 Task: Find connections with filter location Croix des Bouquets with filter topic #Feminismwith filter profile language English with filter current company Texas Instruments with filter school Vignan's Institute of Information Technology, Beside VSEZ, Duvvada, Gajuwaka,Vadlapudi (P.O)Pin-530049 (CC-L3) with filter industry Travel Arrangements with filter service category Nonprofit Consulting with filter keywords title Information Security Analyst
Action: Mouse moved to (597, 86)
Screenshot: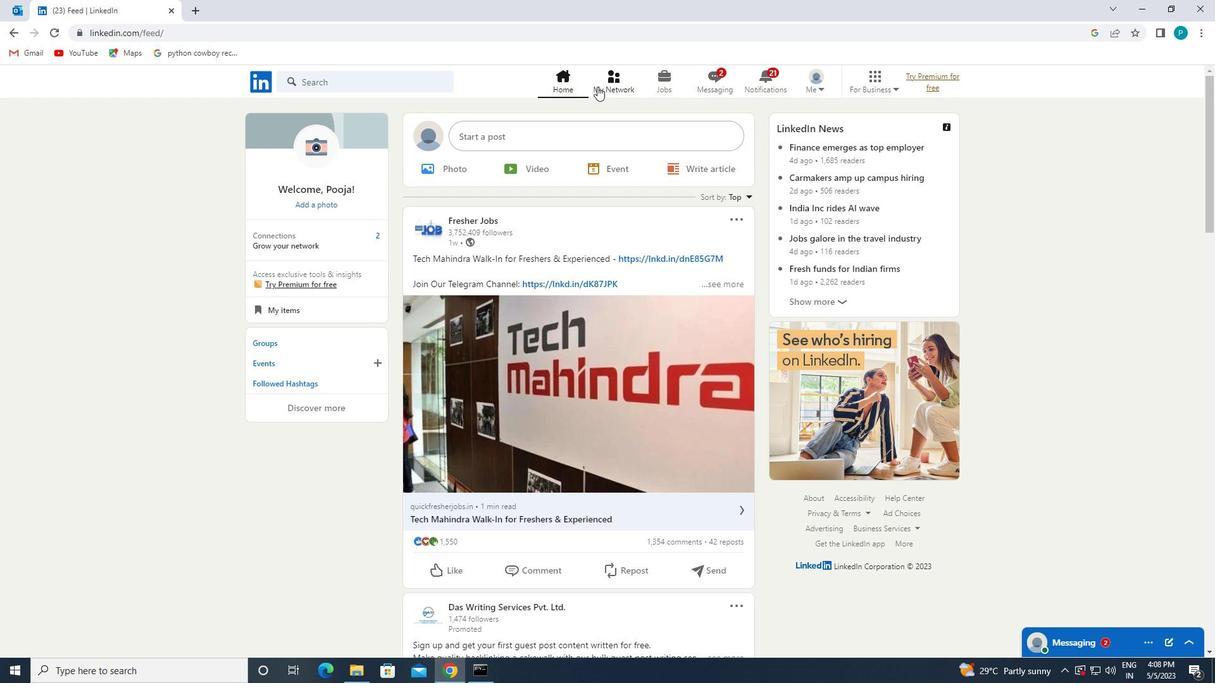
Action: Mouse pressed left at (597, 86)
Screenshot: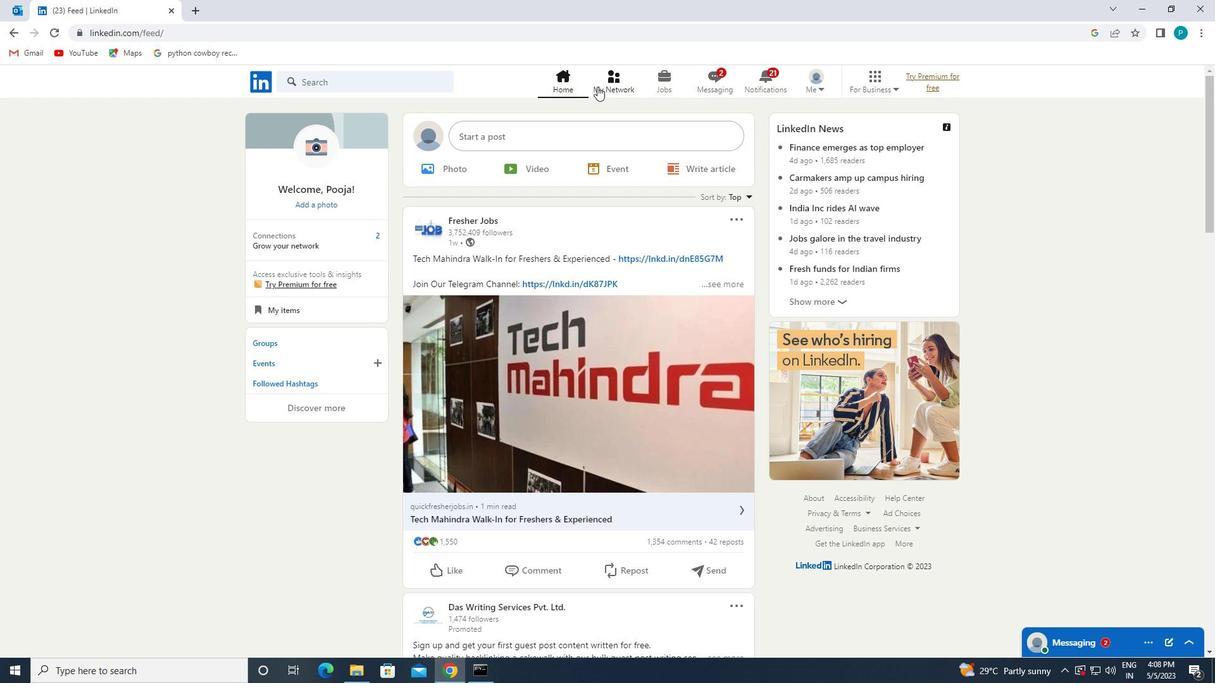 
Action: Mouse moved to (374, 154)
Screenshot: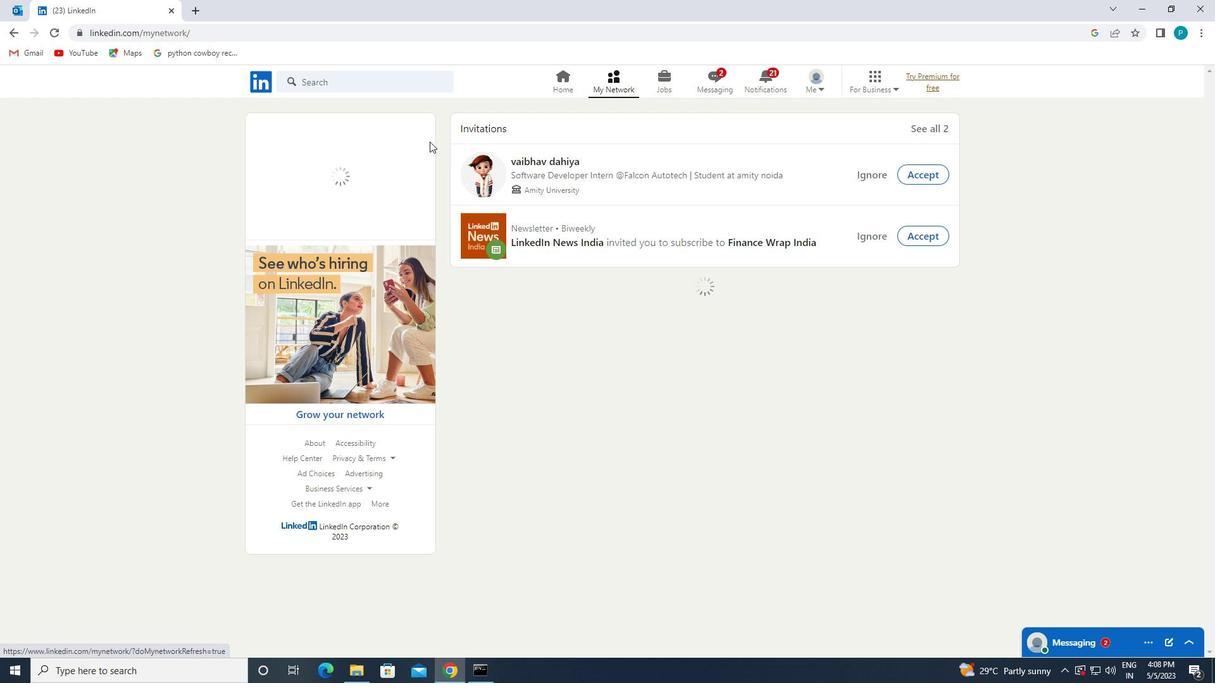 
Action: Mouse pressed left at (374, 154)
Screenshot: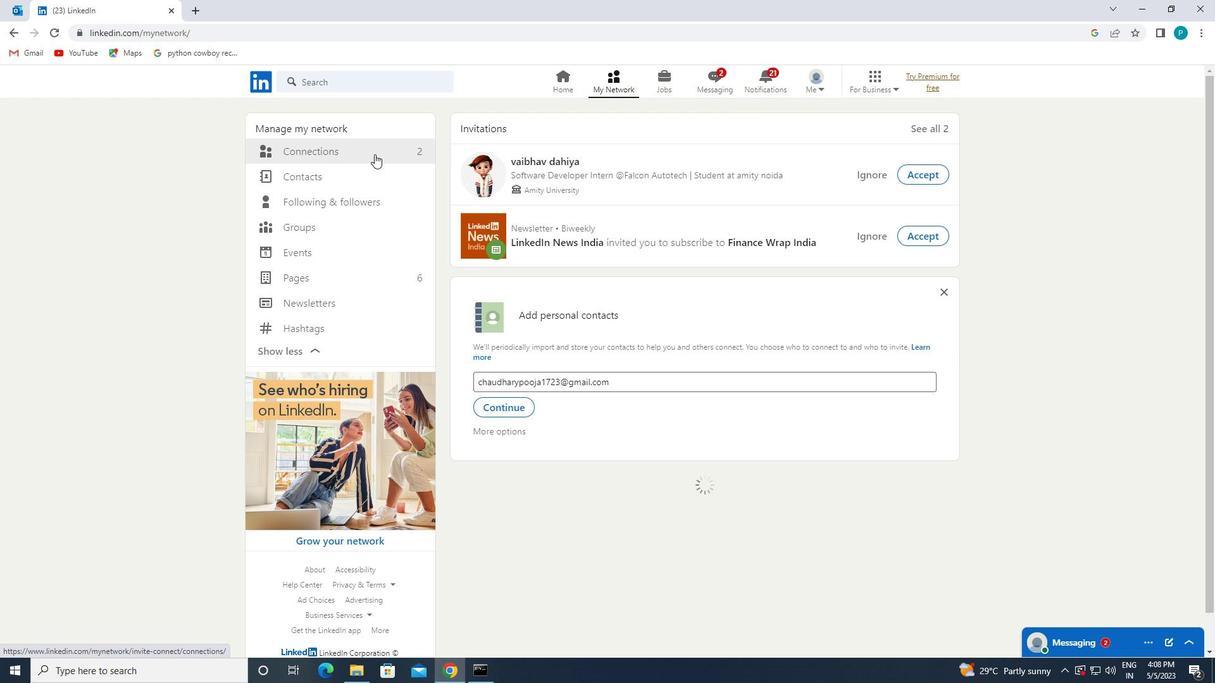 
Action: Mouse moved to (680, 156)
Screenshot: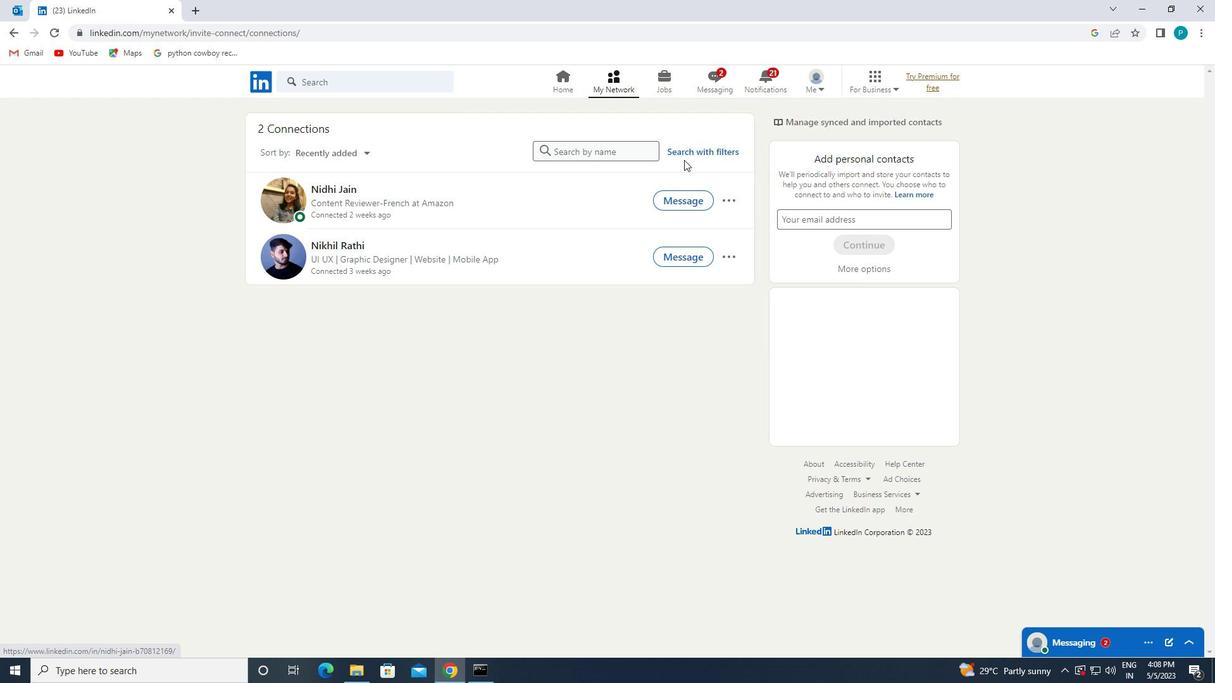 
Action: Mouse pressed left at (680, 156)
Screenshot: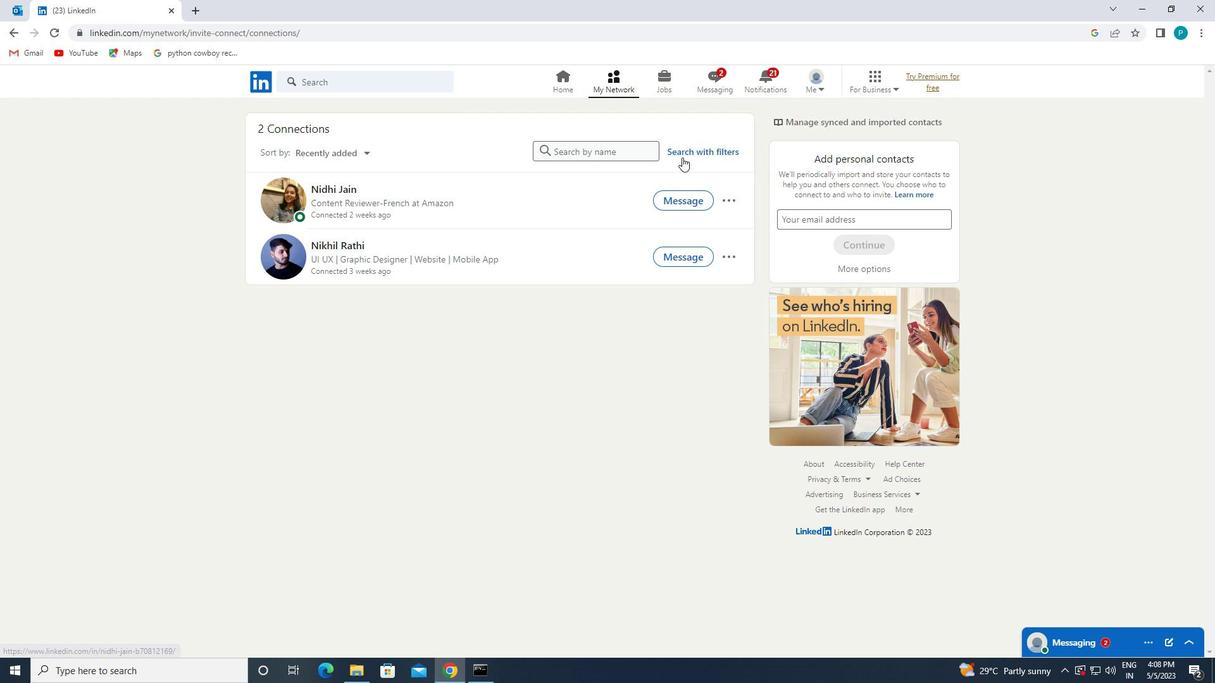 
Action: Mouse moved to (647, 115)
Screenshot: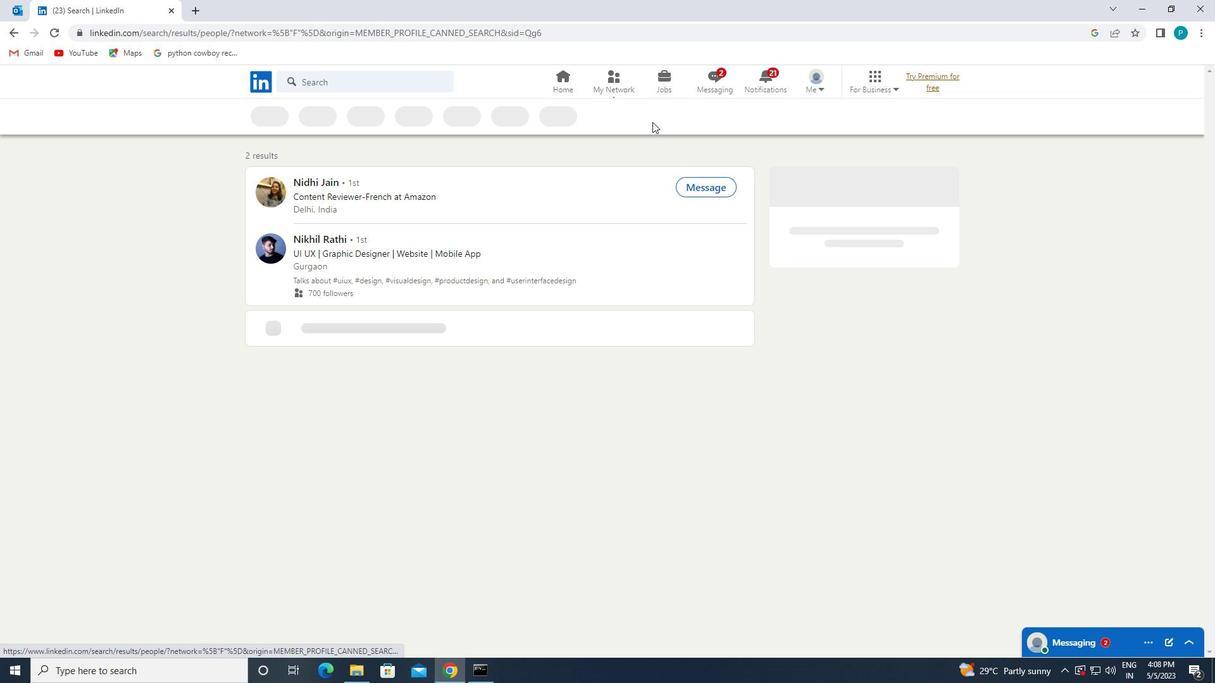 
Action: Mouse pressed left at (647, 115)
Screenshot: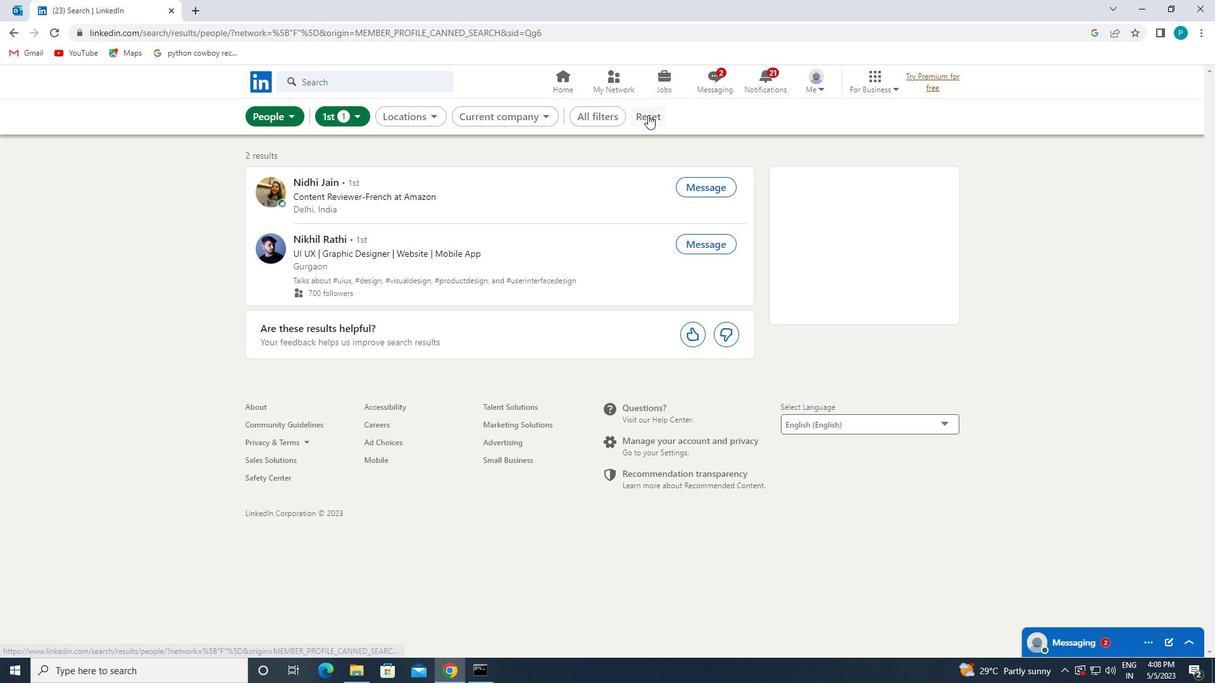
Action: Mouse moved to (644, 113)
Screenshot: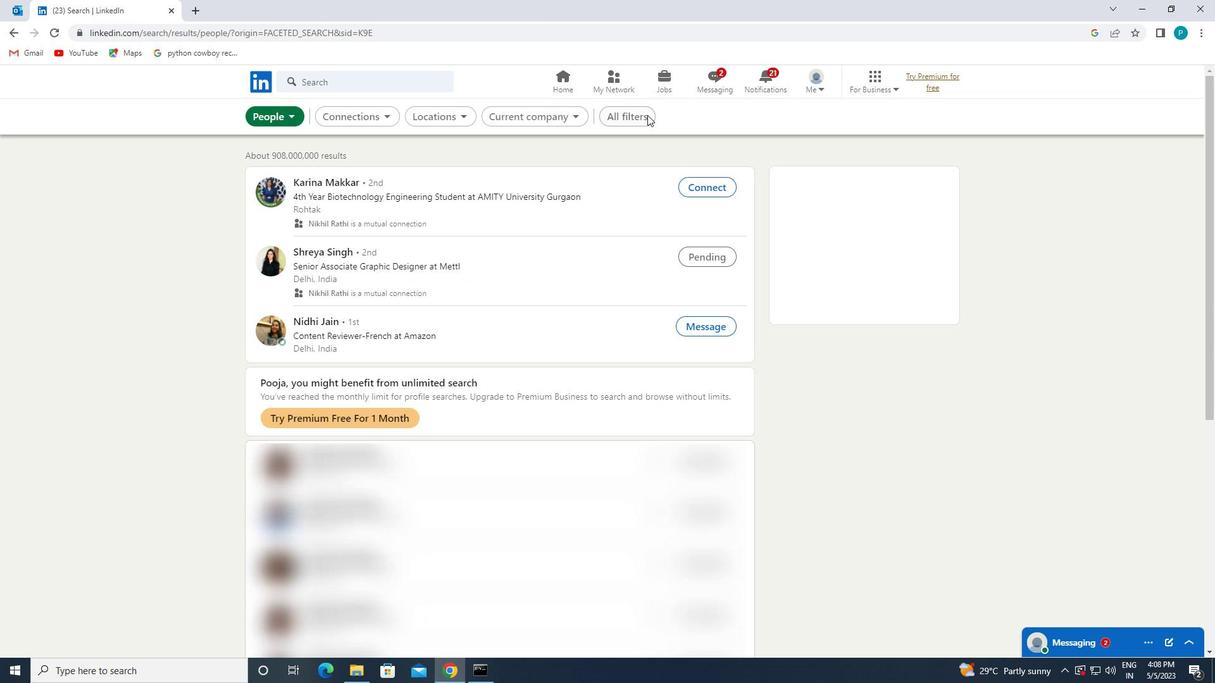 
Action: Mouse pressed left at (644, 113)
Screenshot: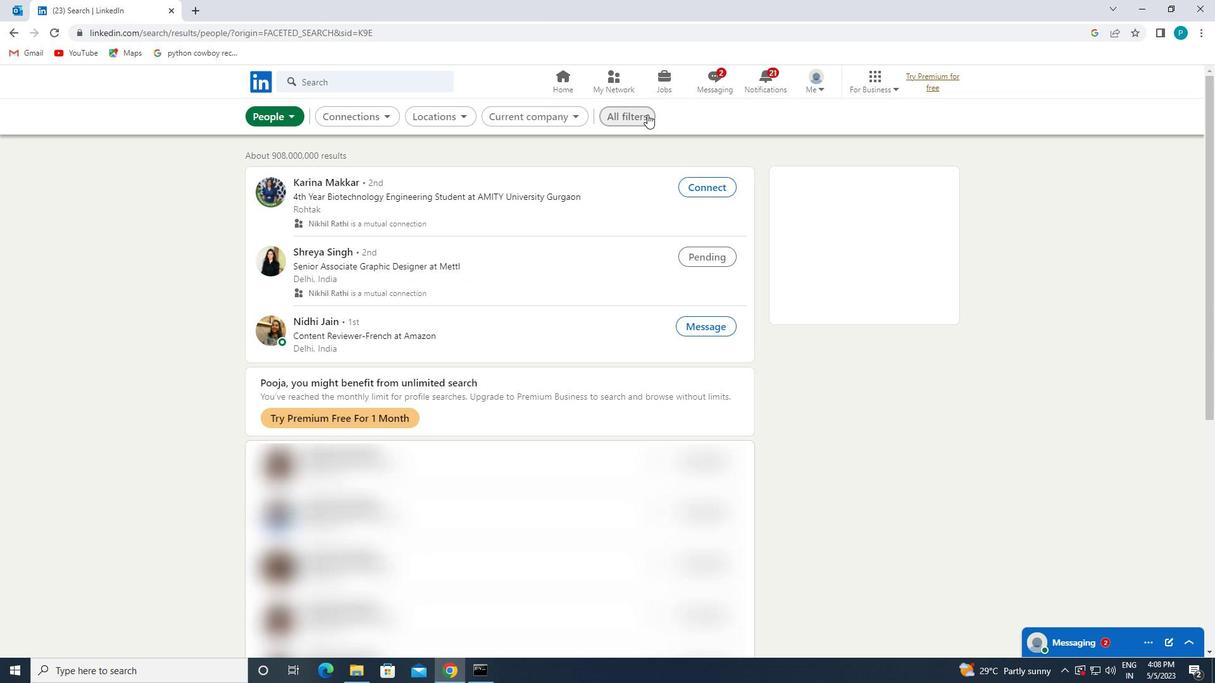 
Action: Mouse moved to (1094, 352)
Screenshot: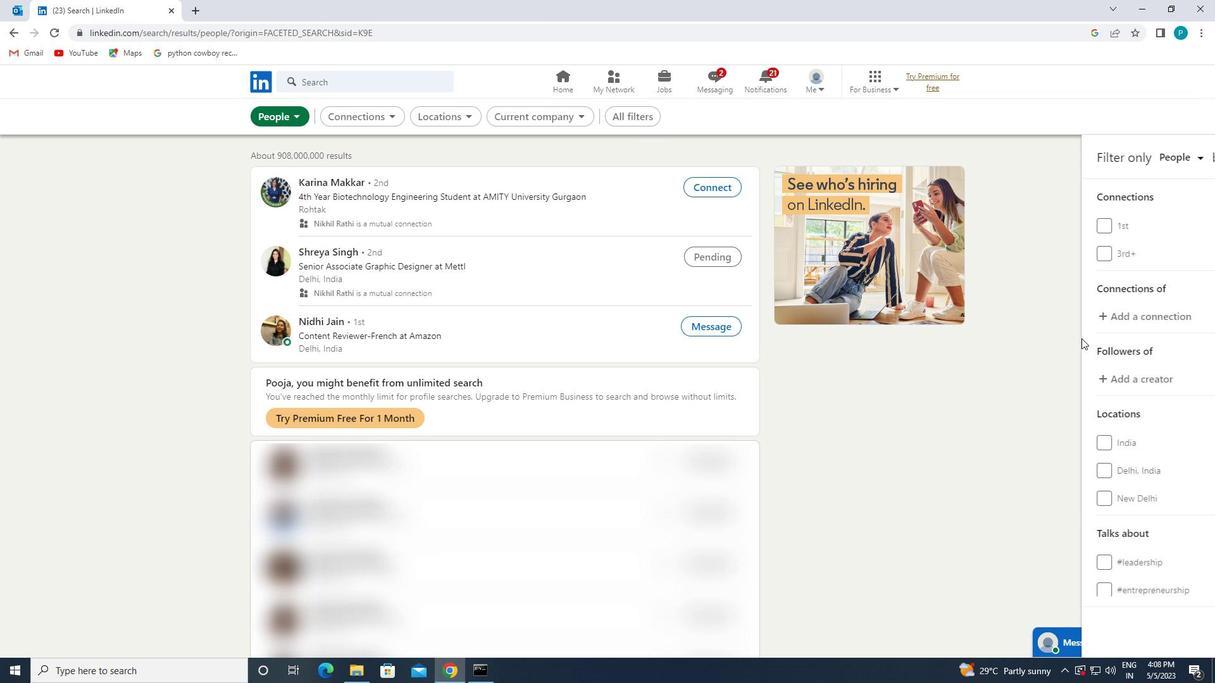 
Action: Mouse scrolled (1094, 352) with delta (0, 0)
Screenshot: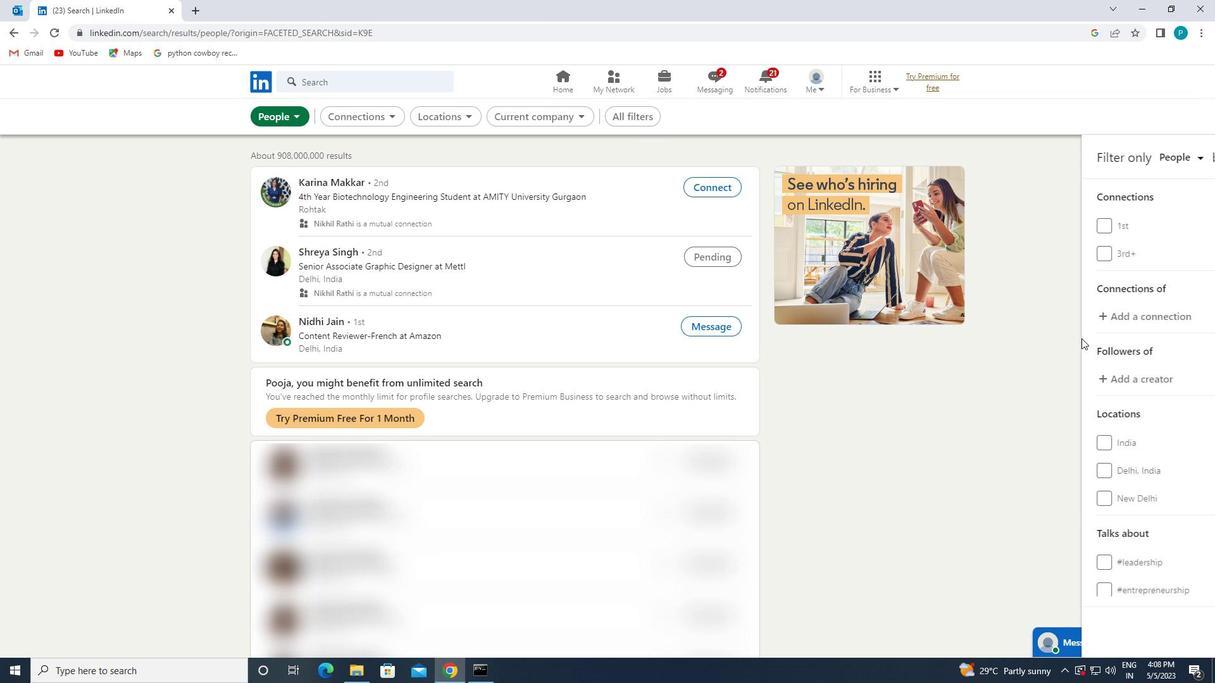 
Action: Mouse moved to (1096, 358)
Screenshot: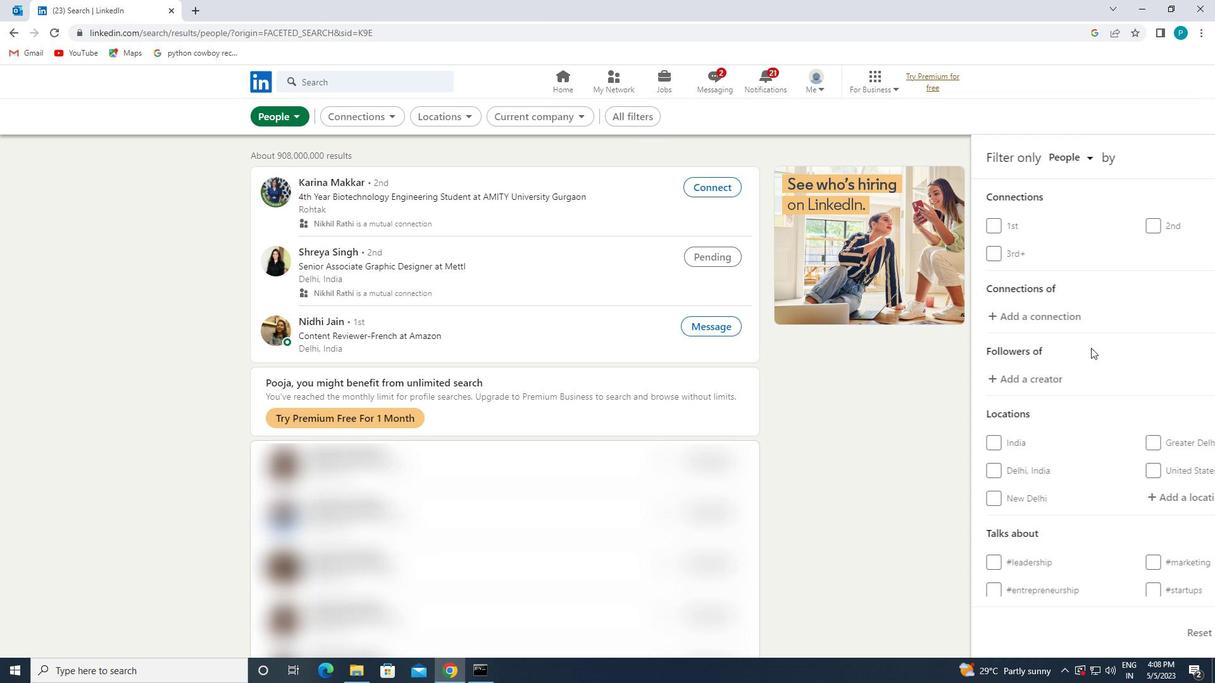 
Action: Mouse scrolled (1096, 357) with delta (0, 0)
Screenshot: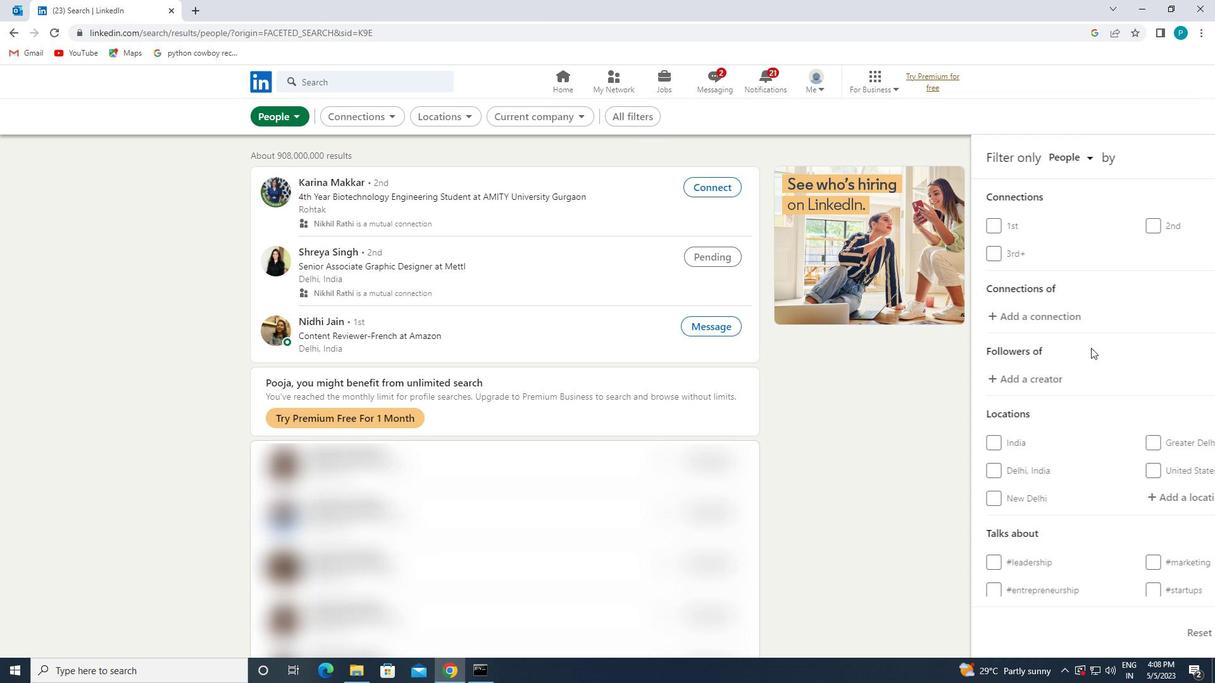 
Action: Mouse moved to (1098, 369)
Screenshot: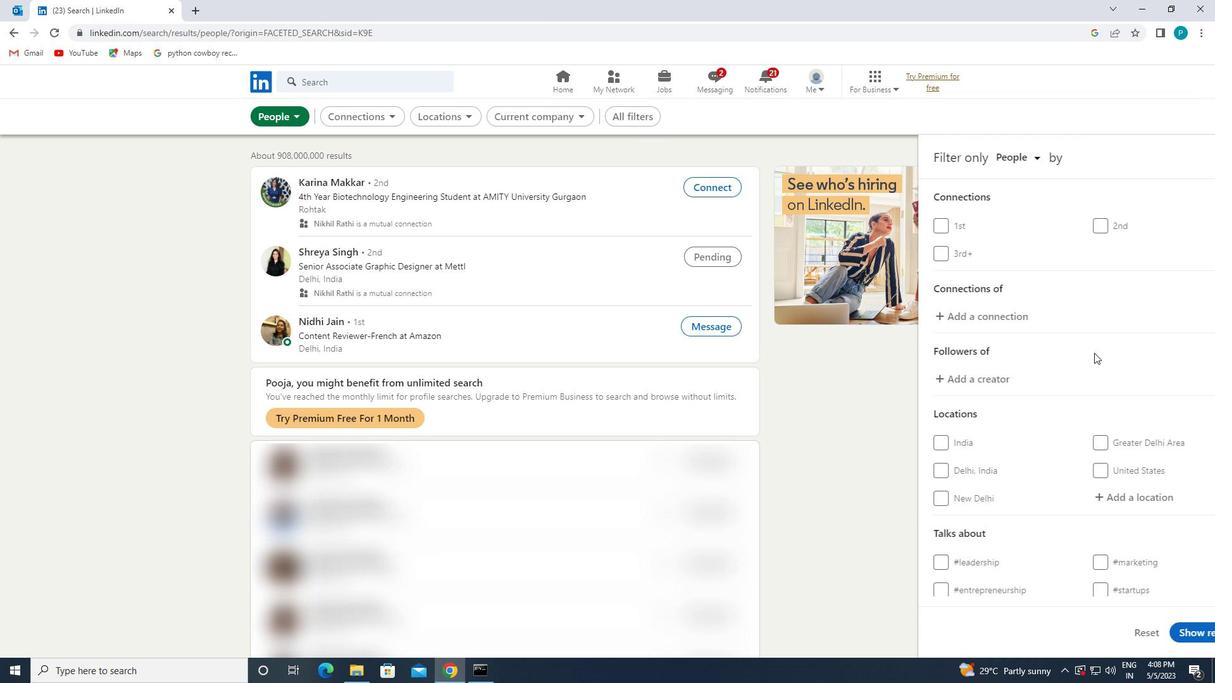 
Action: Mouse scrolled (1098, 369) with delta (0, 0)
Screenshot: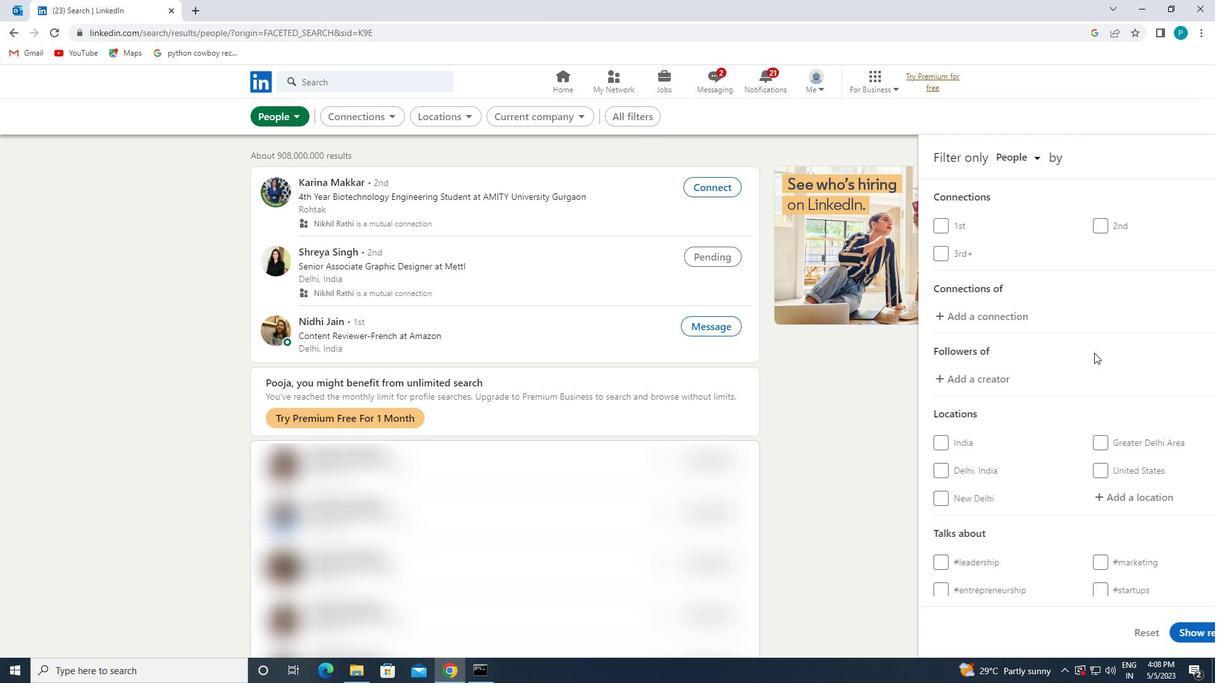 
Action: Mouse moved to (1057, 316)
Screenshot: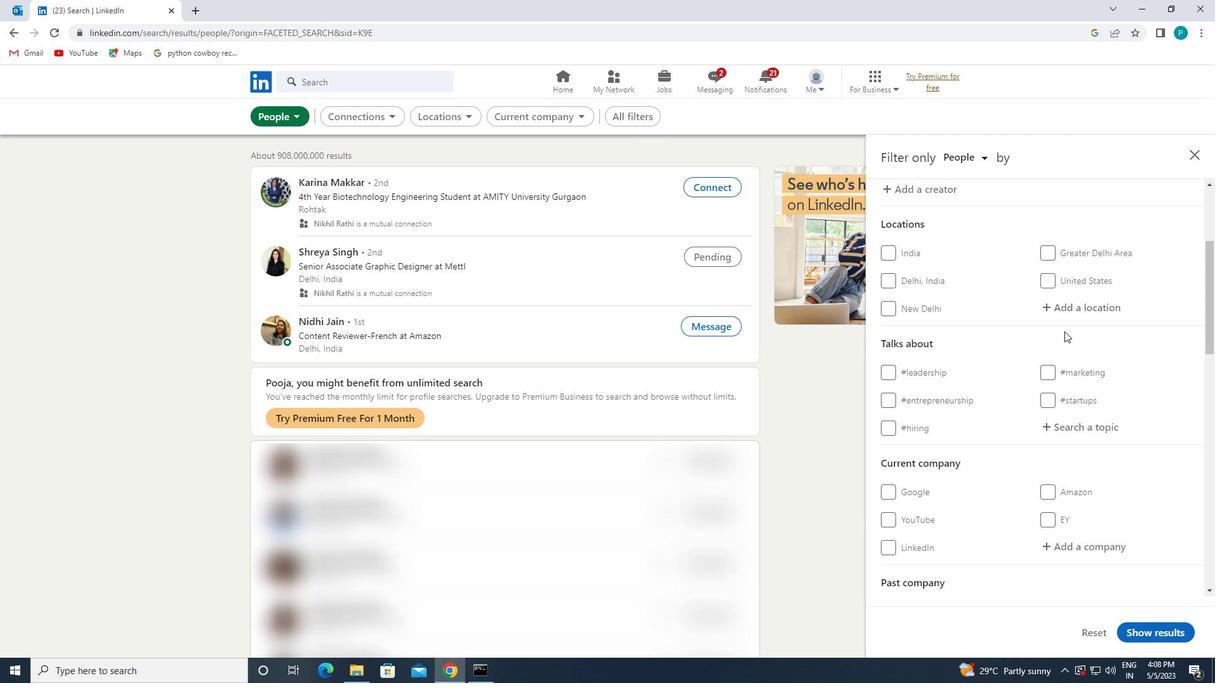 
Action: Mouse pressed left at (1057, 316)
Screenshot: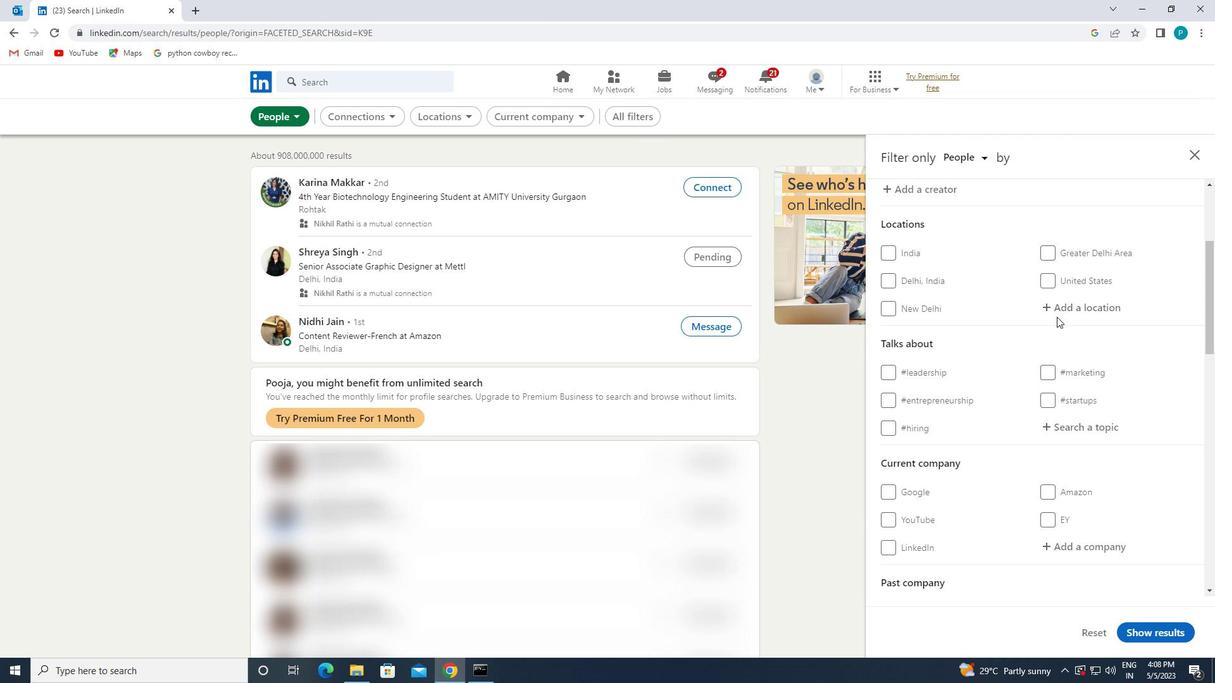 
Action: Key pressed <Key.caps_lock>c<Key.caps_lock>roix
Screenshot: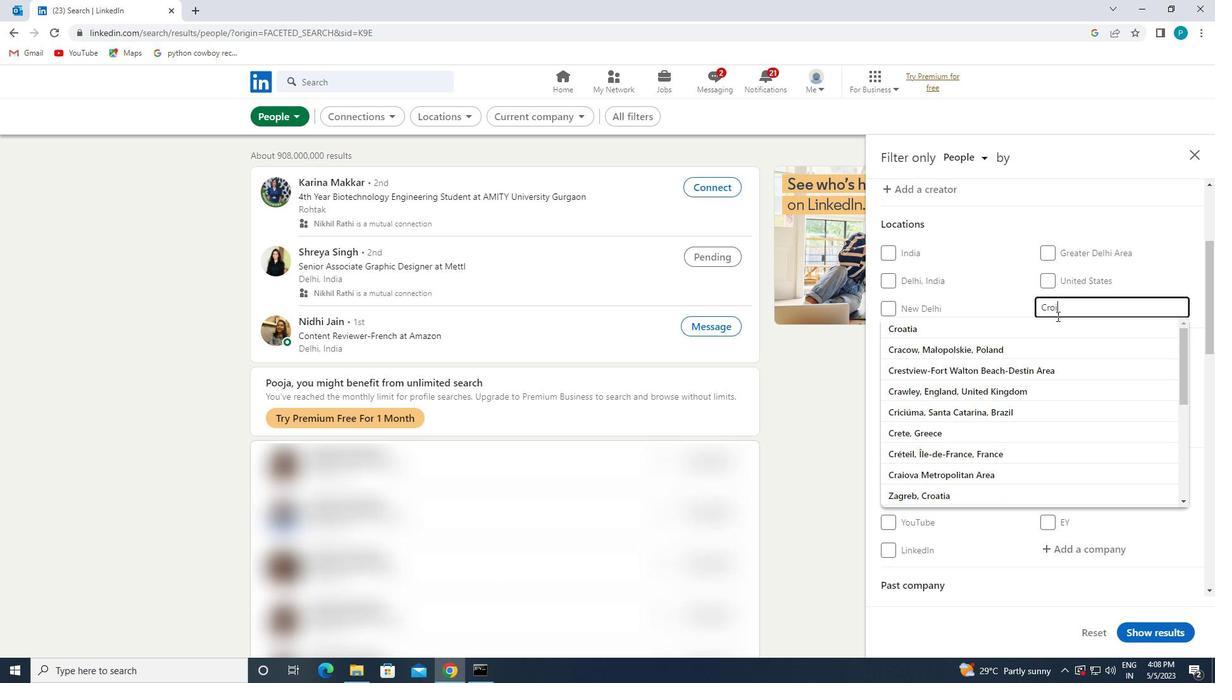 
Action: Mouse moved to (1054, 348)
Screenshot: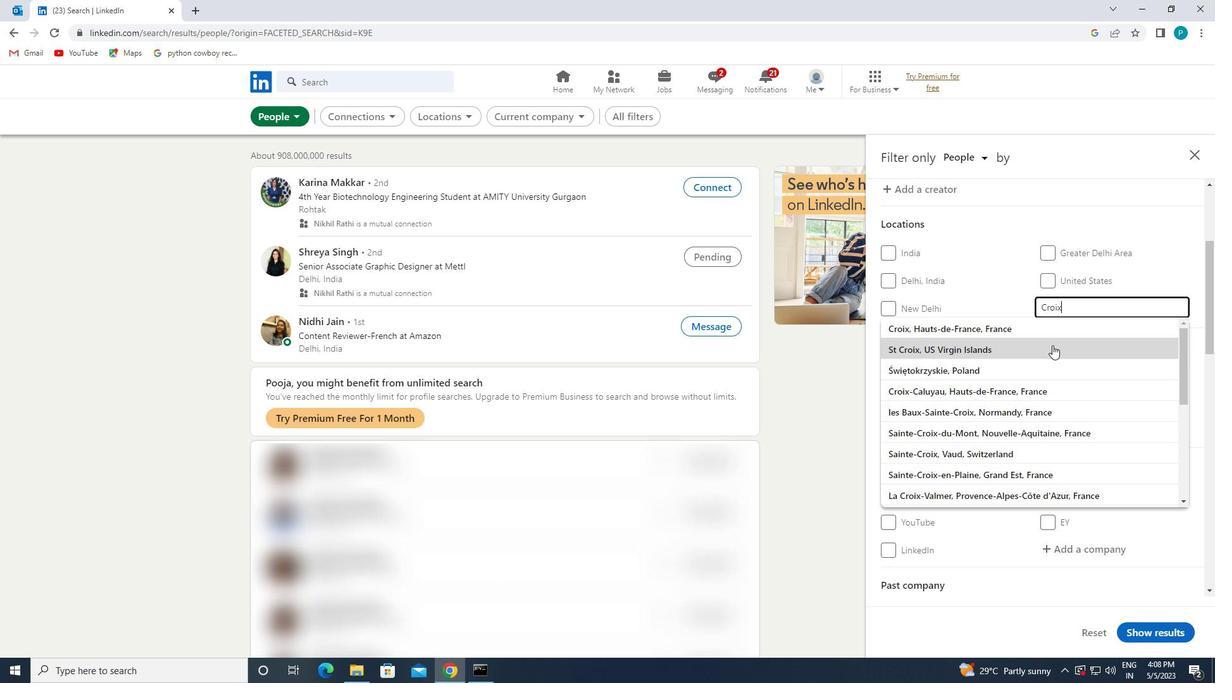 
Action: Key pressed <Key.space>des<Key.space>
Screenshot: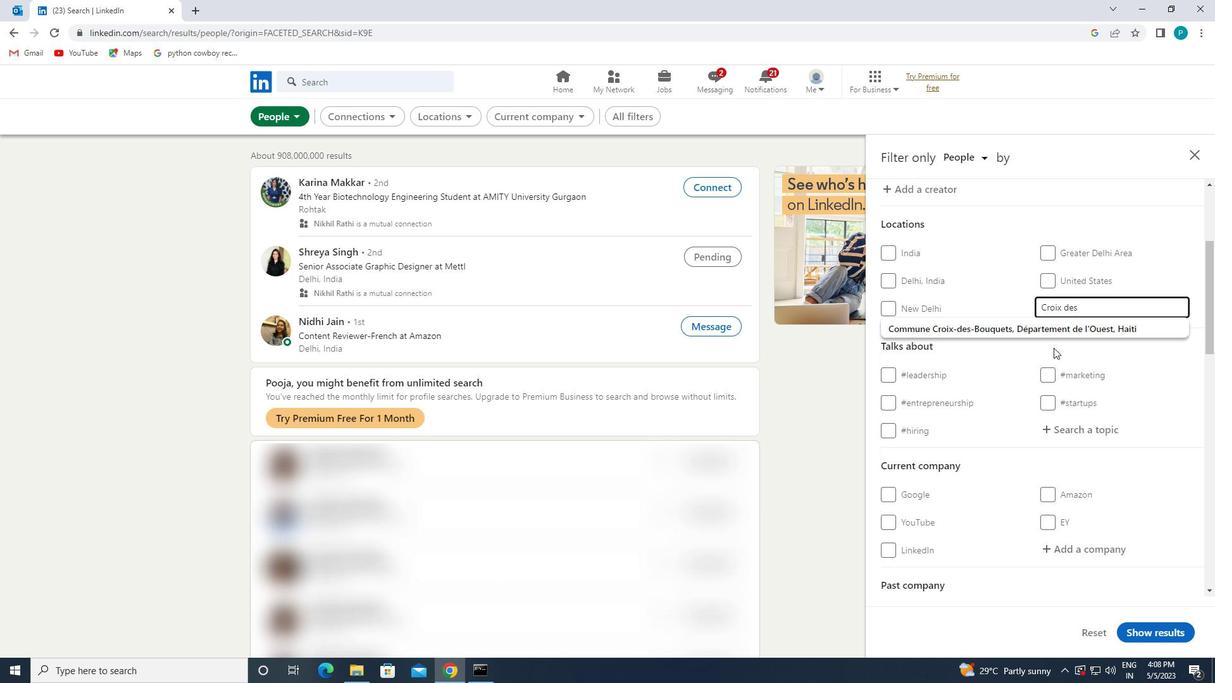
Action: Mouse moved to (1008, 329)
Screenshot: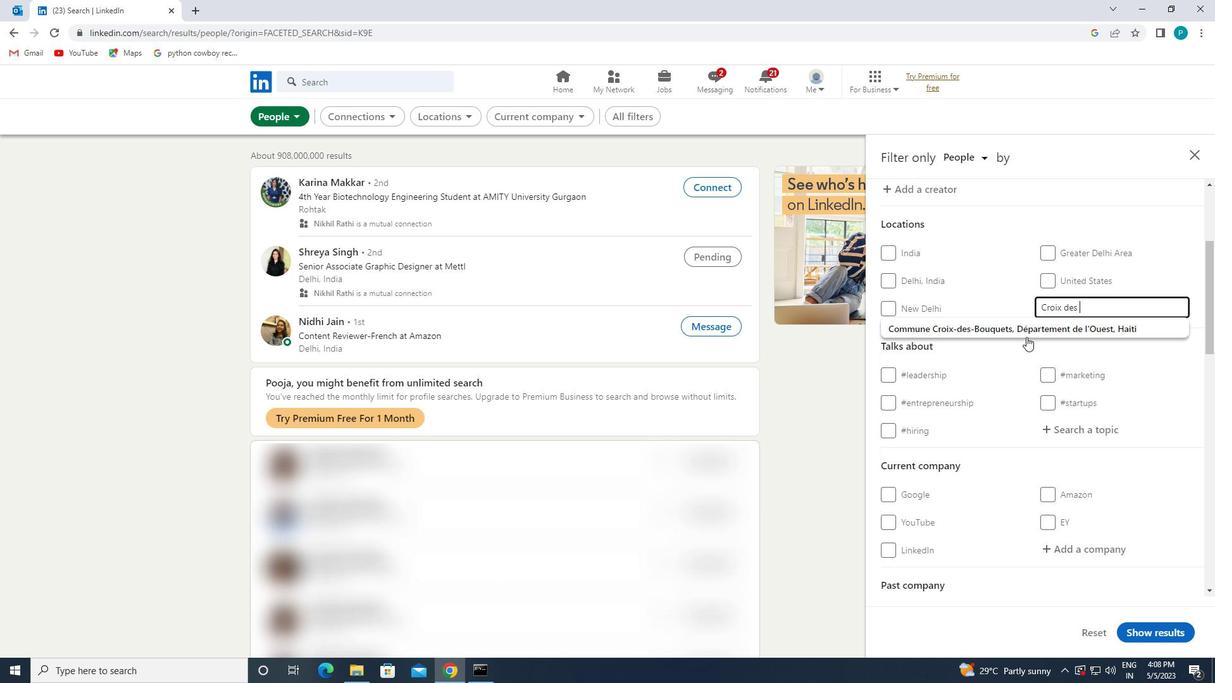 
Action: Mouse pressed left at (1008, 329)
Screenshot: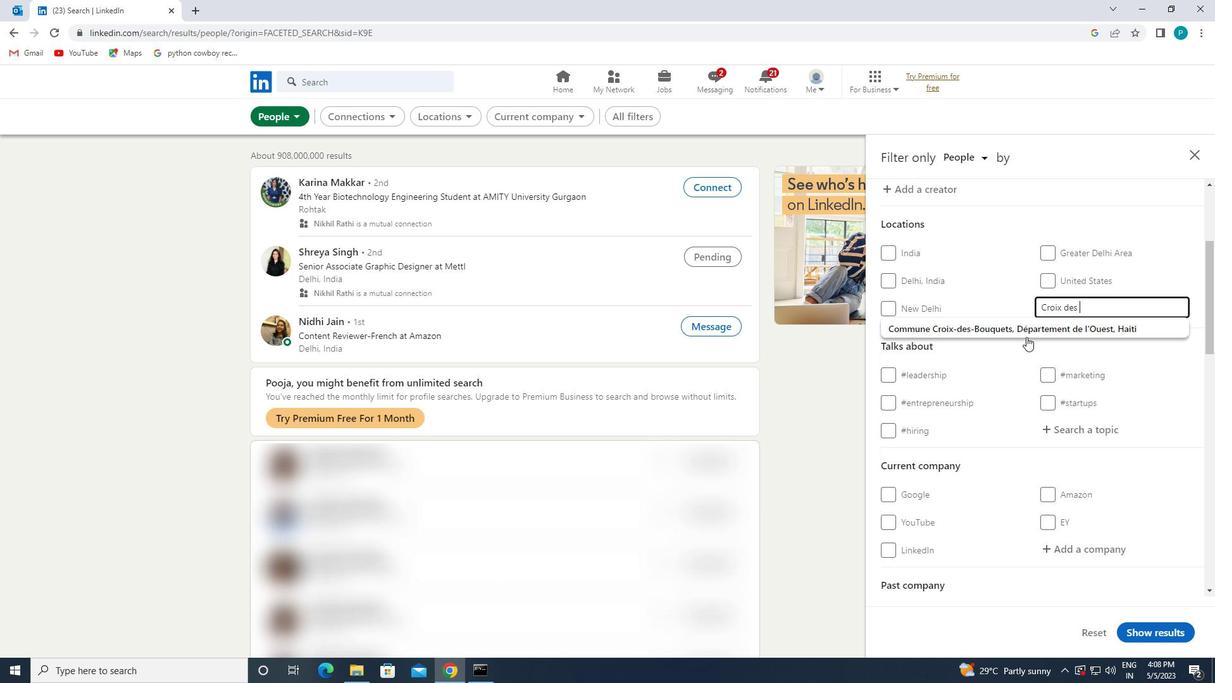 
Action: Mouse moved to (1082, 382)
Screenshot: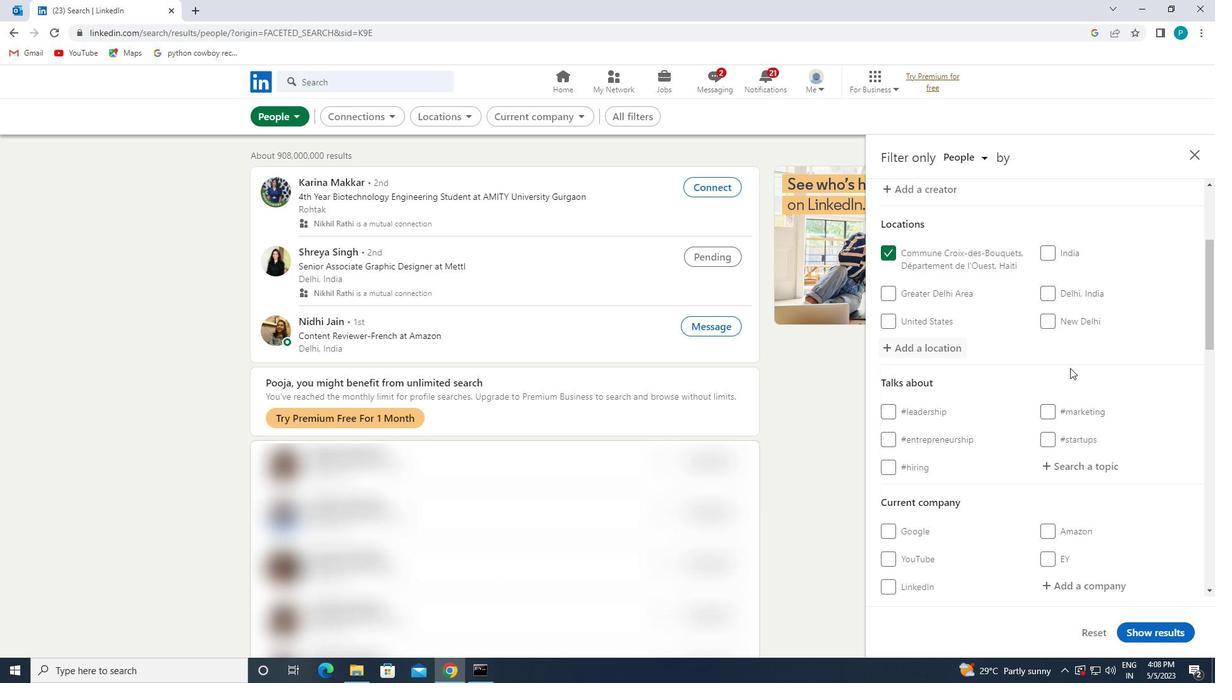 
Action: Mouse scrolled (1082, 381) with delta (0, 0)
Screenshot: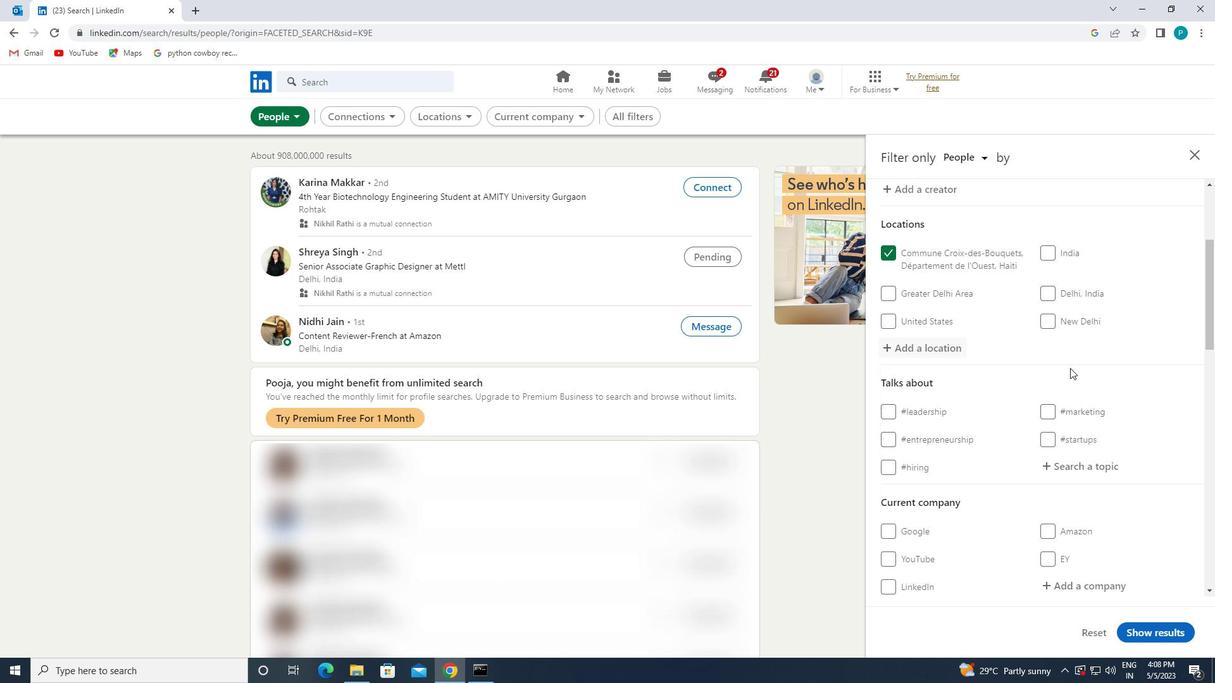 
Action: Mouse scrolled (1082, 381) with delta (0, 0)
Screenshot: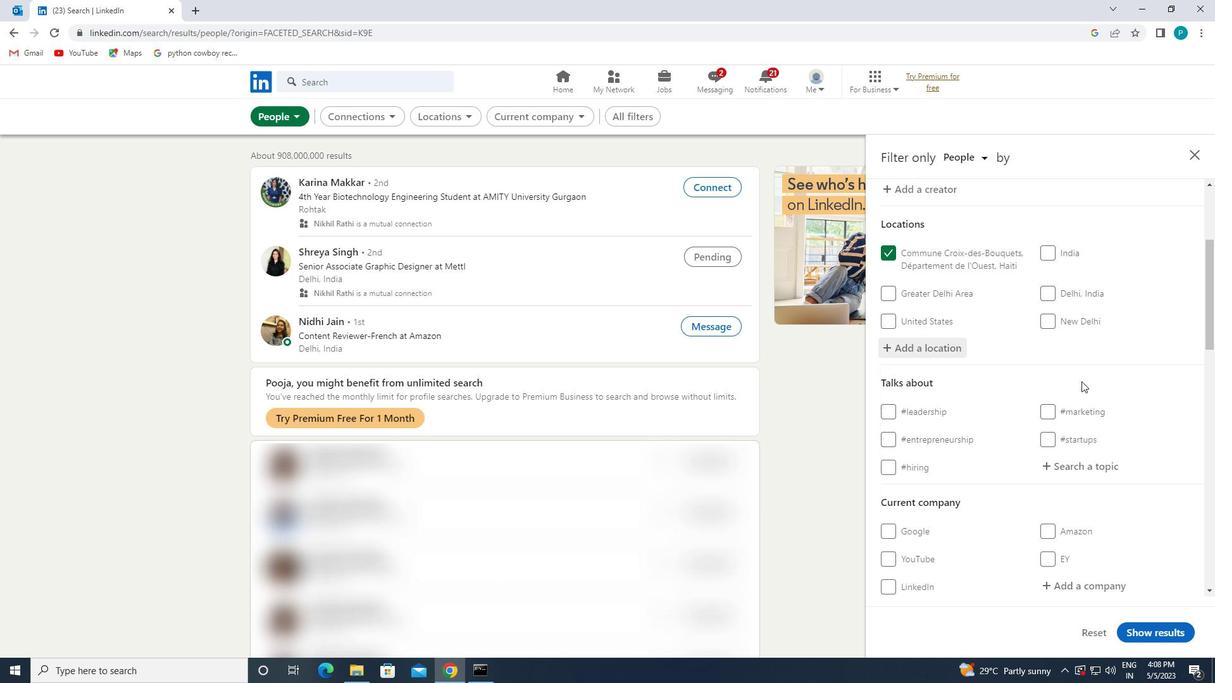 
Action: Mouse moved to (1067, 340)
Screenshot: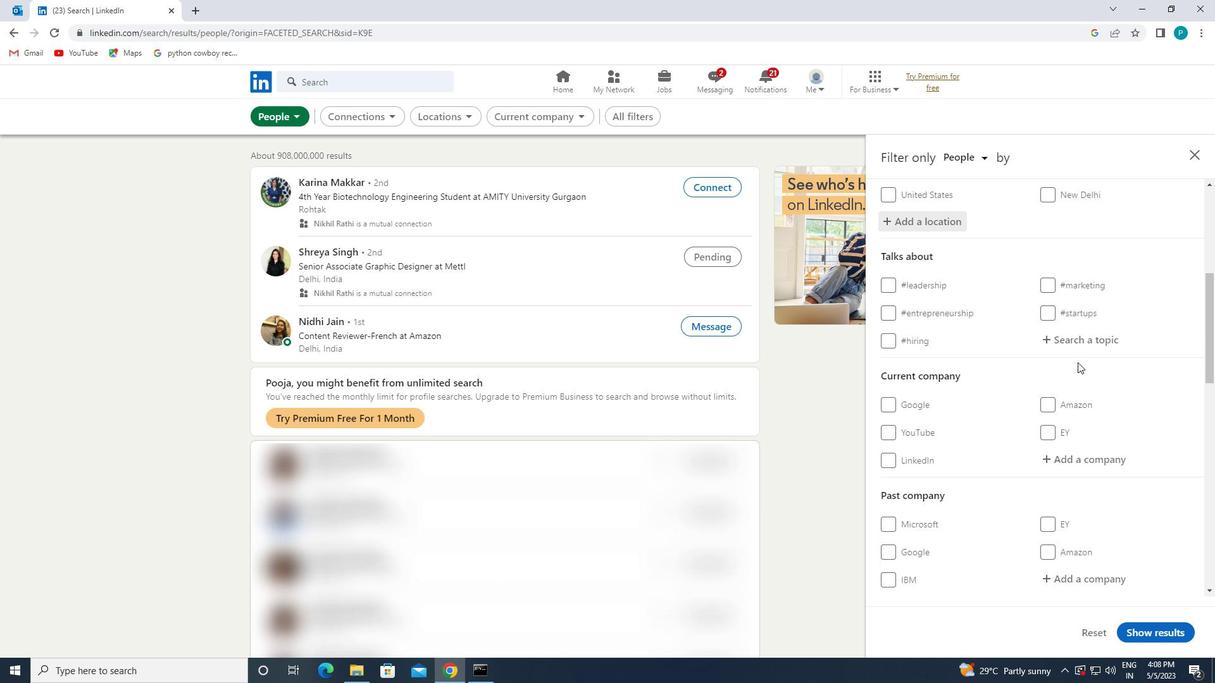 
Action: Mouse pressed left at (1067, 340)
Screenshot: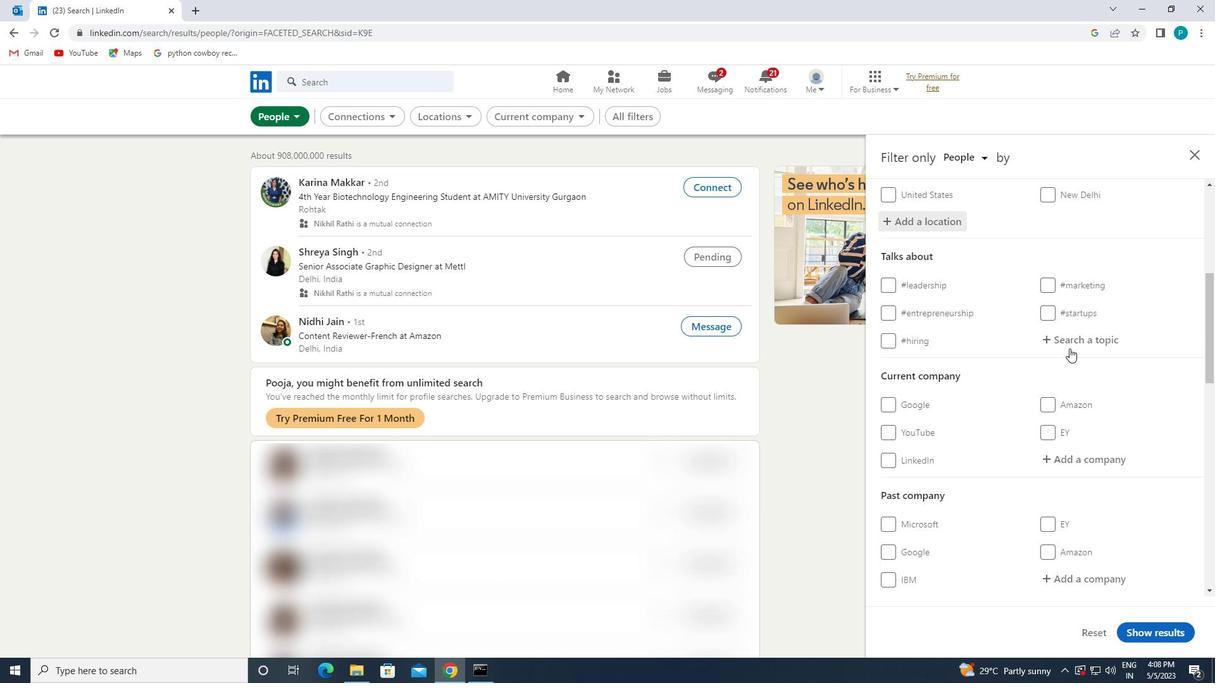 
Action: Key pressed <Key.shift><Key.shift><Key.shift><Key.shift><Key.shift><Key.shift><Key.shift><Key.shift><Key.shift><Key.shift><Key.shift><Key.shift><Key.shift><Key.shift><Key.shift><Key.shift><Key.shift><Key.shift><Key.shift><Key.shift><Key.shift><Key.shift><Key.shift><Key.shift><Key.shift><Key.shift><Key.shift><Key.shift><Key.shift><Key.shift>#<Key.caps_lock>F<Key.caps_lock>EMINISM
Screenshot: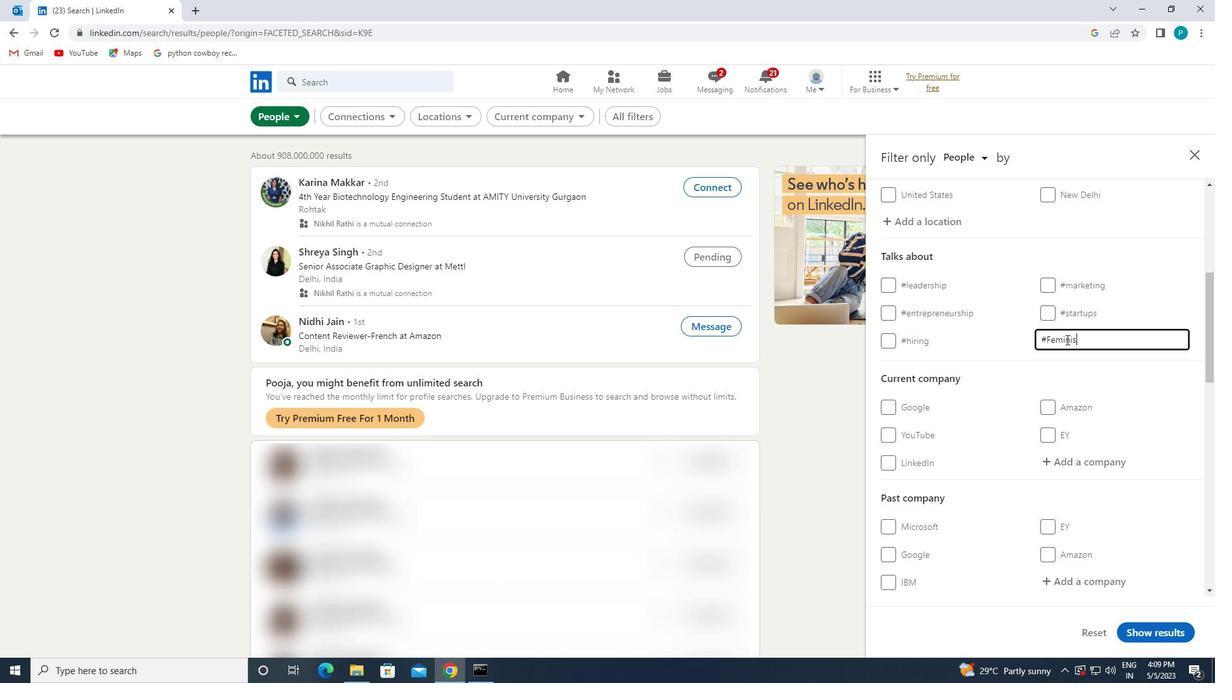 
Action: Mouse moved to (1067, 455)
Screenshot: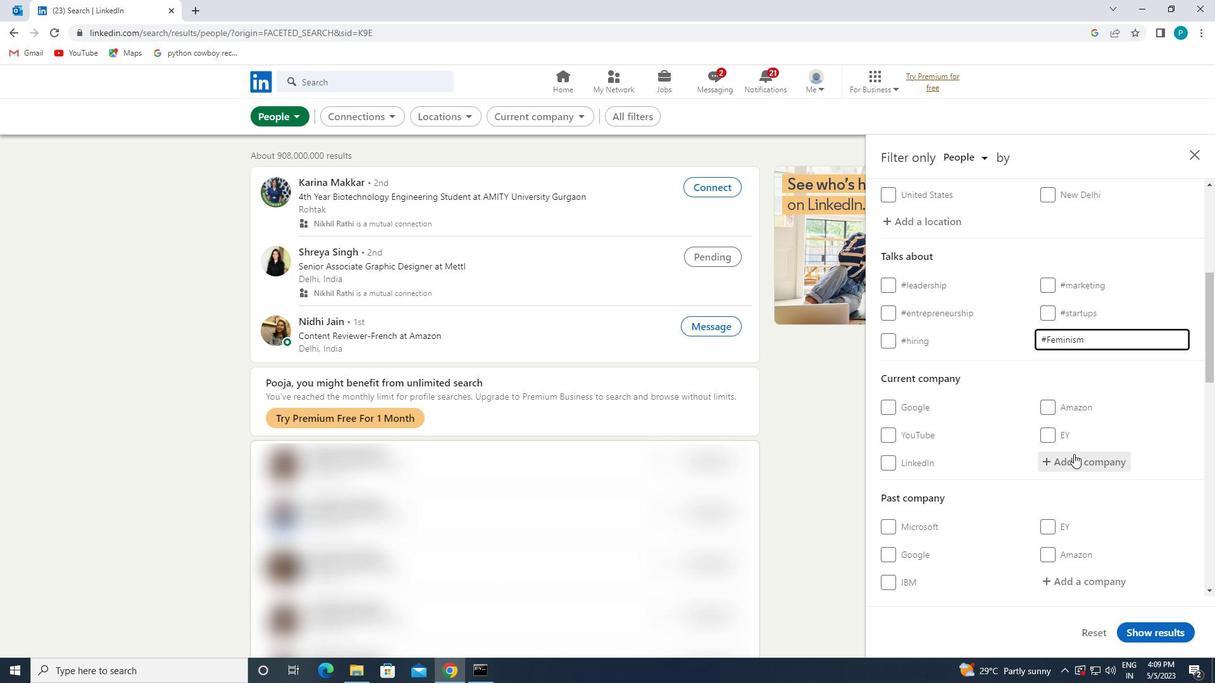 
Action: Mouse scrolled (1067, 455) with delta (0, 0)
Screenshot: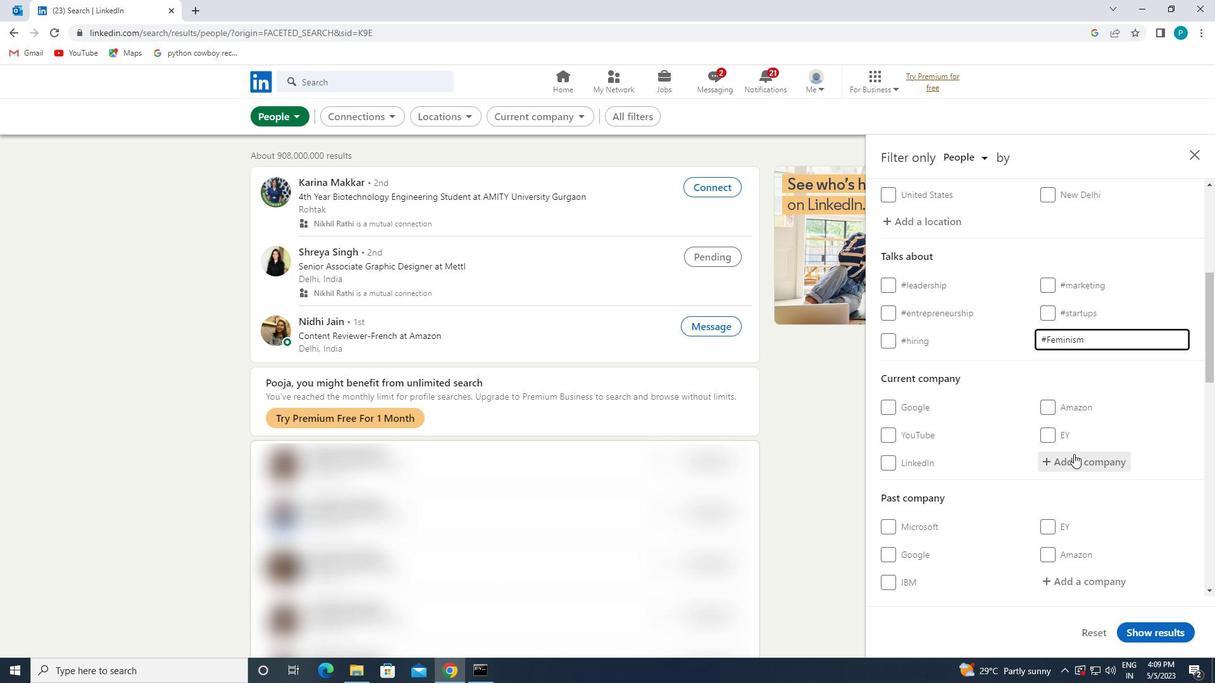 
Action: Mouse moved to (1065, 455)
Screenshot: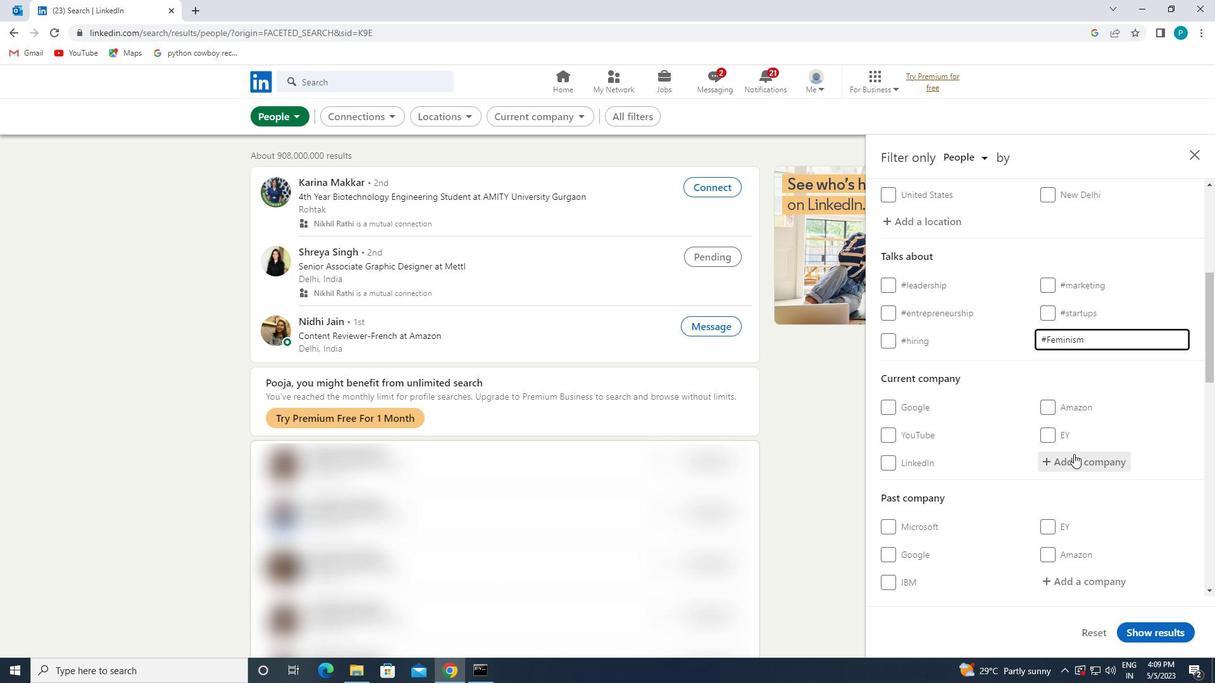 
Action: Mouse scrolled (1065, 455) with delta (0, 0)
Screenshot: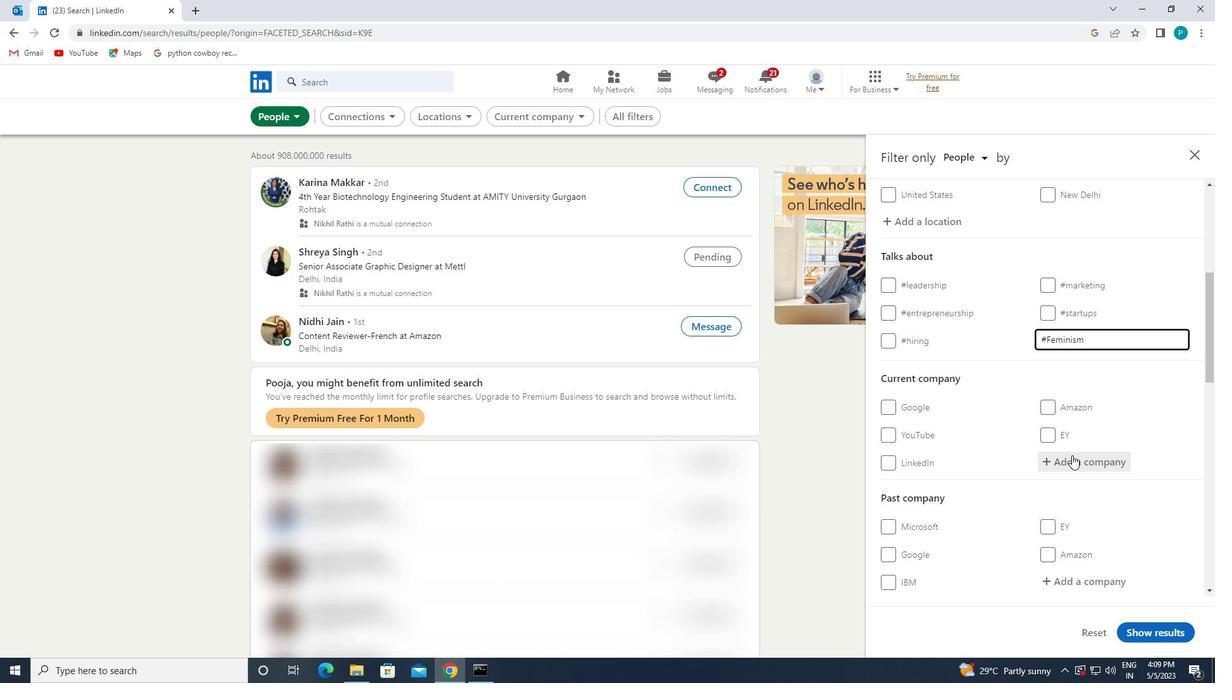 
Action: Mouse moved to (1063, 455)
Screenshot: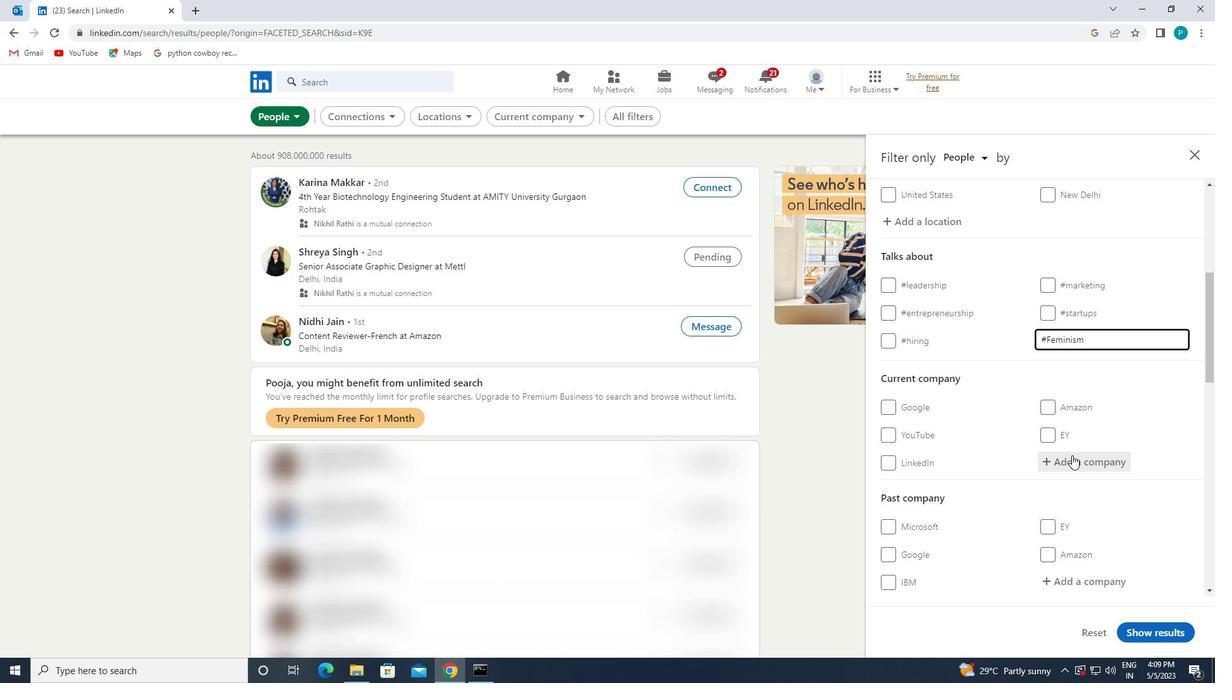 
Action: Mouse scrolled (1063, 454) with delta (0, 0)
Screenshot: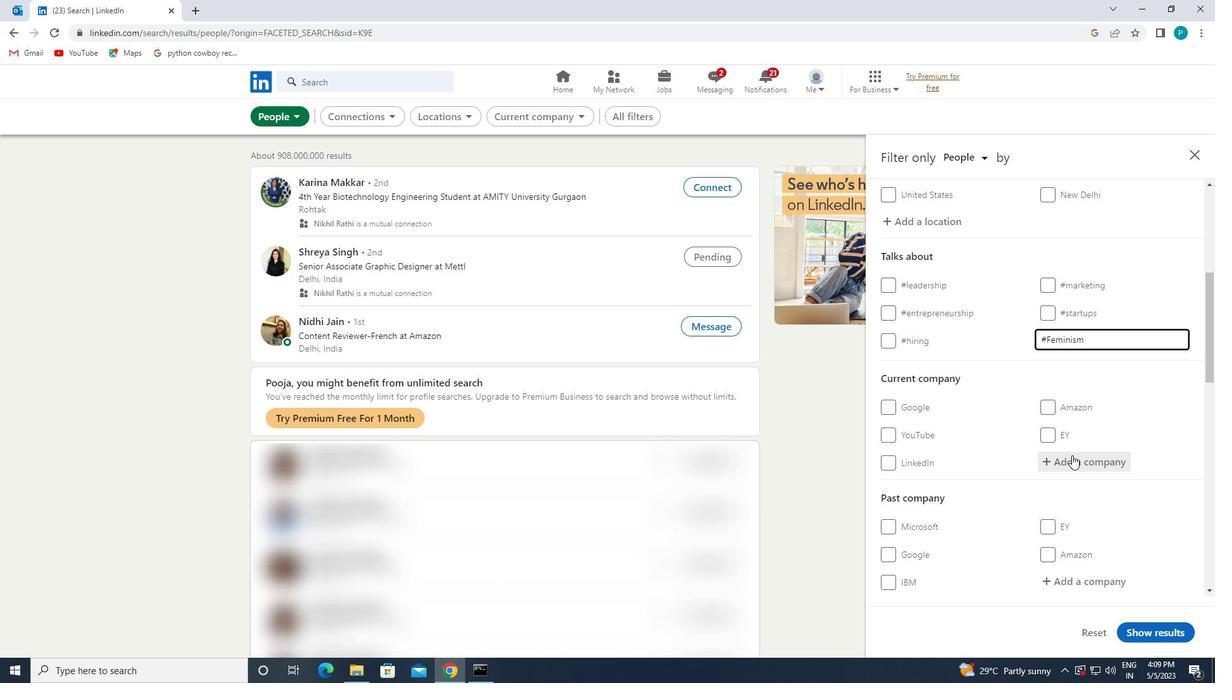 
Action: Mouse moved to (1061, 454)
Screenshot: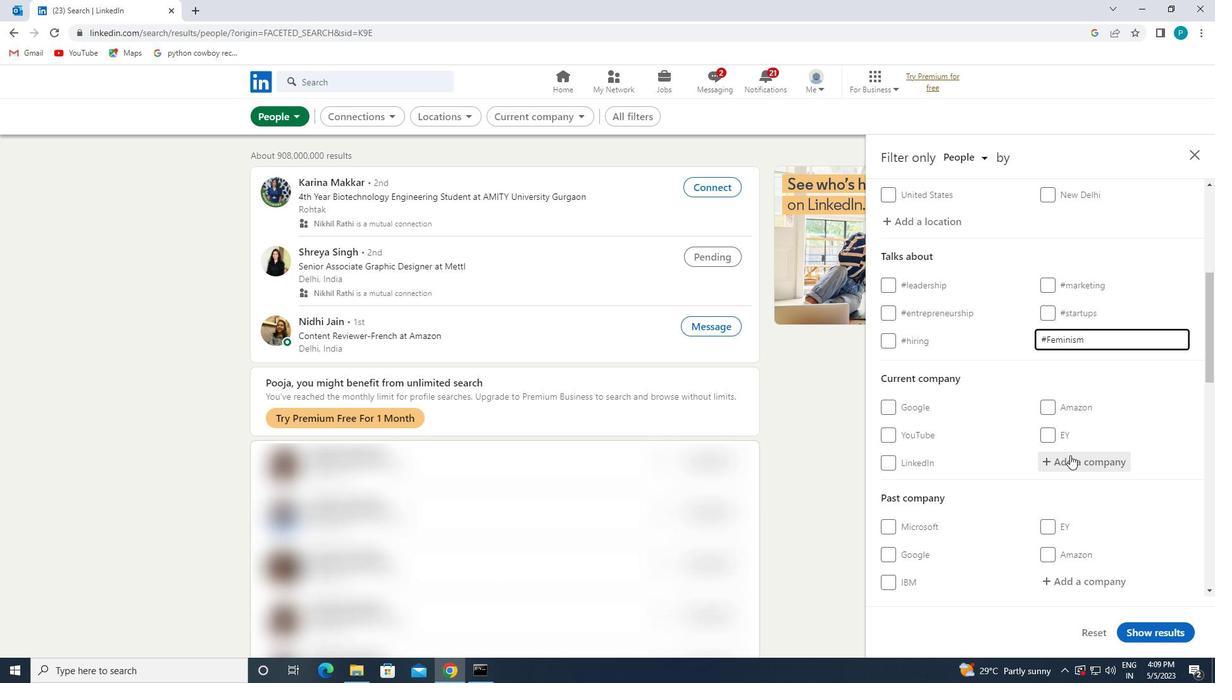 
Action: Mouse scrolled (1061, 453) with delta (0, 0)
Screenshot: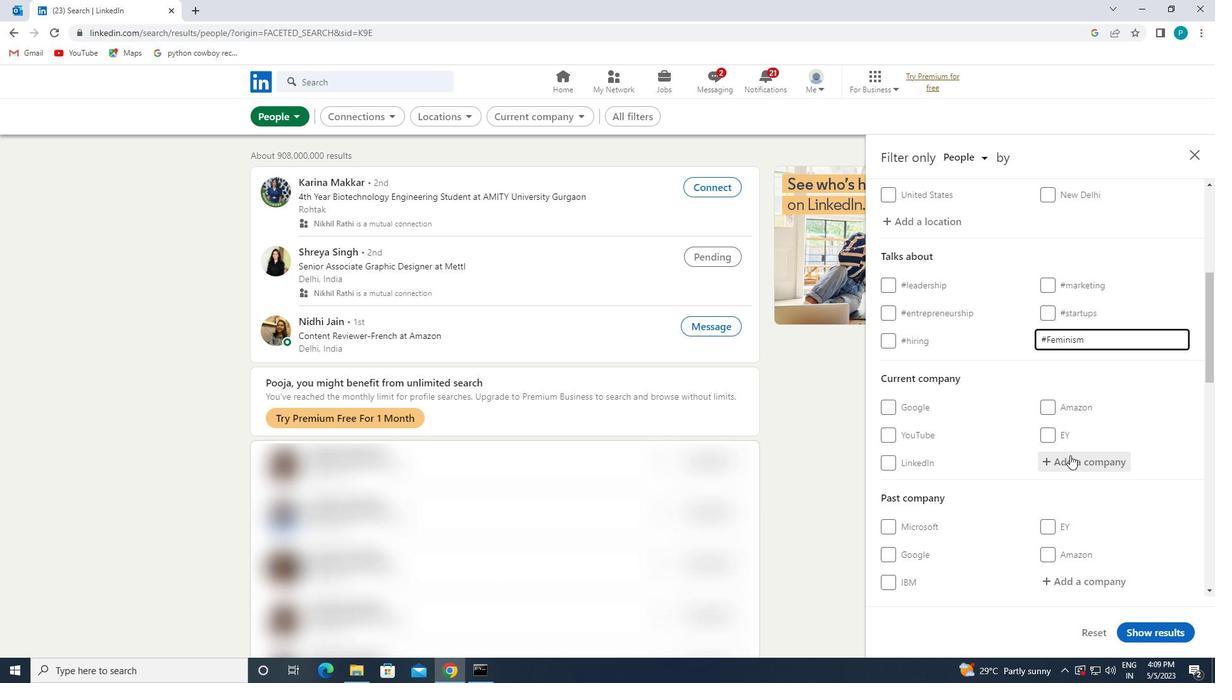 
Action: Mouse moved to (1040, 441)
Screenshot: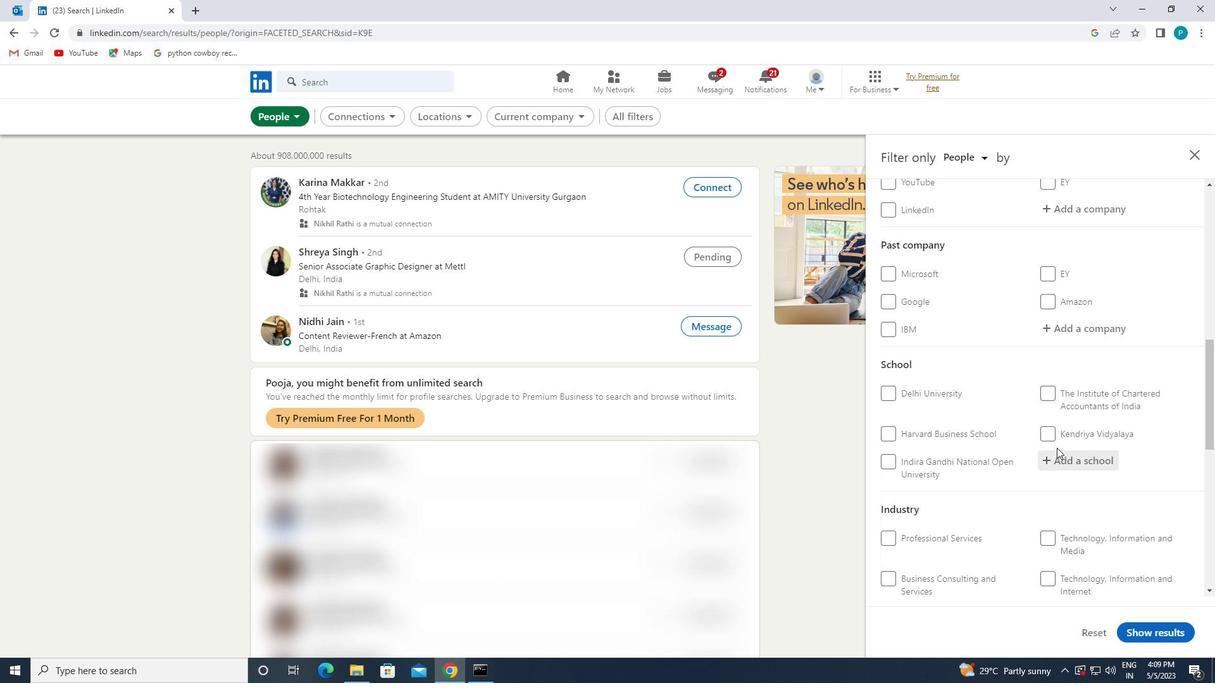 
Action: Mouse scrolled (1040, 440) with delta (0, 0)
Screenshot: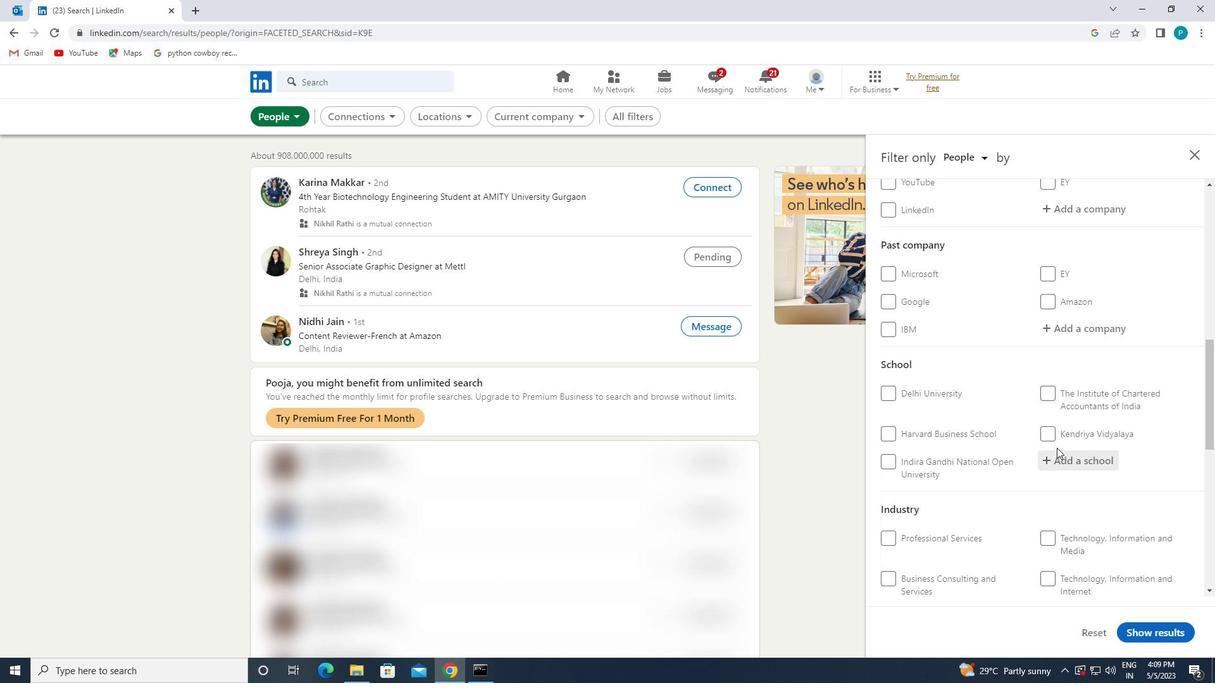 
Action: Mouse moved to (1036, 440)
Screenshot: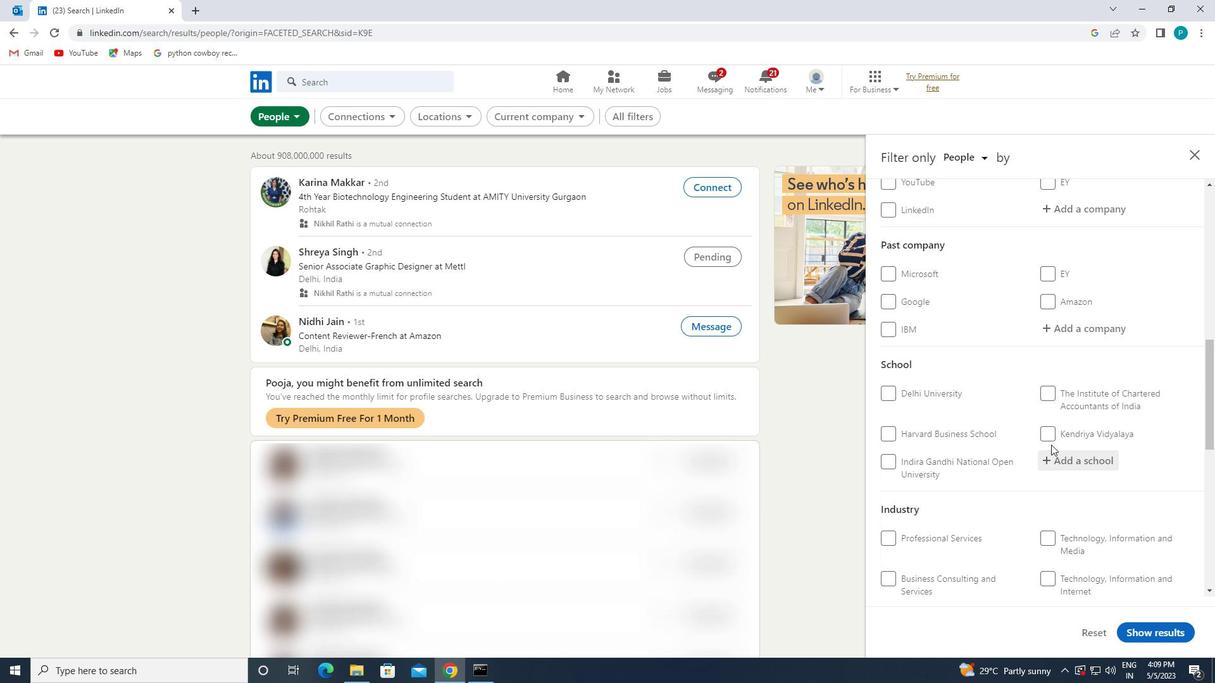 
Action: Mouse scrolled (1036, 440) with delta (0, 0)
Screenshot: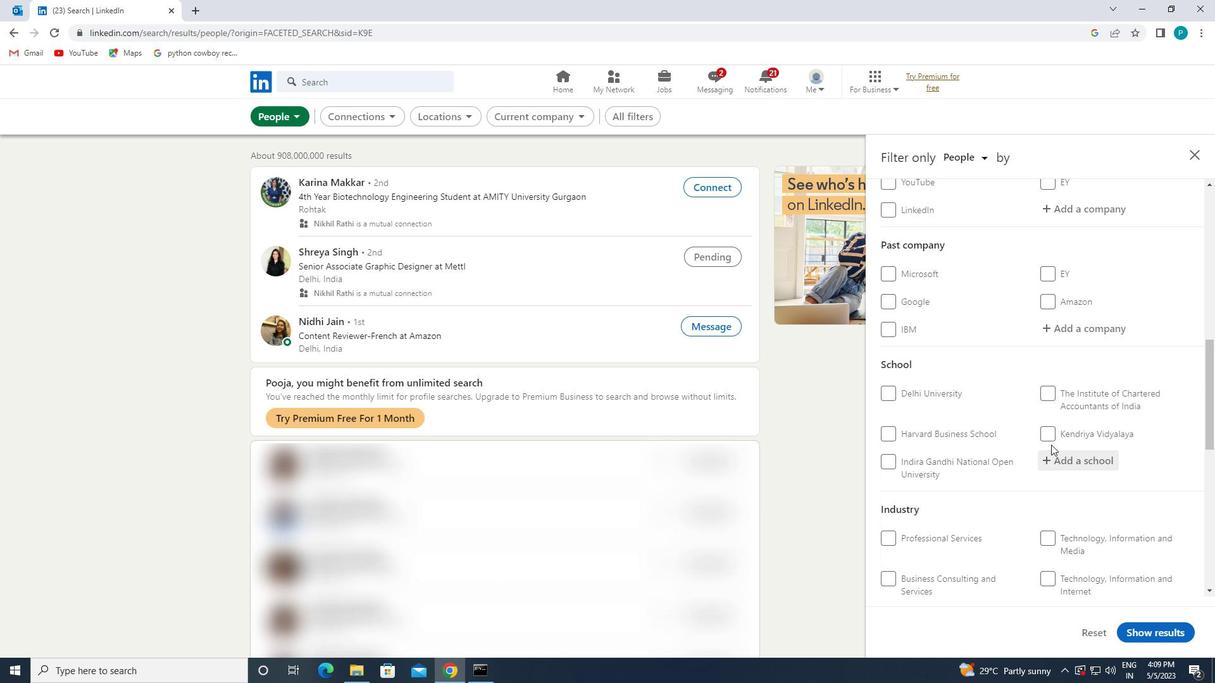 
Action: Mouse moved to (1034, 440)
Screenshot: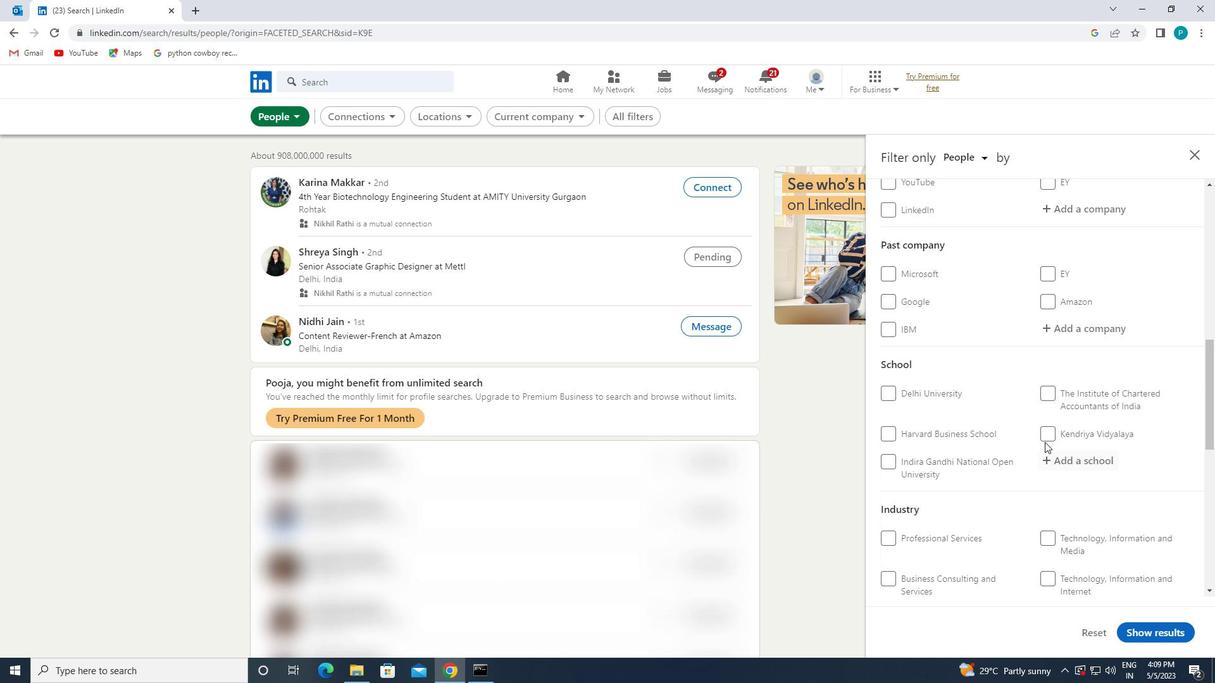 
Action: Mouse scrolled (1034, 439) with delta (0, 0)
Screenshot: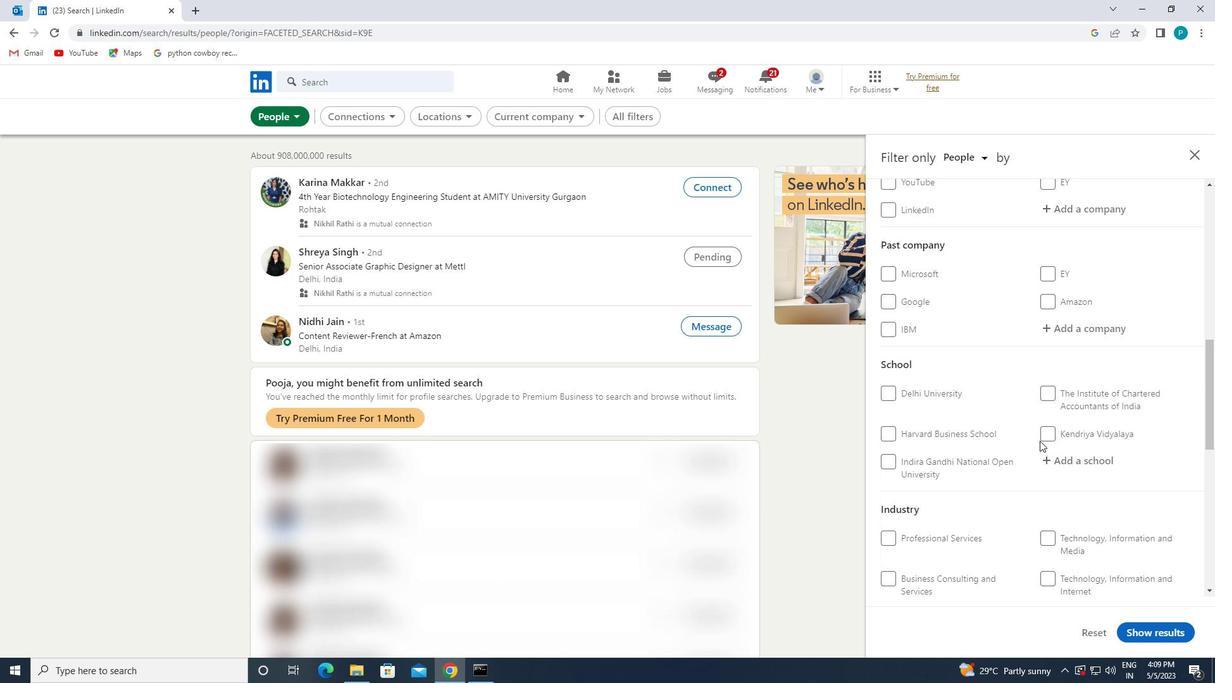 
Action: Mouse moved to (1027, 440)
Screenshot: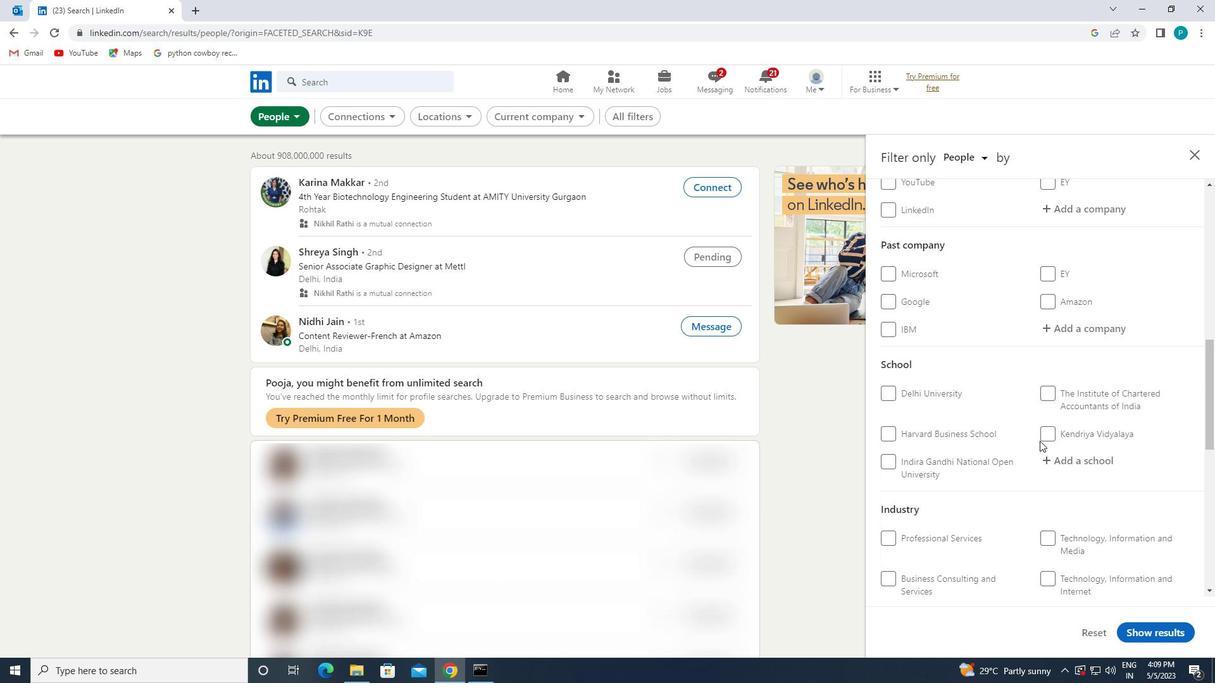 
Action: Mouse scrolled (1027, 439) with delta (0, 0)
Screenshot: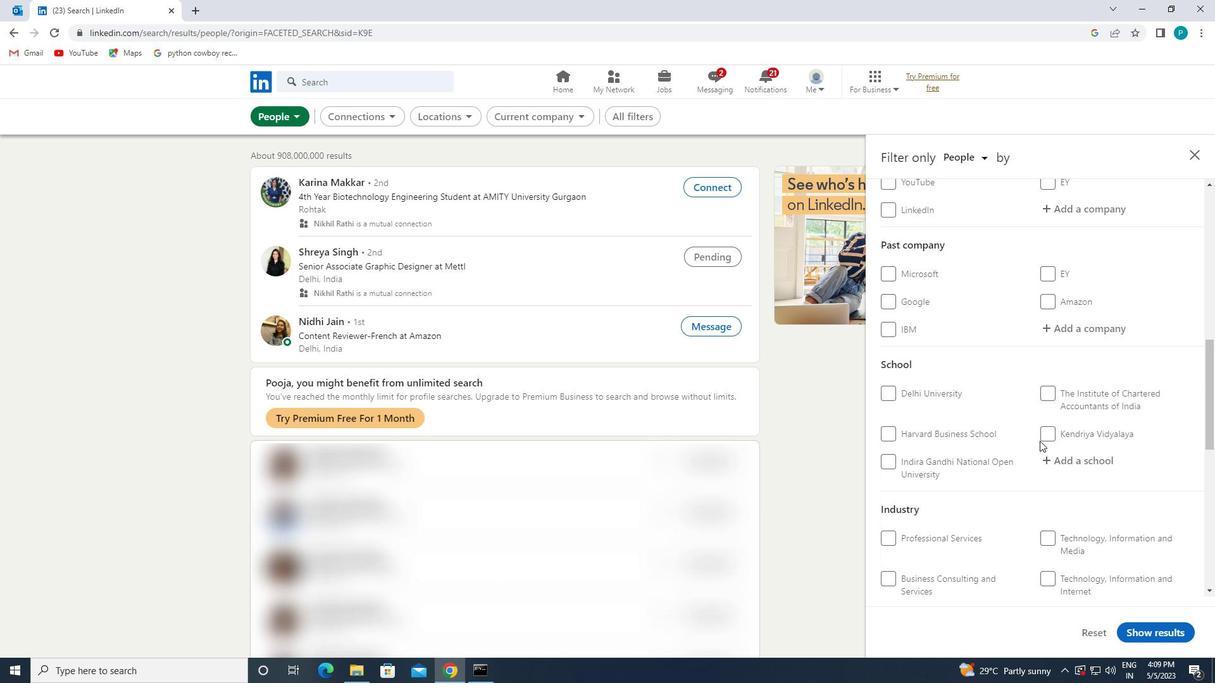 
Action: Mouse moved to (1004, 435)
Screenshot: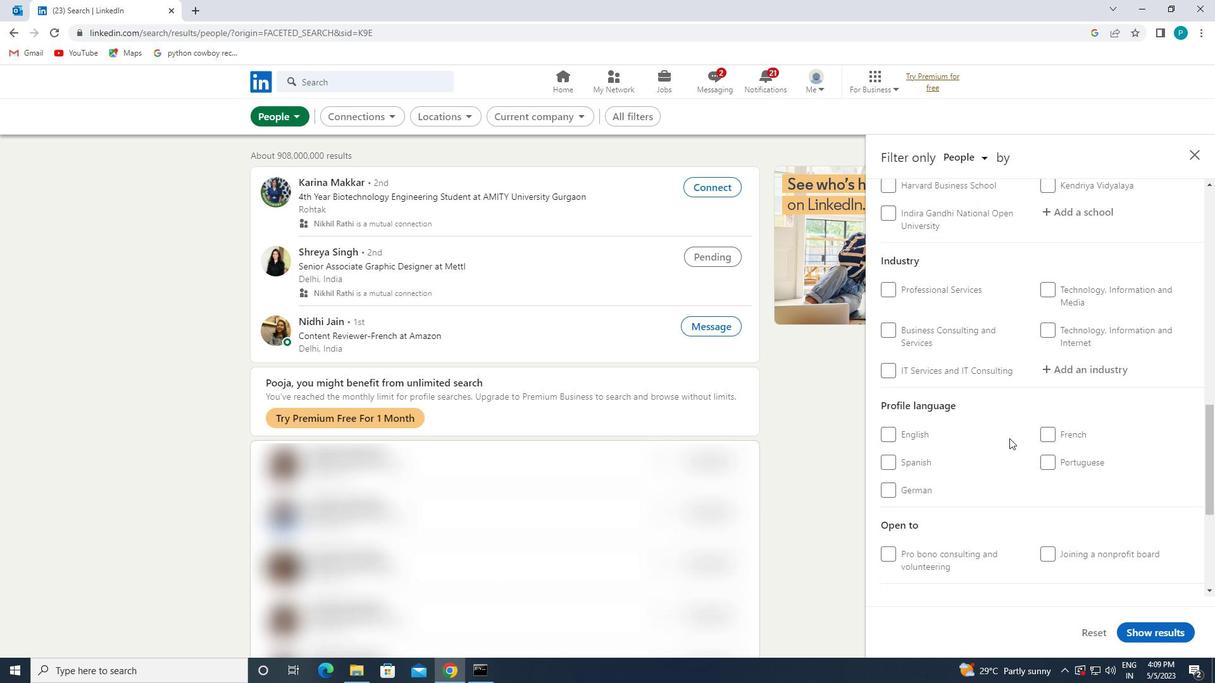 
Action: Mouse scrolled (1004, 435) with delta (0, 0)
Screenshot: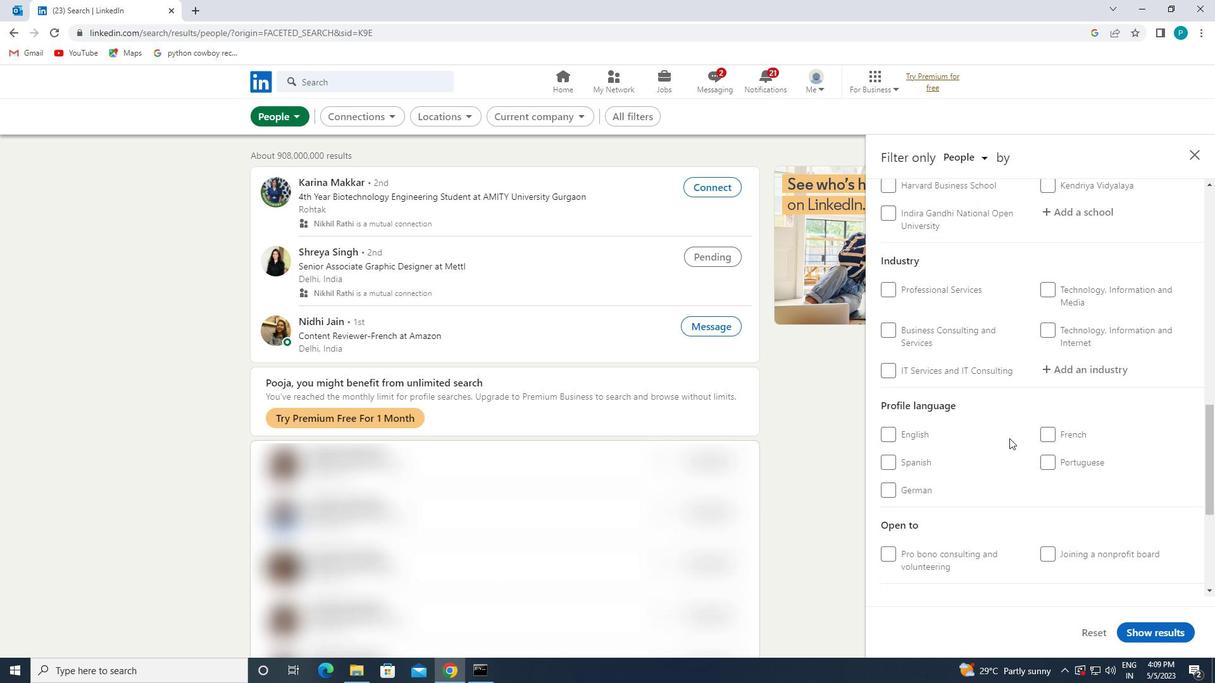 
Action: Mouse moved to (1000, 433)
Screenshot: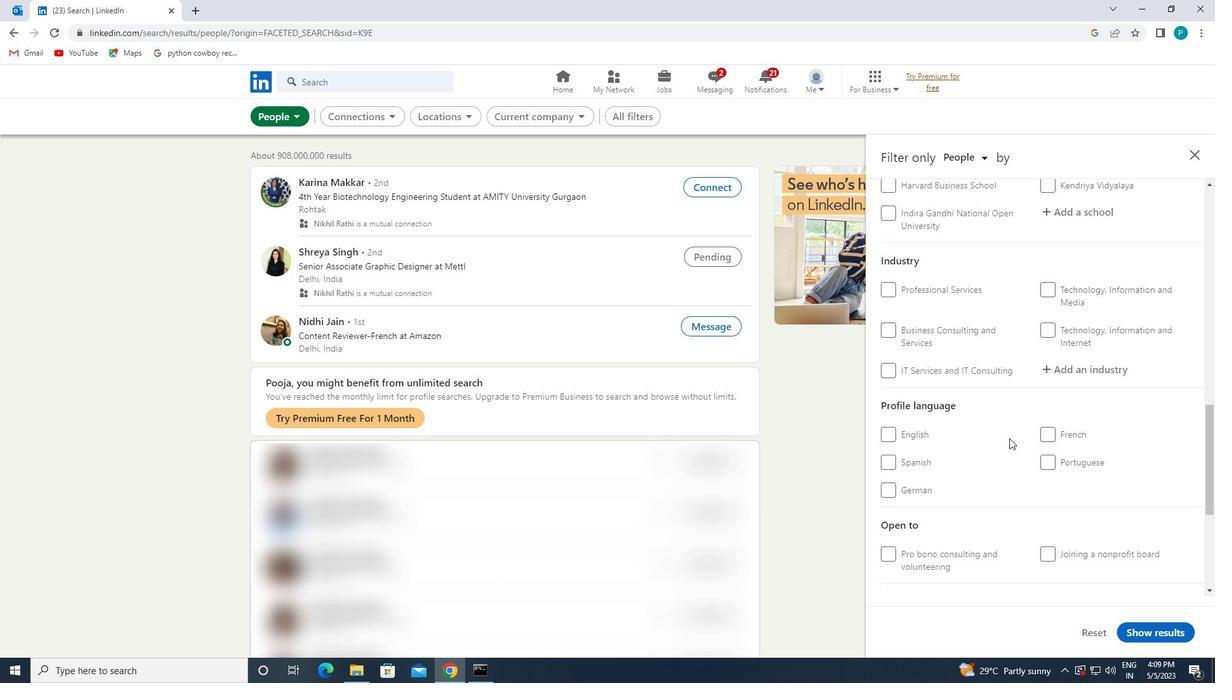 
Action: Mouse scrolled (1000, 433) with delta (0, 0)
Screenshot: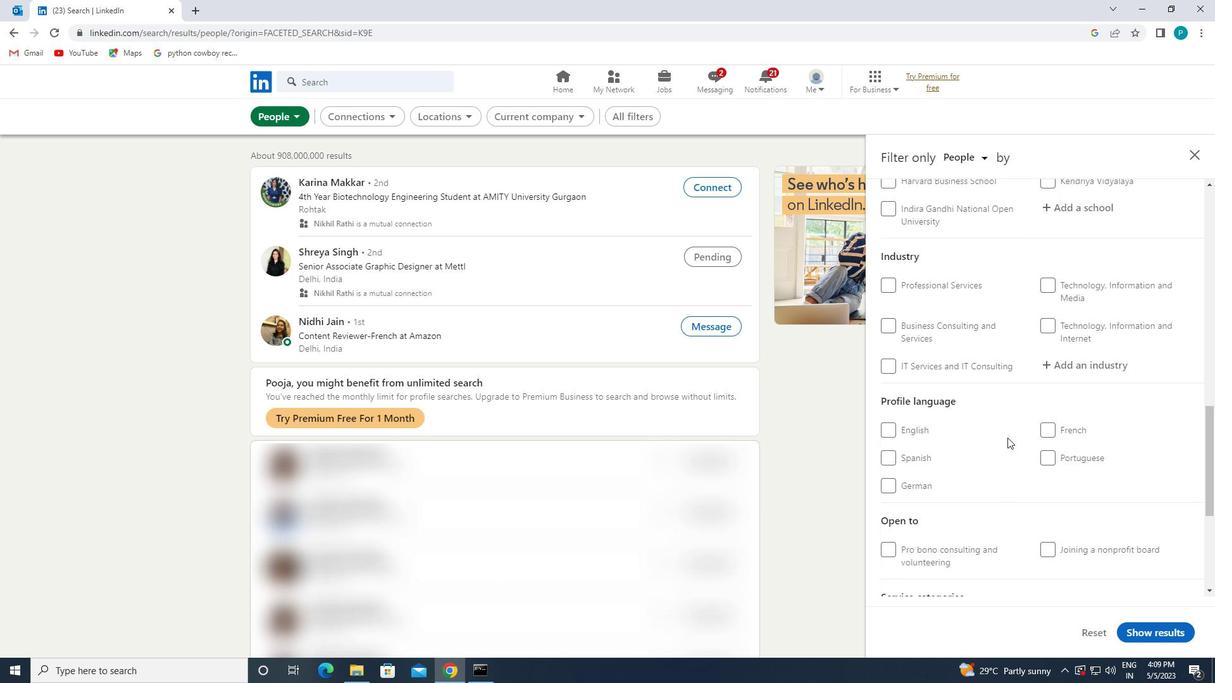 
Action: Mouse moved to (999, 433)
Screenshot: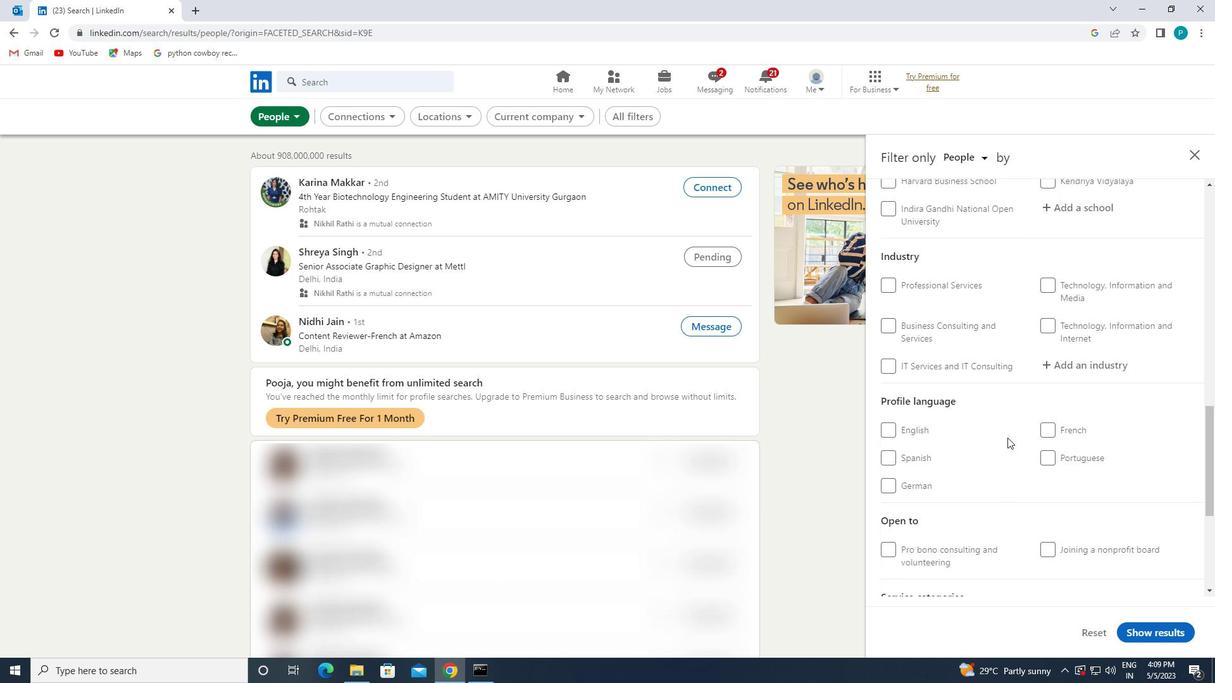 
Action: Mouse scrolled (999, 432) with delta (0, 0)
Screenshot: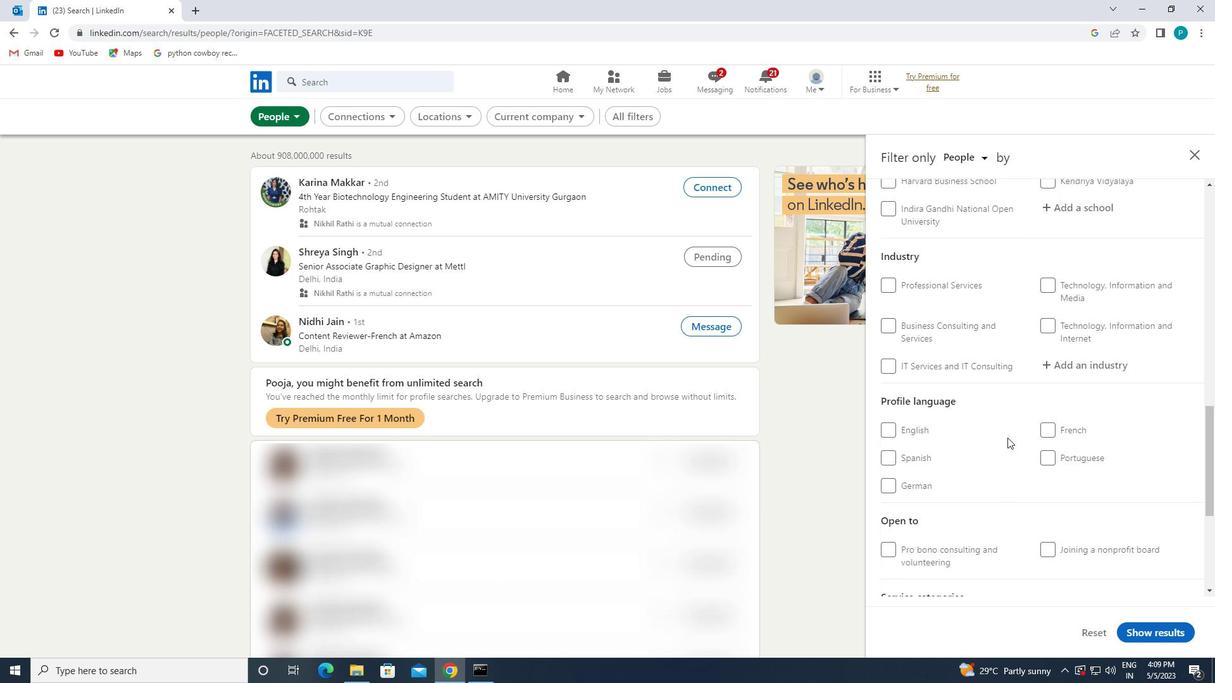 
Action: Mouse moved to (892, 237)
Screenshot: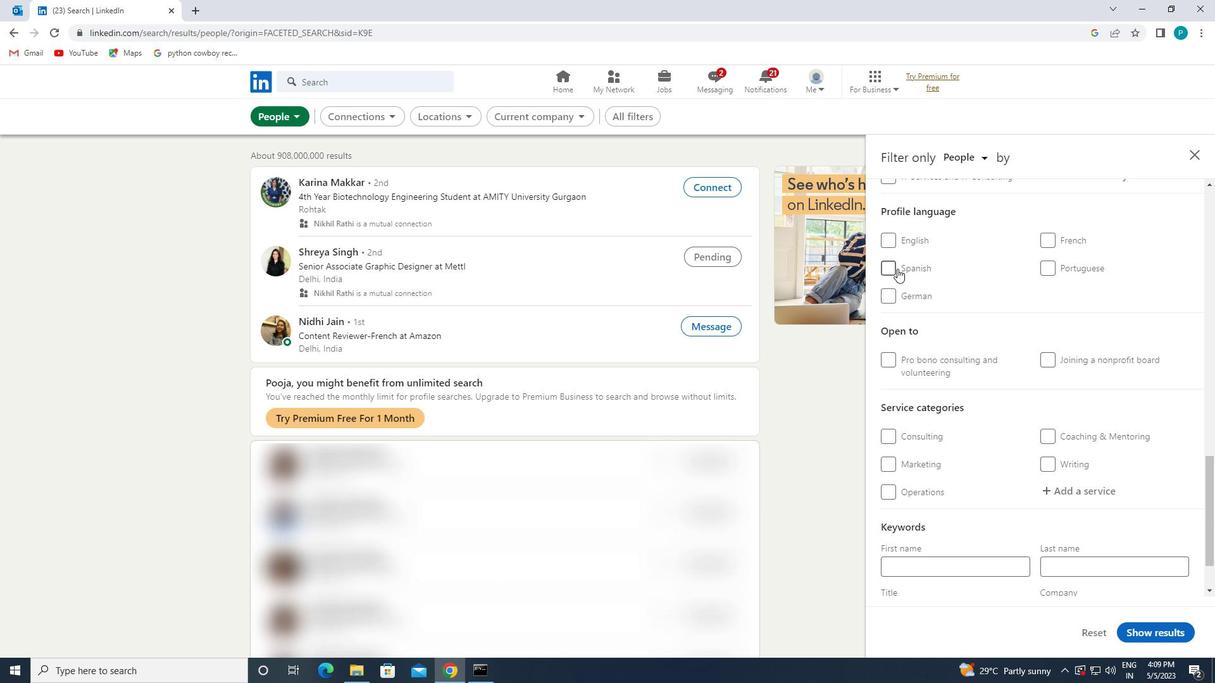 
Action: Mouse pressed left at (892, 237)
Screenshot: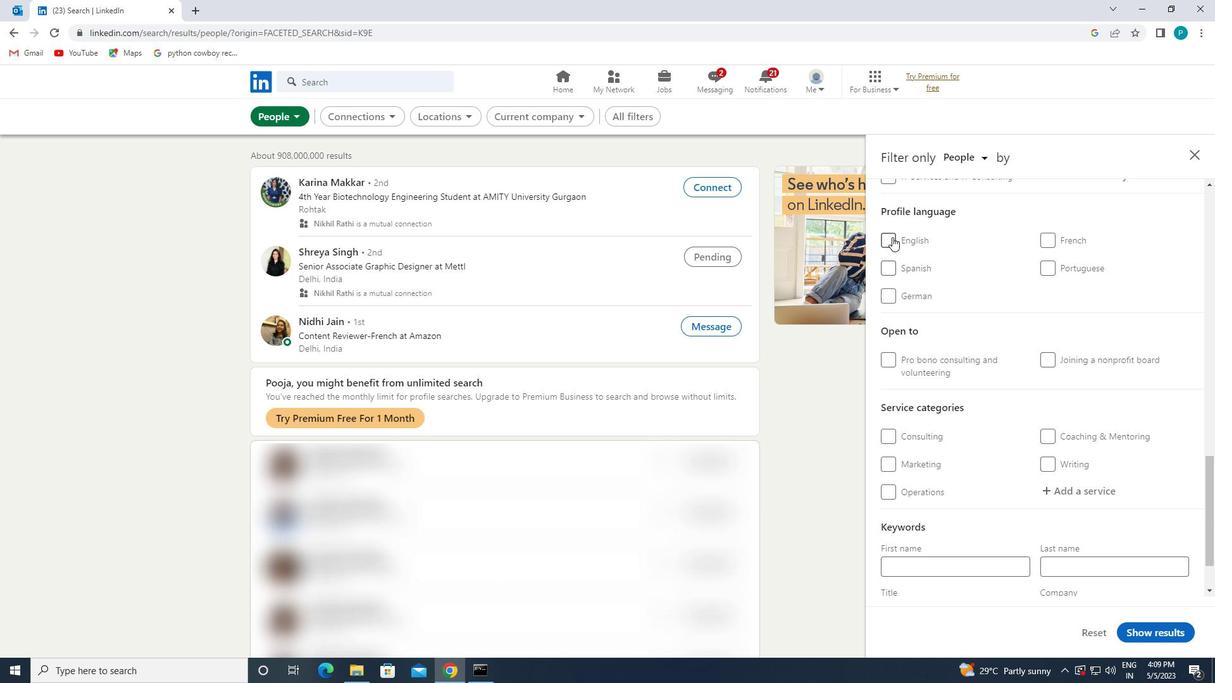 
Action: Mouse moved to (1058, 274)
Screenshot: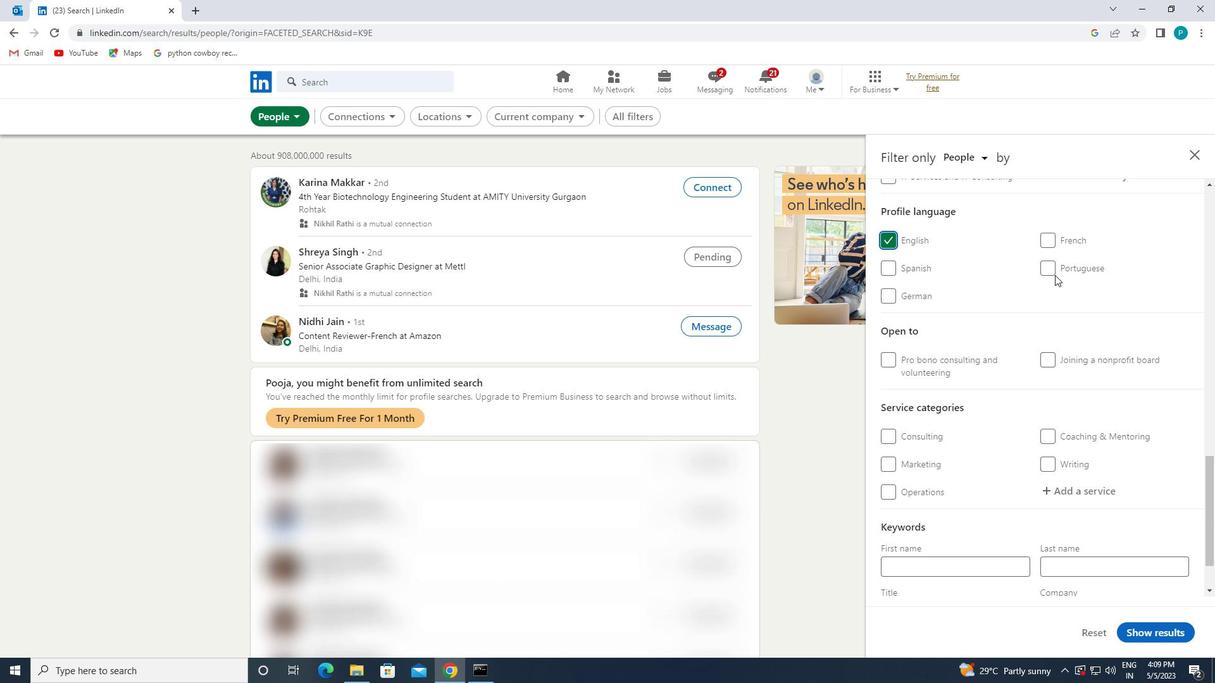 
Action: Mouse scrolled (1058, 274) with delta (0, 0)
Screenshot: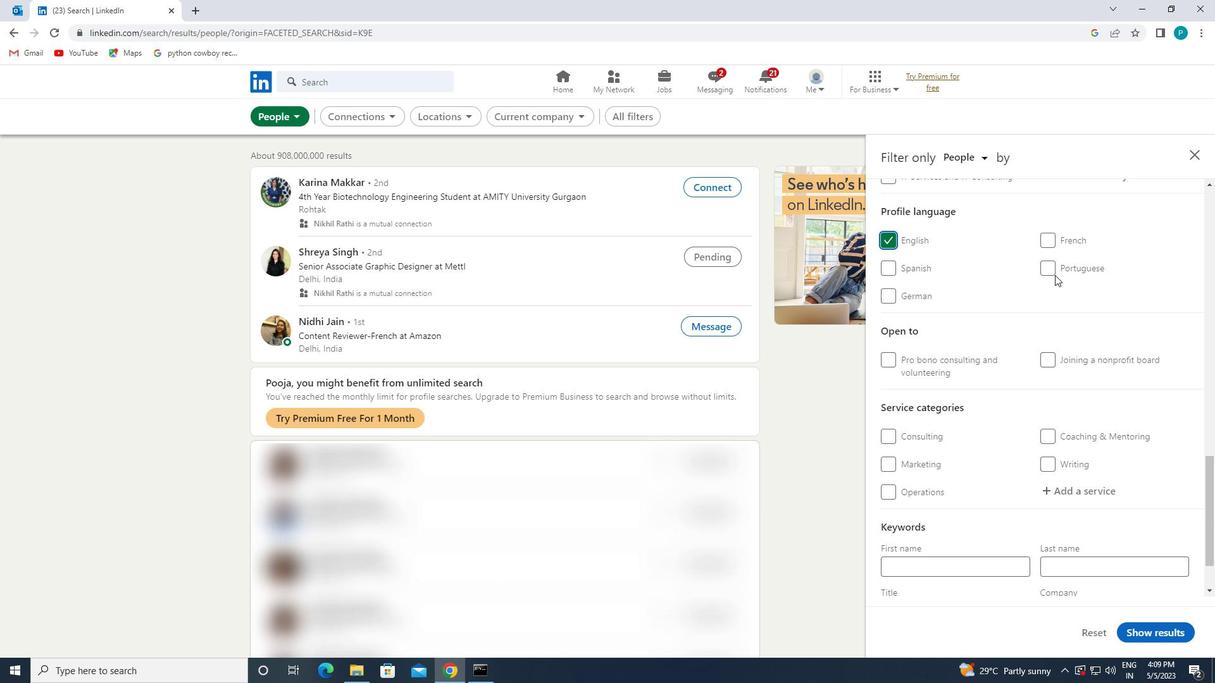 
Action: Mouse moved to (1060, 272)
Screenshot: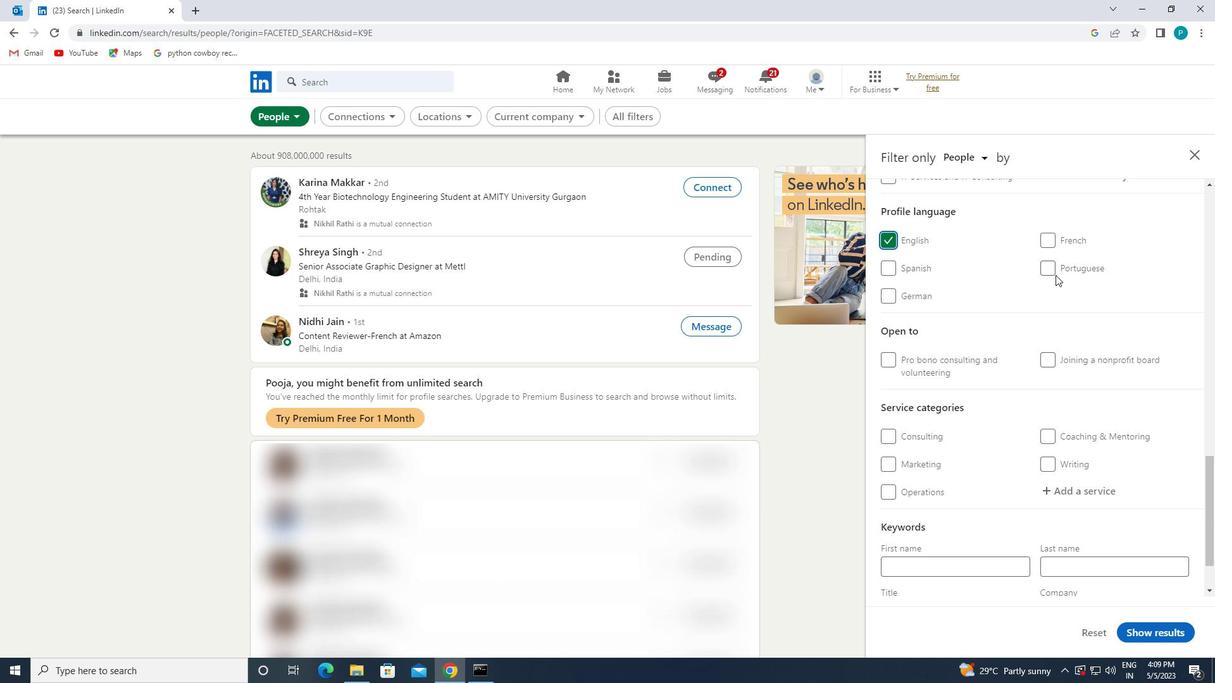 
Action: Mouse scrolled (1060, 273) with delta (0, 0)
Screenshot: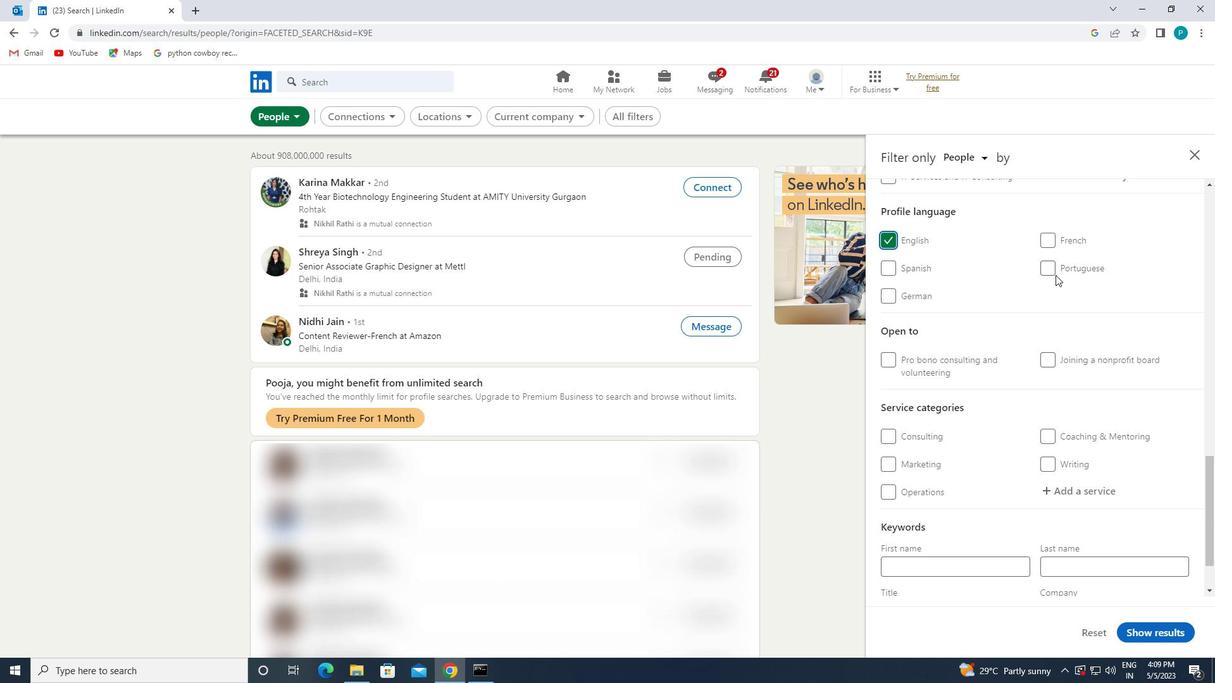 
Action: Mouse moved to (1082, 276)
Screenshot: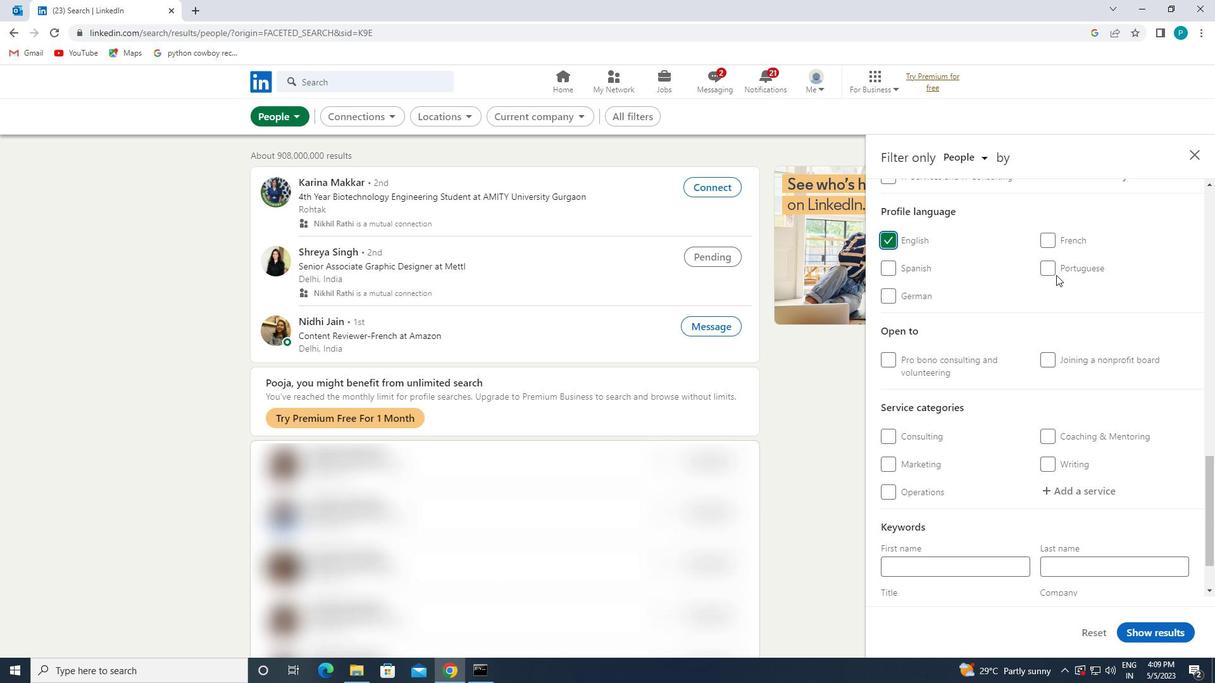 
Action: Mouse scrolled (1082, 277) with delta (0, 0)
Screenshot: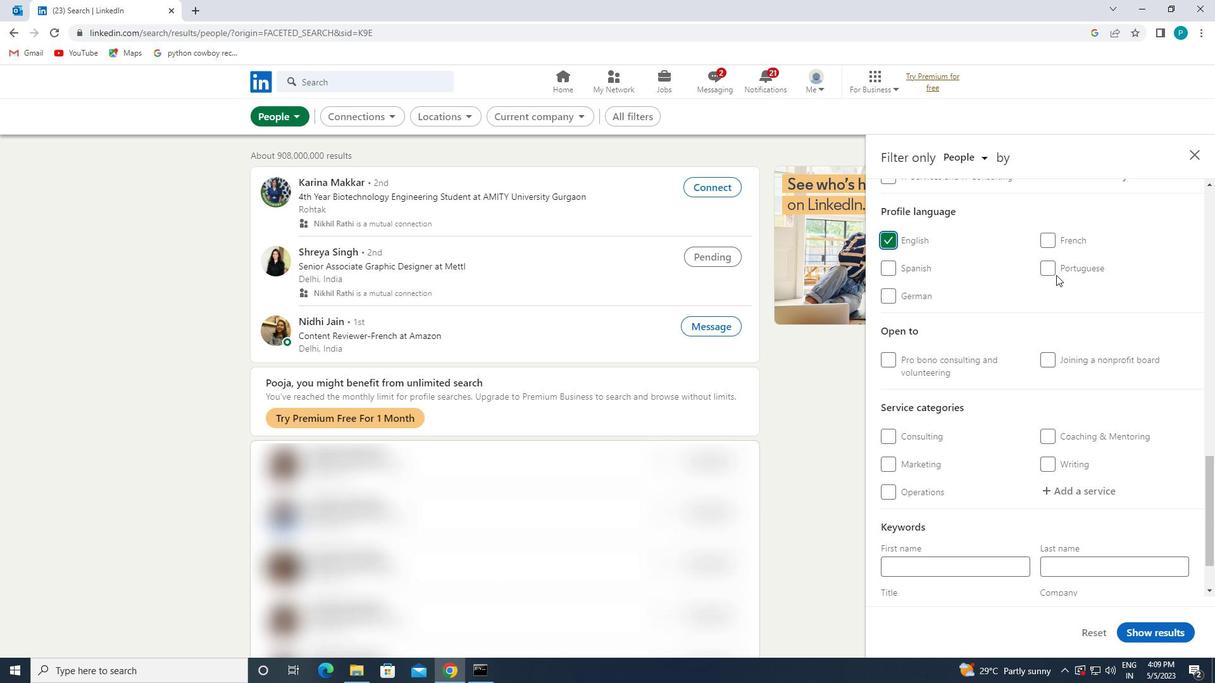 
Action: Mouse moved to (1136, 283)
Screenshot: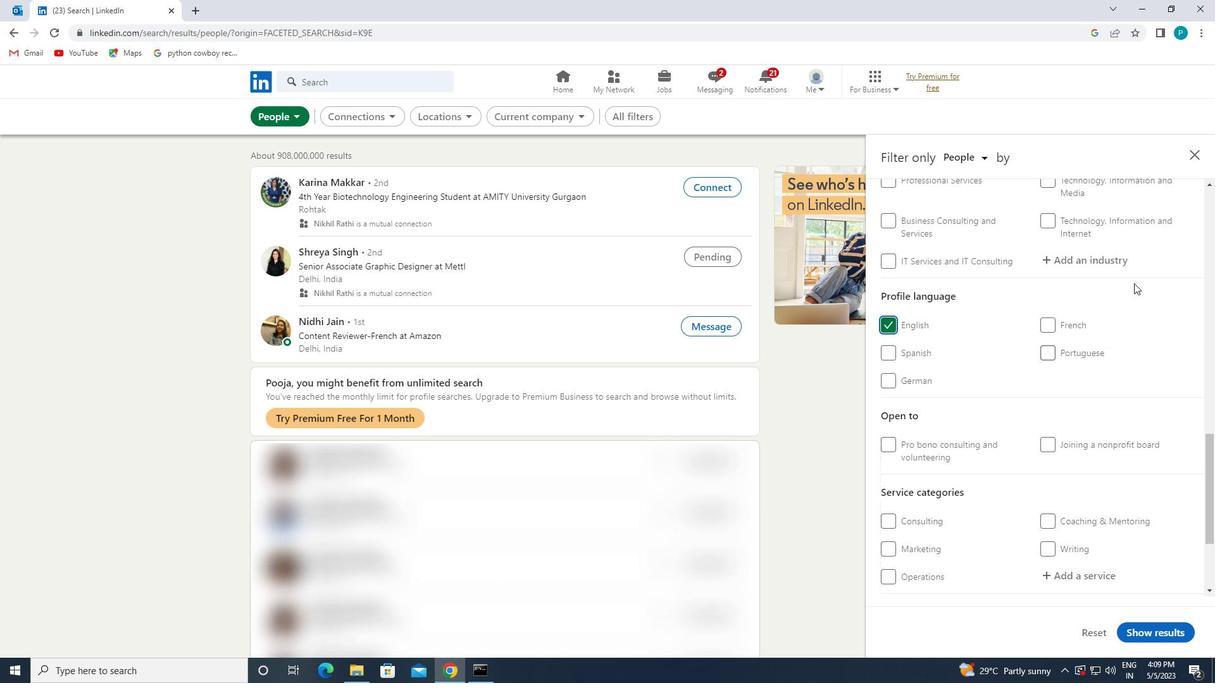 
Action: Mouse scrolled (1136, 284) with delta (0, 0)
Screenshot: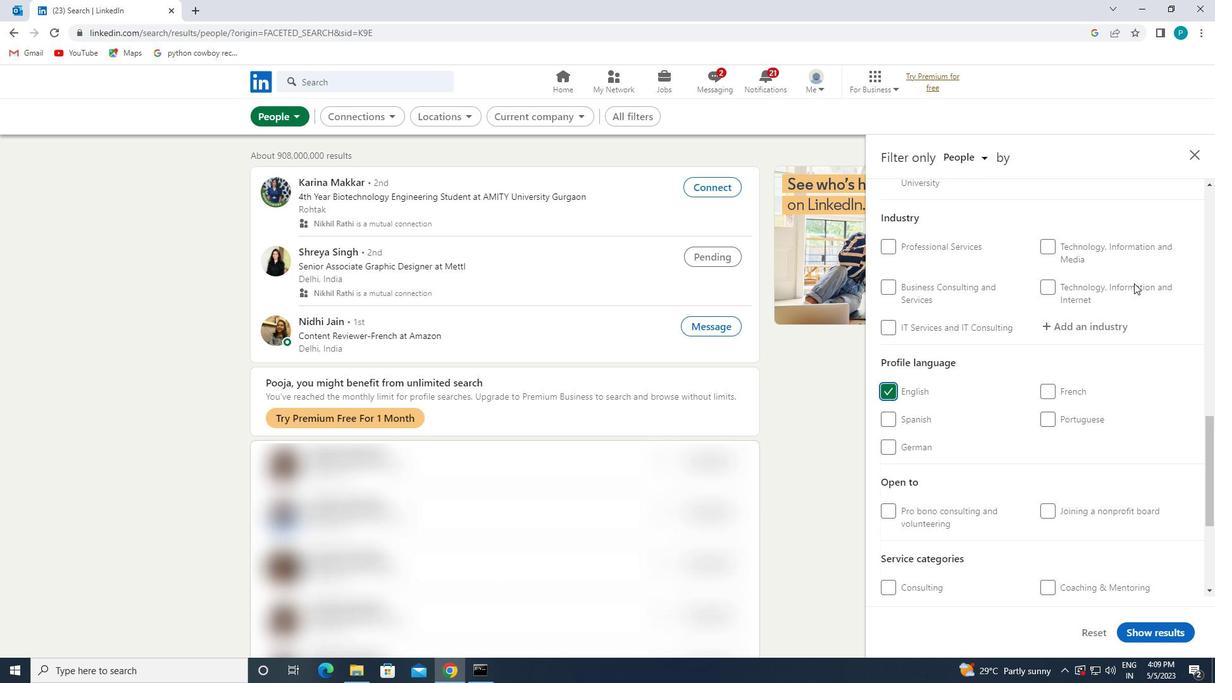 
Action: Mouse scrolled (1136, 284) with delta (0, 0)
Screenshot: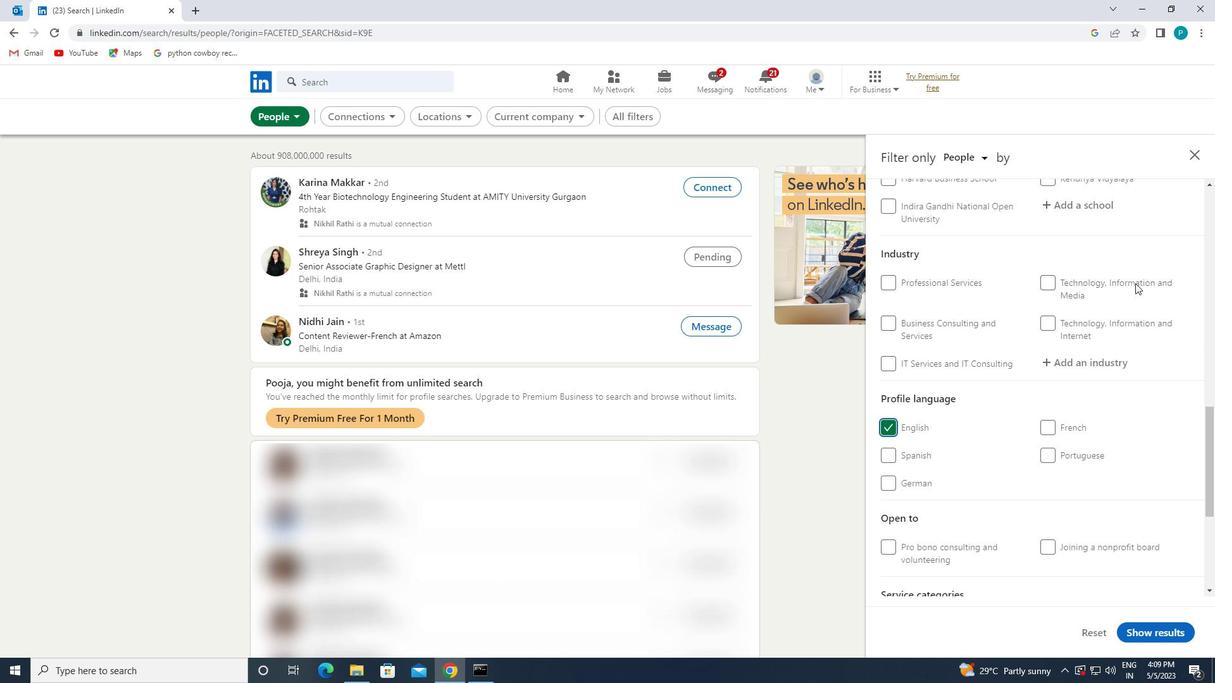 
Action: Mouse scrolled (1136, 284) with delta (0, 0)
Screenshot: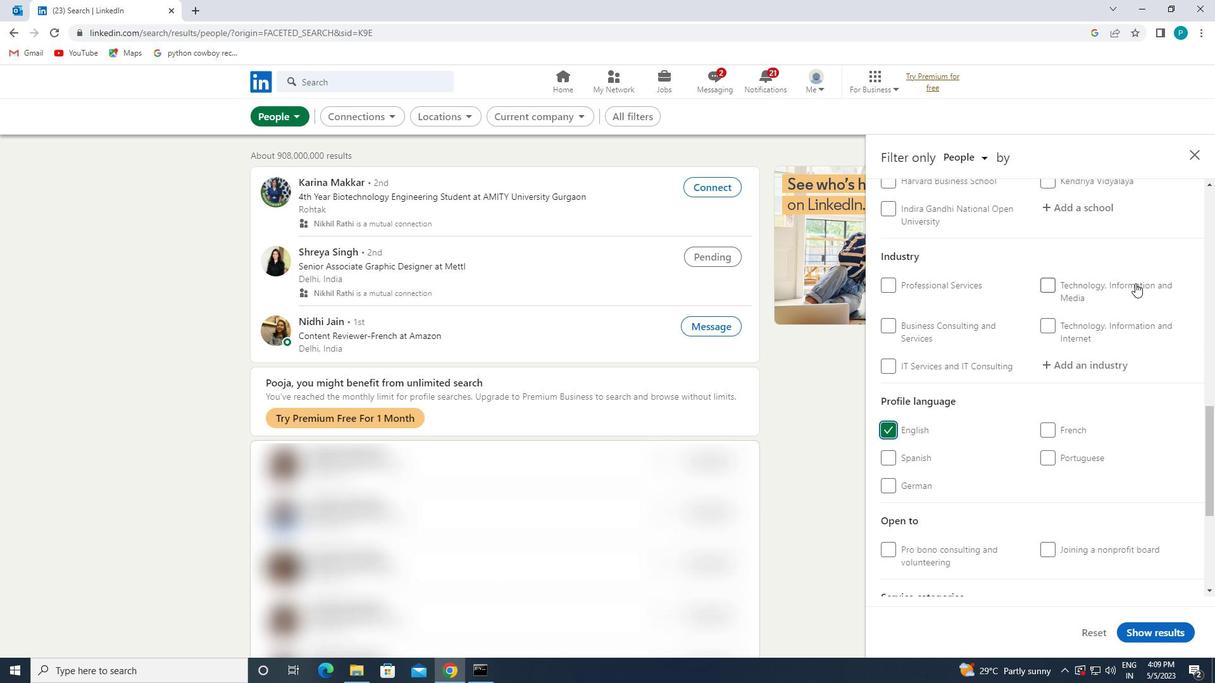 
Action: Mouse moved to (1130, 278)
Screenshot: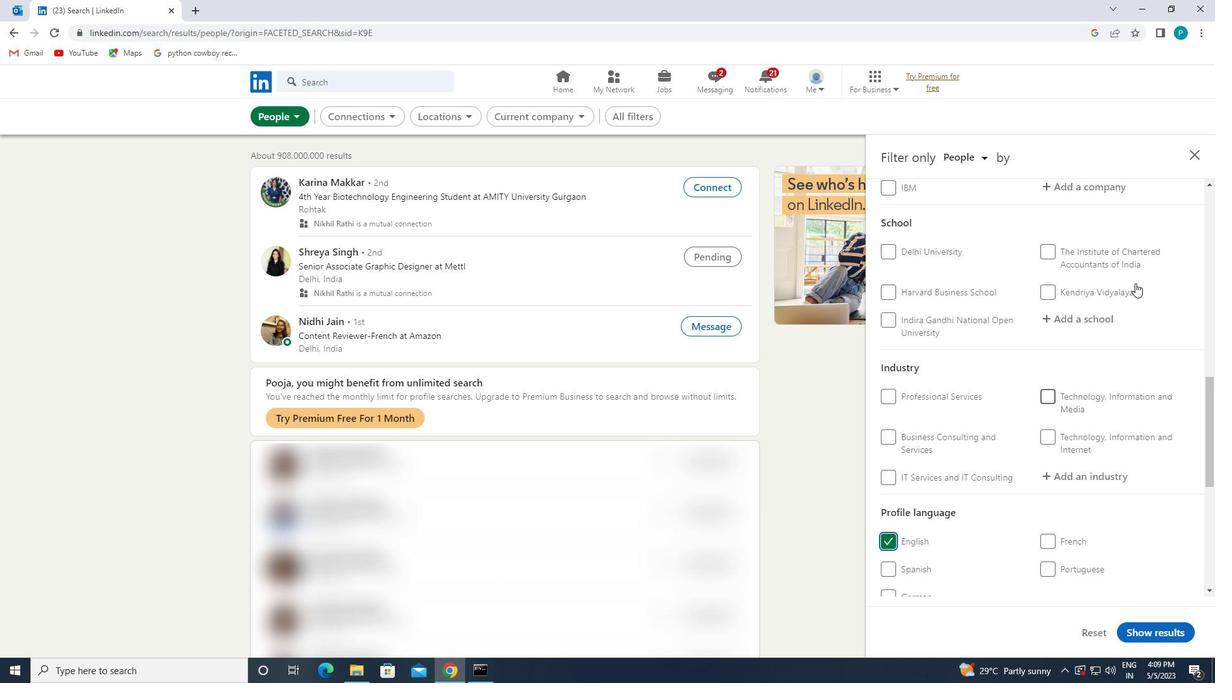 
Action: Mouse scrolled (1130, 279) with delta (0, 0)
Screenshot: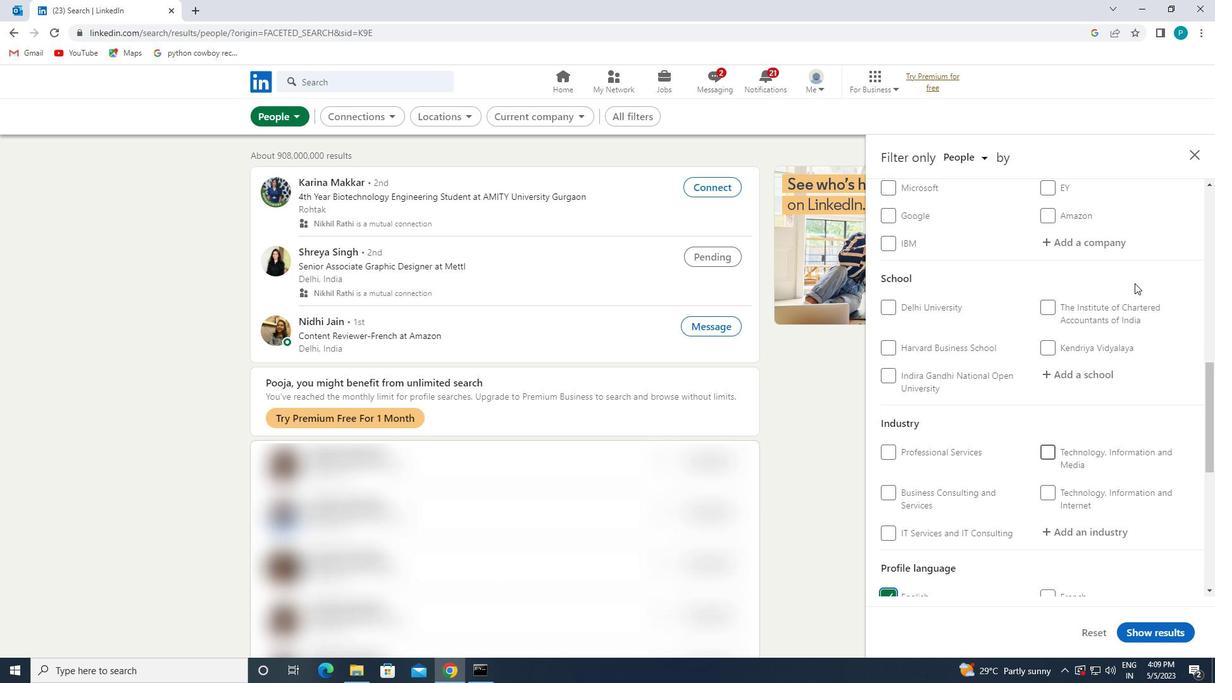 
Action: Mouse scrolled (1130, 279) with delta (0, 0)
Screenshot: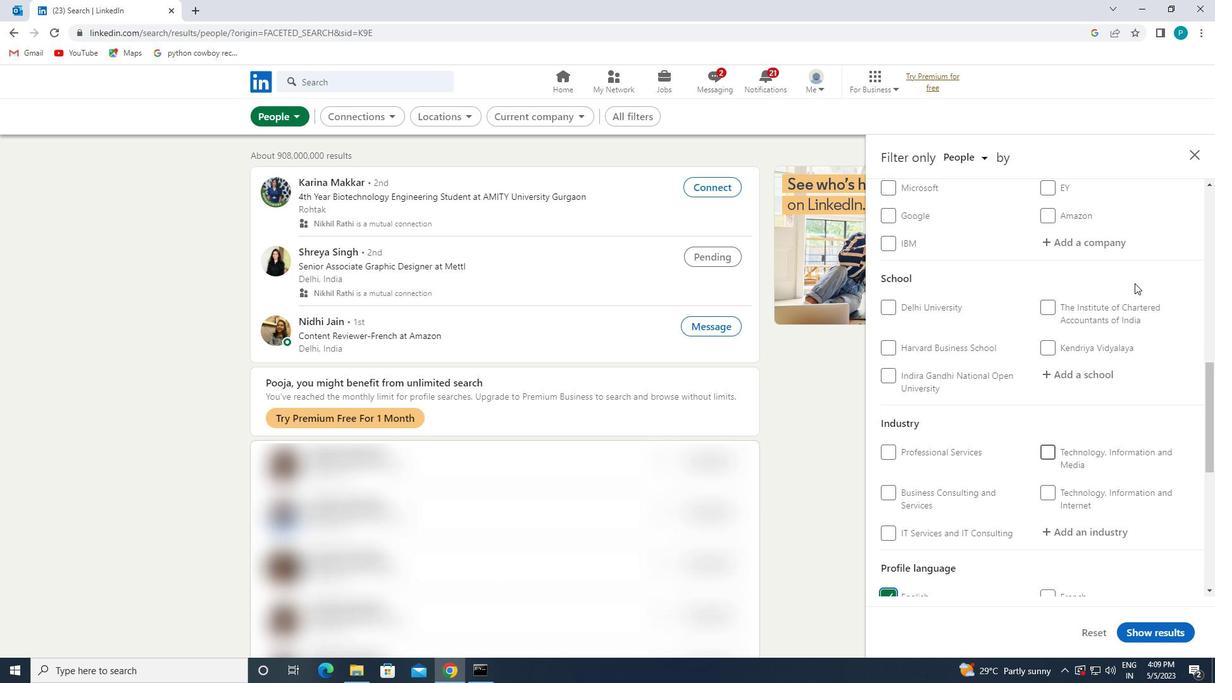 
Action: Mouse moved to (1094, 267)
Screenshot: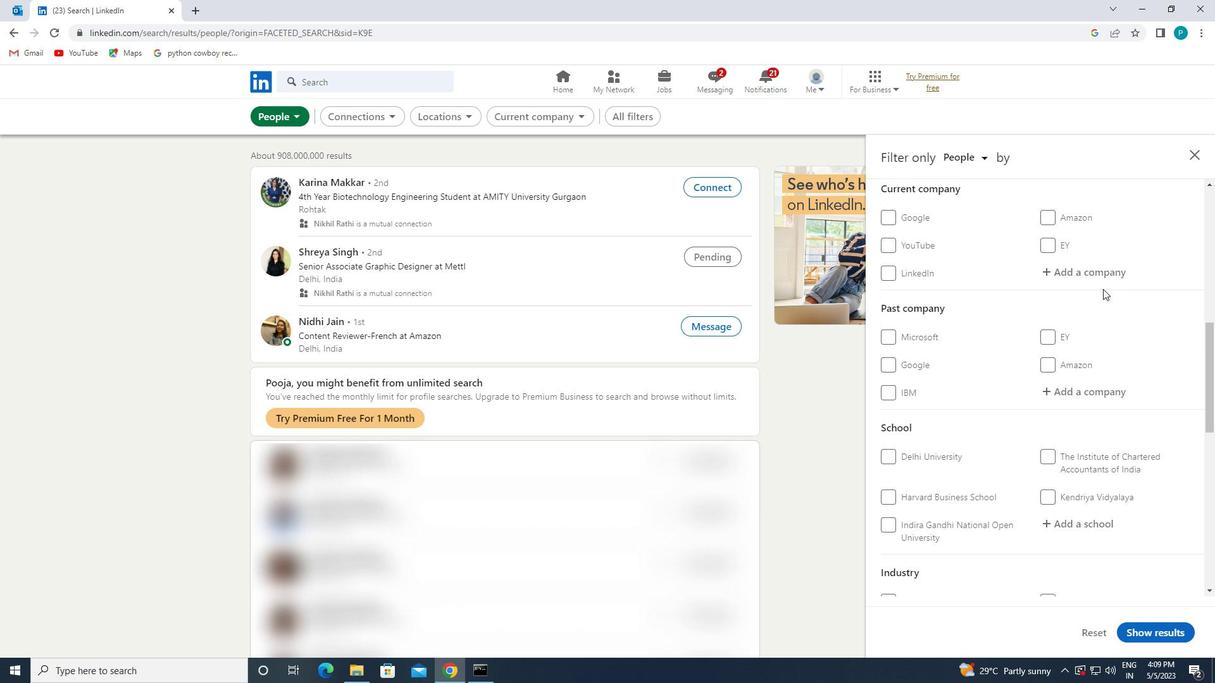 
Action: Mouse pressed left at (1094, 267)
Screenshot: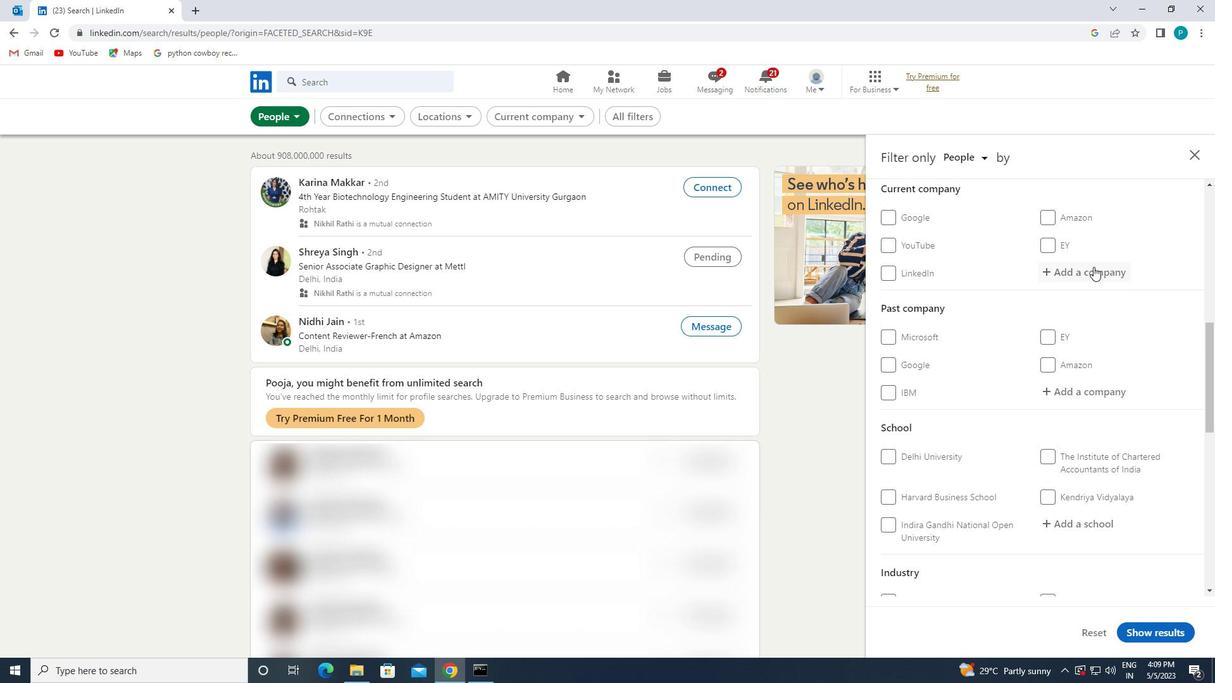 
Action: Key pressed <Key.caps_lock>T<Key.caps_lock>EA<Key.backspace>XAS
Screenshot: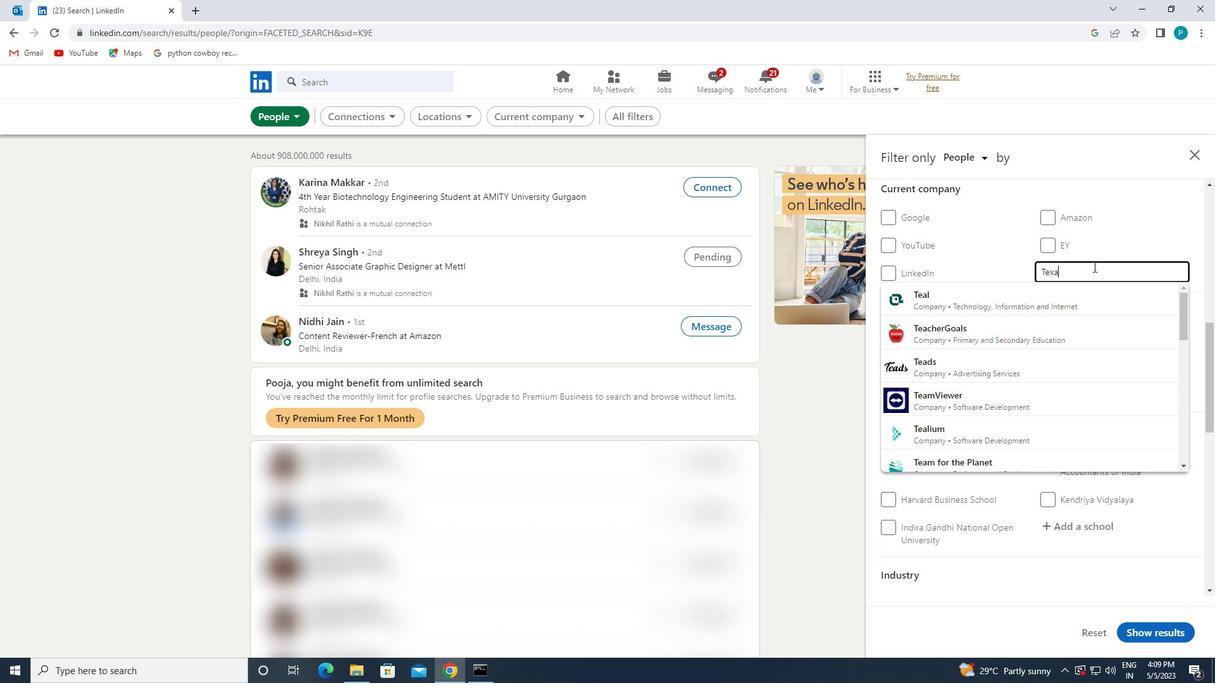 
Action: Mouse moved to (1029, 298)
Screenshot: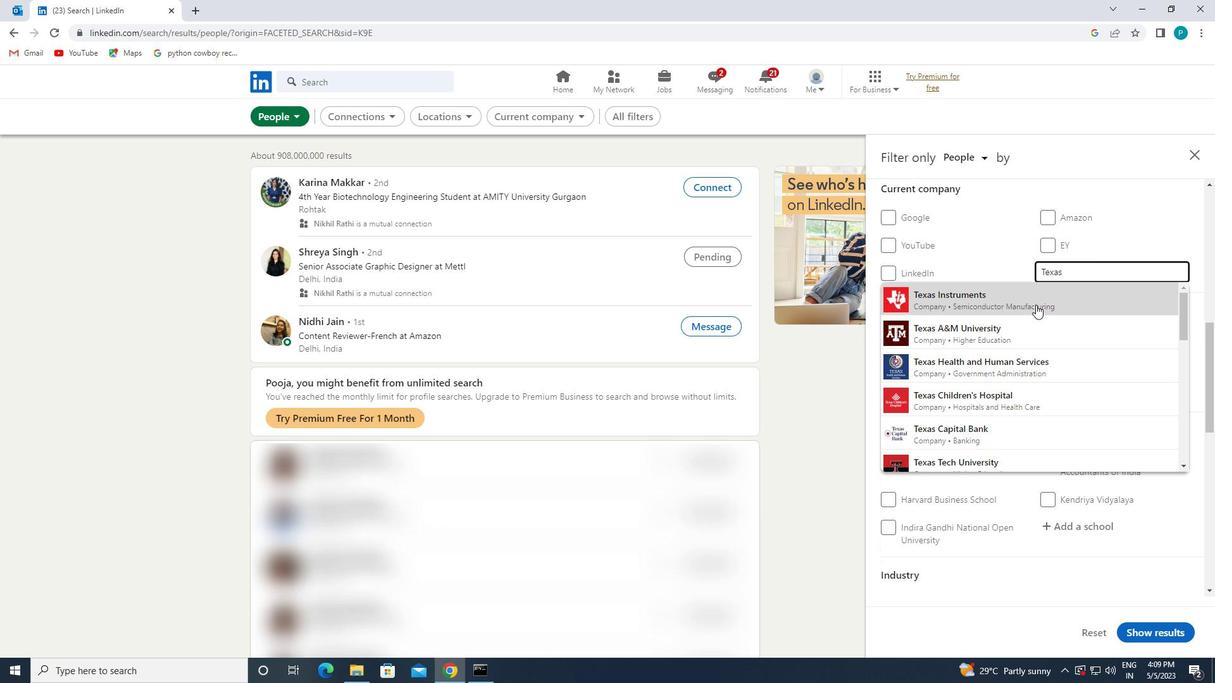 
Action: Mouse pressed left at (1029, 298)
Screenshot: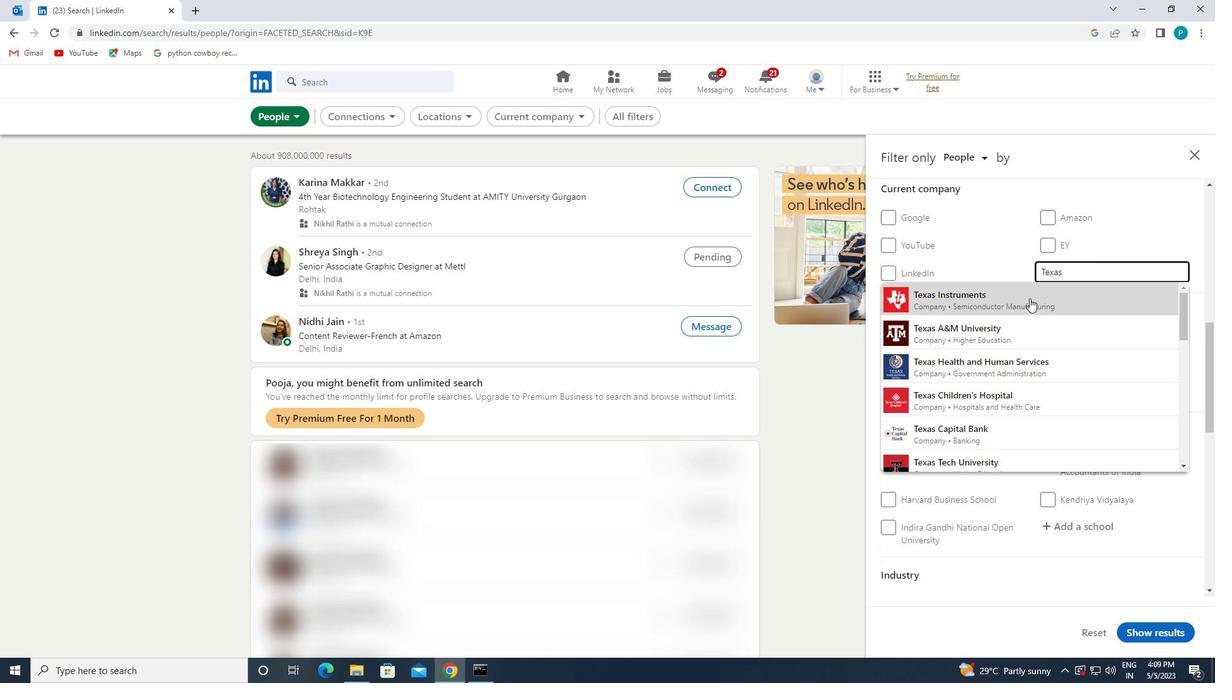 
Action: Mouse moved to (1038, 299)
Screenshot: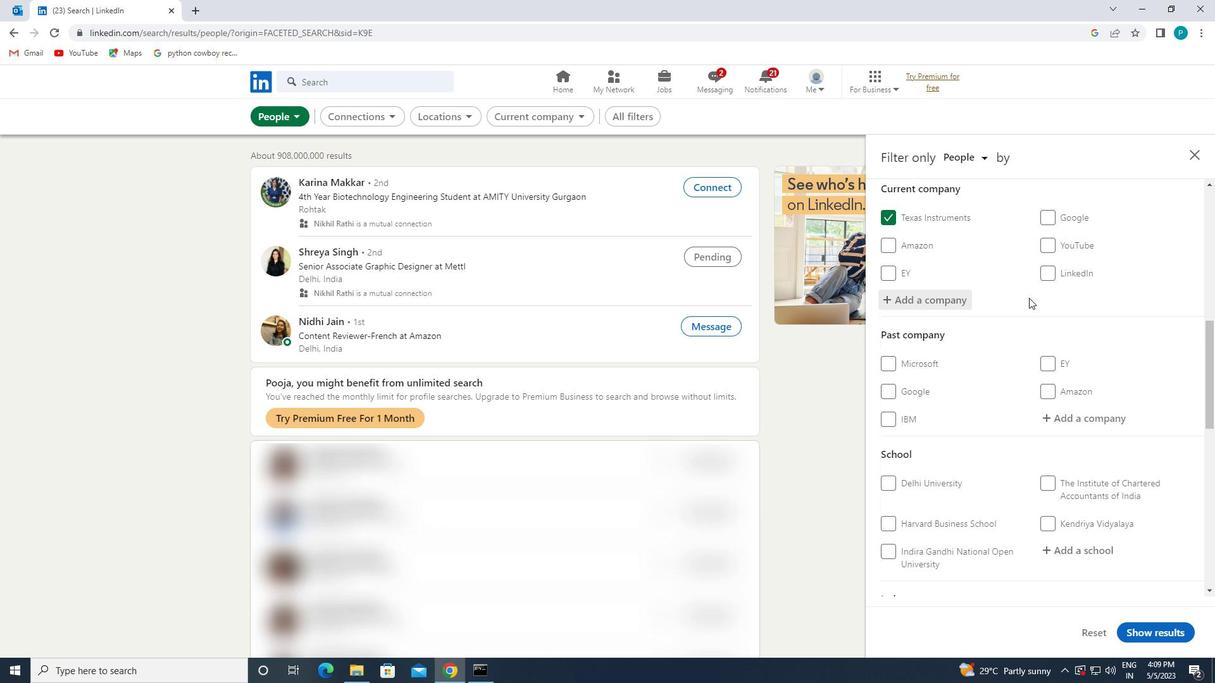 
Action: Mouse scrolled (1038, 298) with delta (0, 0)
Screenshot: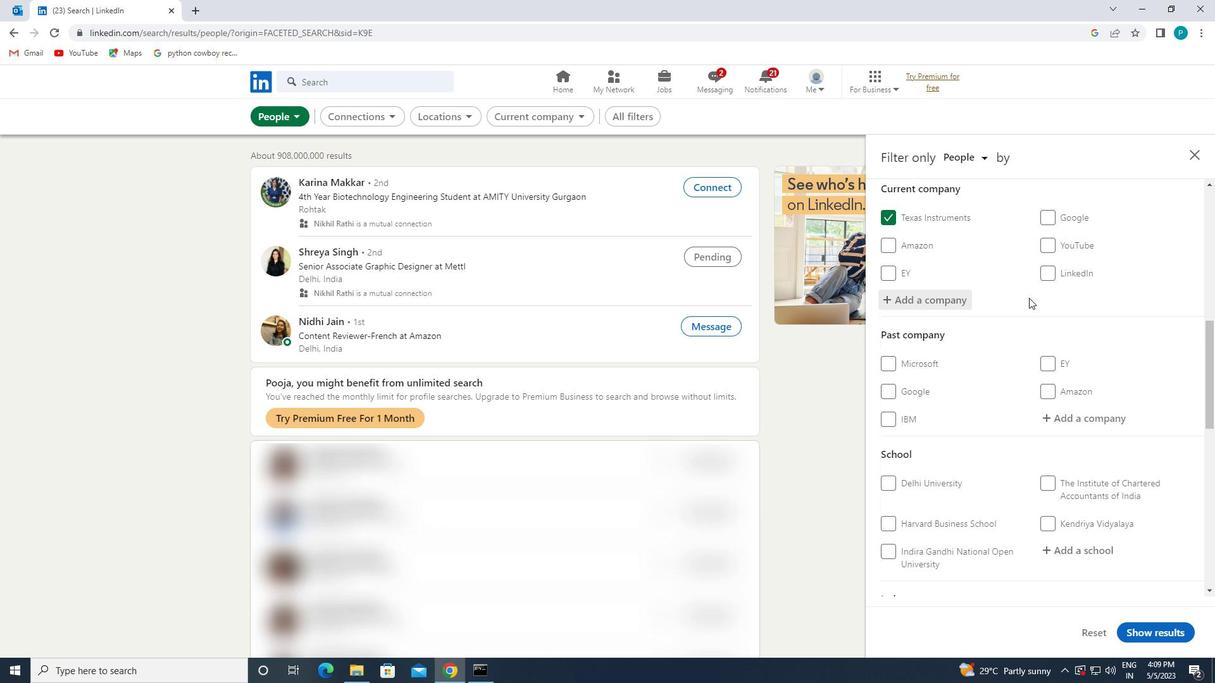 
Action: Mouse scrolled (1038, 298) with delta (0, 0)
Screenshot: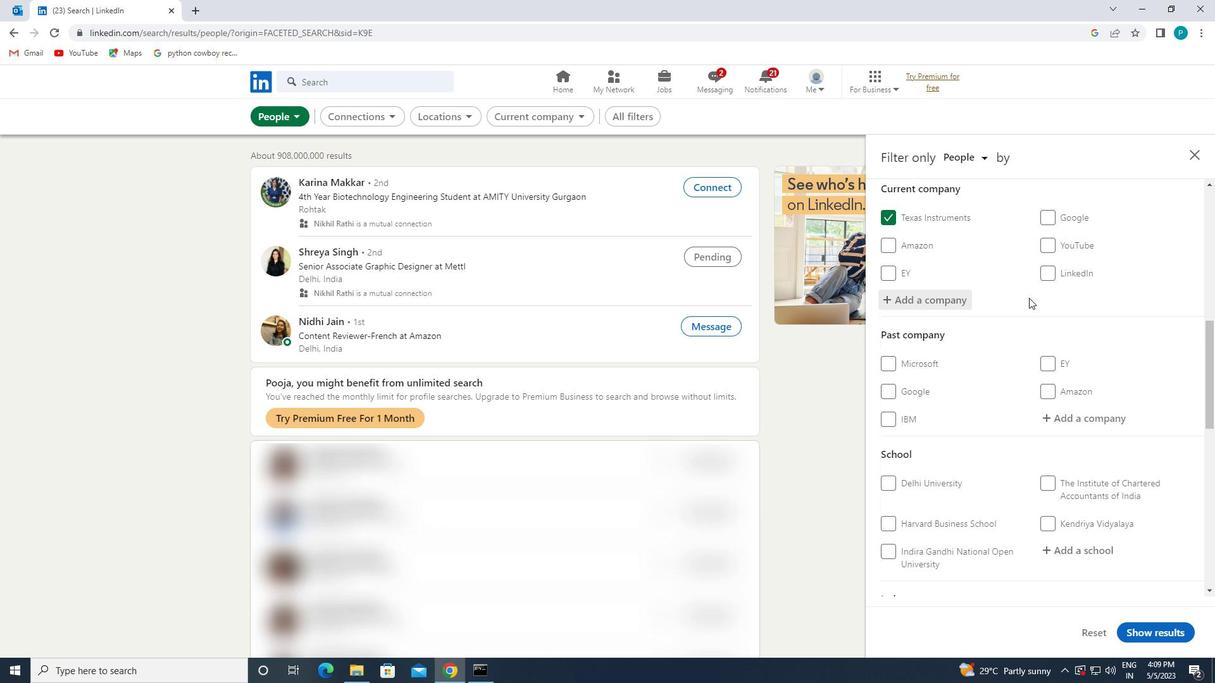 
Action: Mouse scrolled (1038, 298) with delta (0, 0)
Screenshot: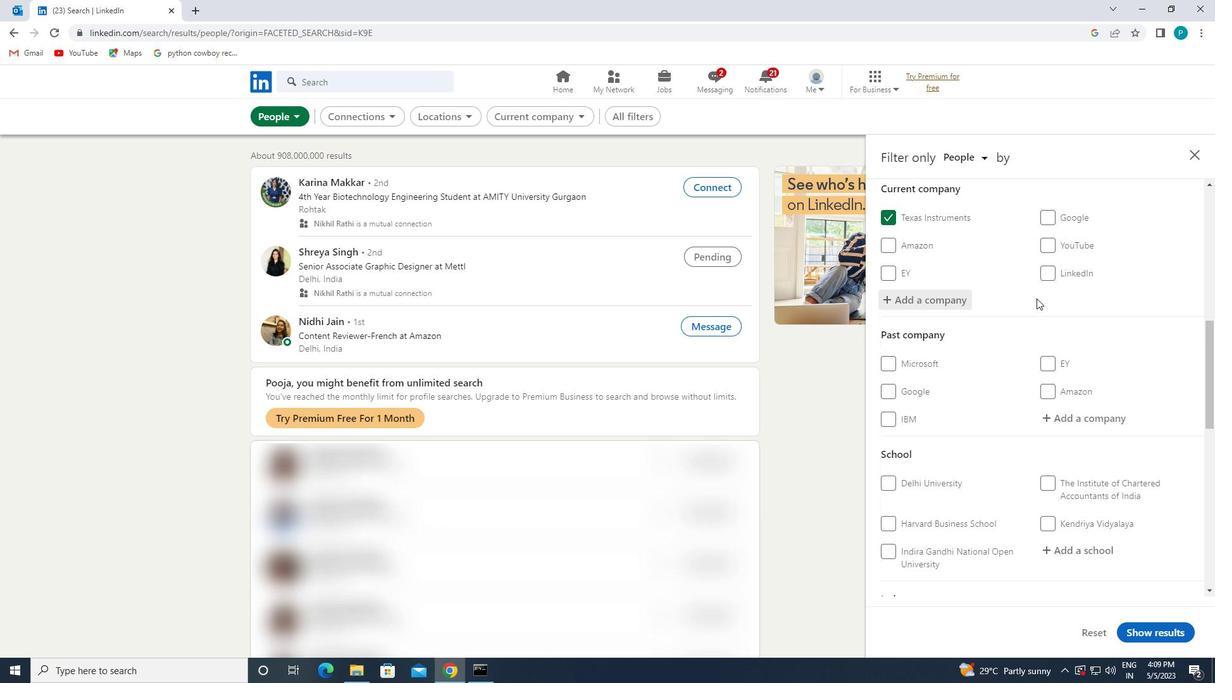 
Action: Mouse moved to (1046, 308)
Screenshot: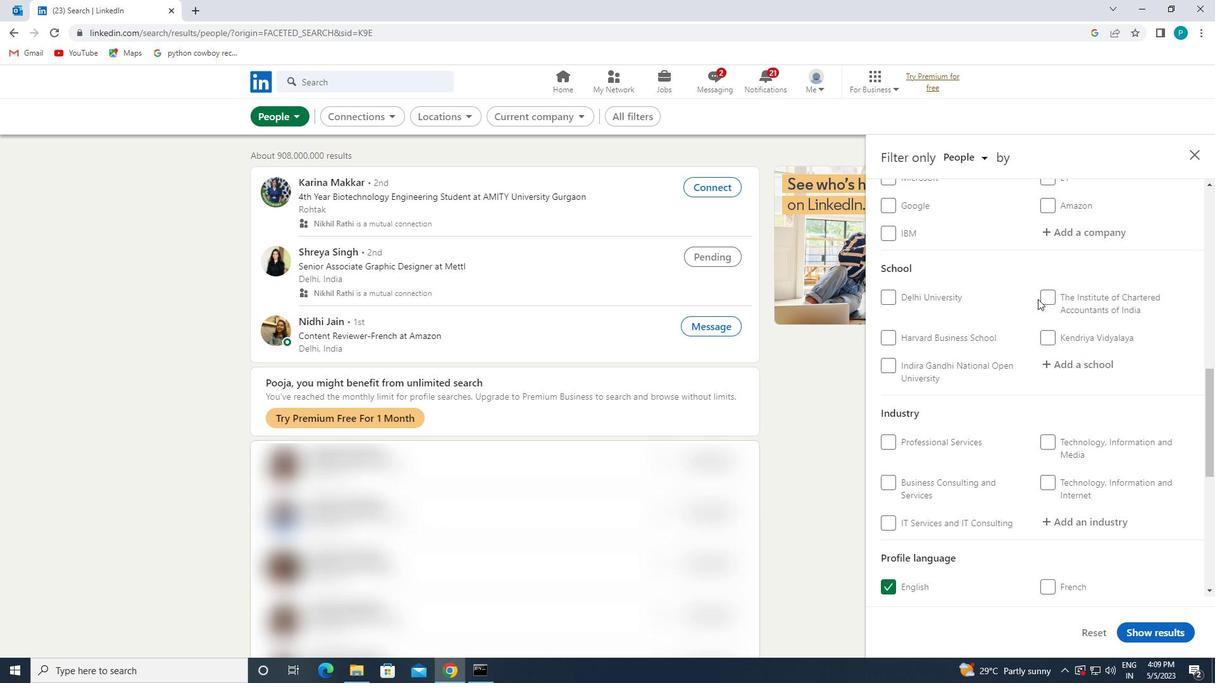 
Action: Mouse scrolled (1046, 307) with delta (0, 0)
Screenshot: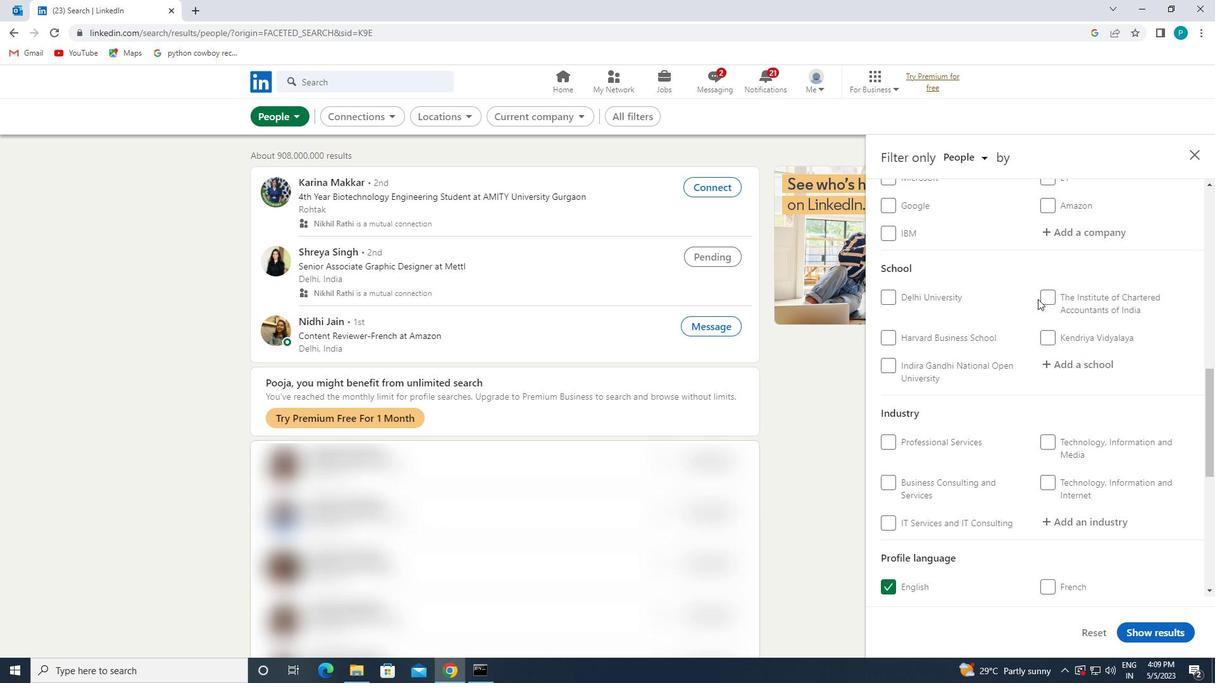 
Action: Mouse moved to (1047, 311)
Screenshot: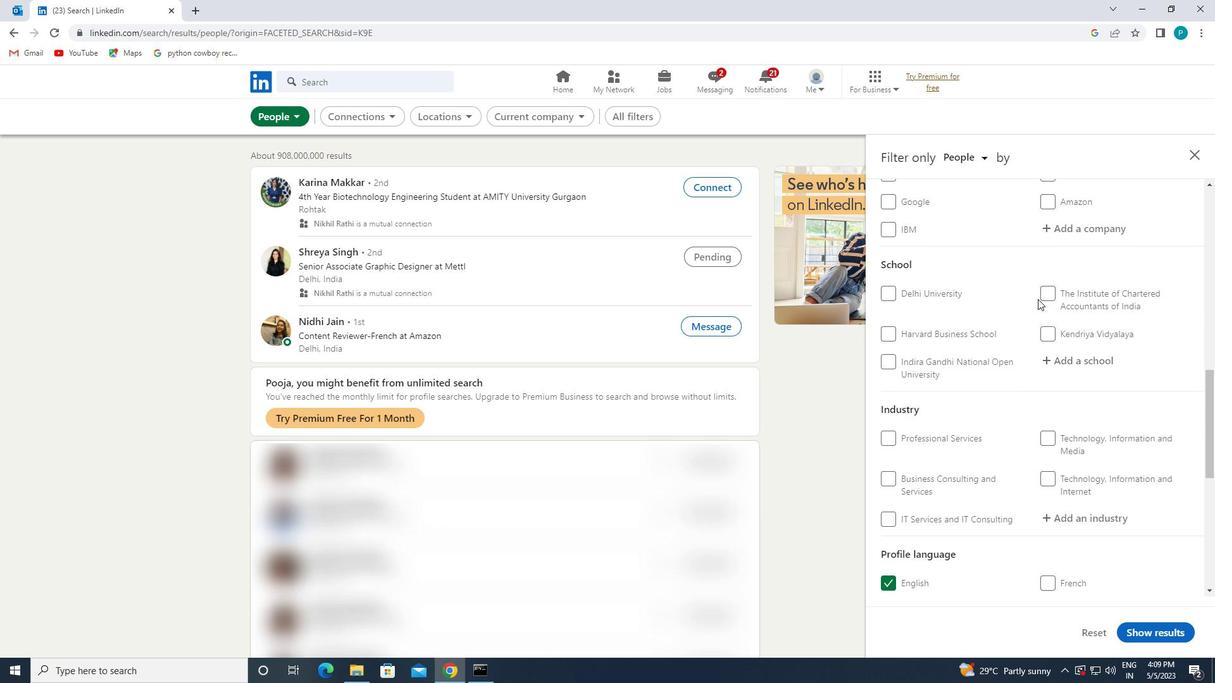 
Action: Mouse scrolled (1047, 310) with delta (0, 0)
Screenshot: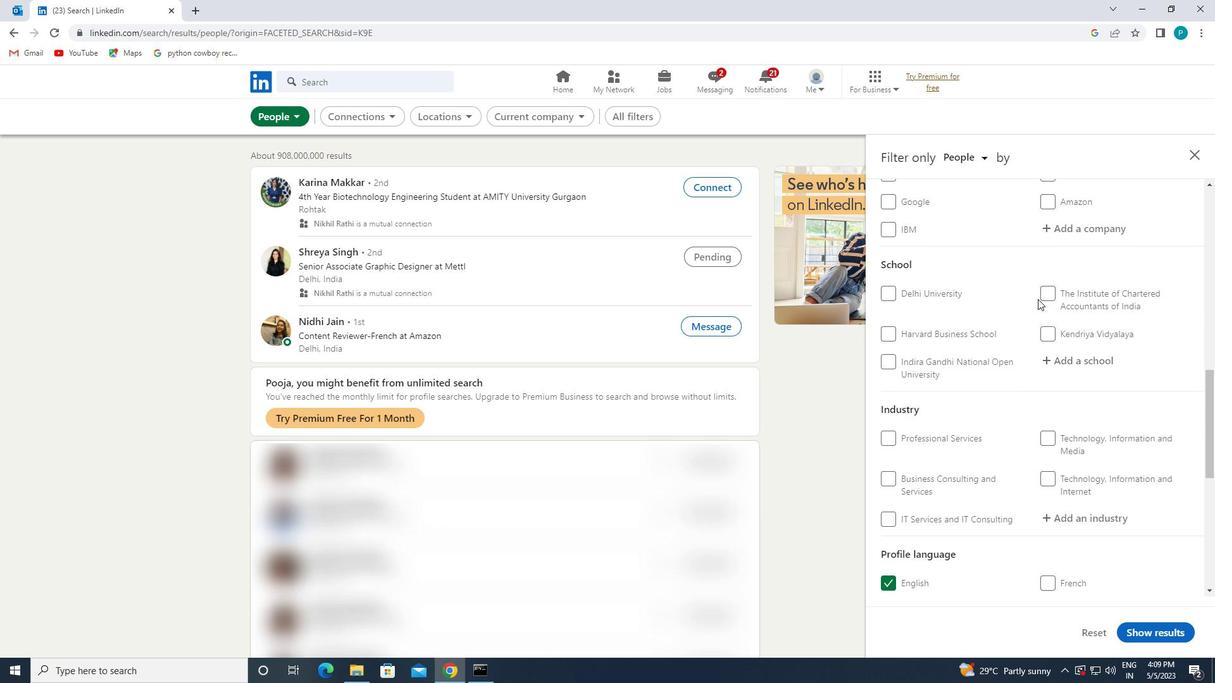 
Action: Mouse moved to (1074, 232)
Screenshot: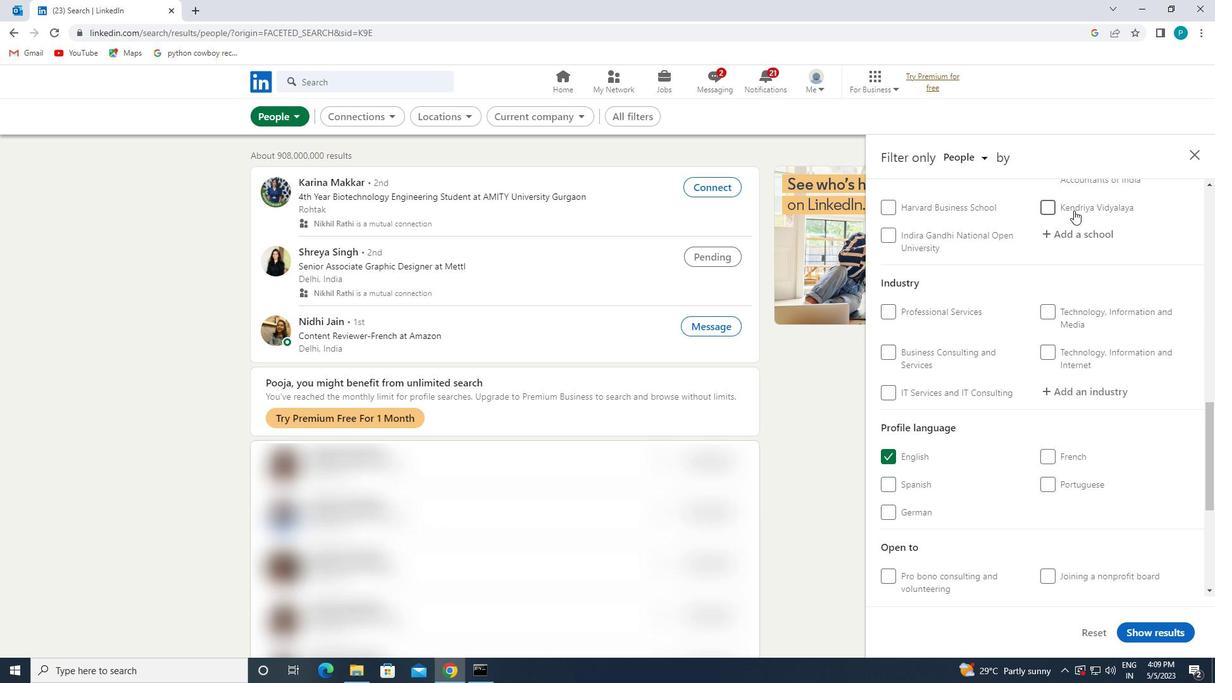 
Action: Mouse pressed left at (1074, 232)
Screenshot: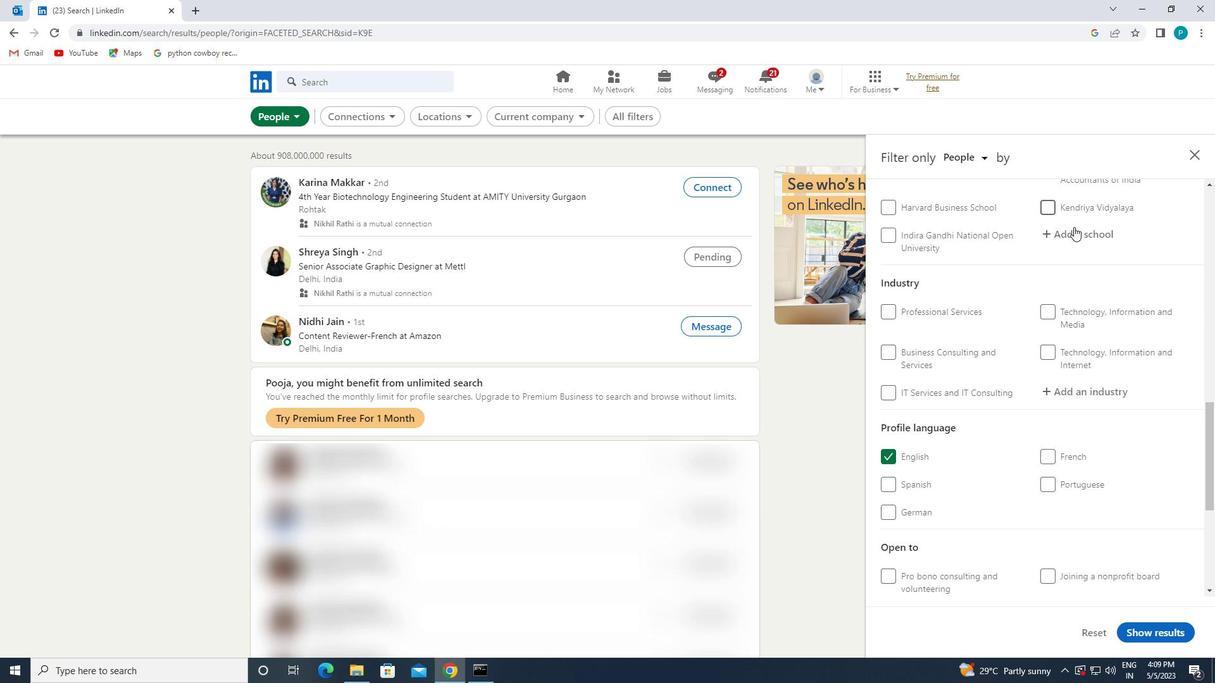 
Action: Mouse moved to (1074, 233)
Screenshot: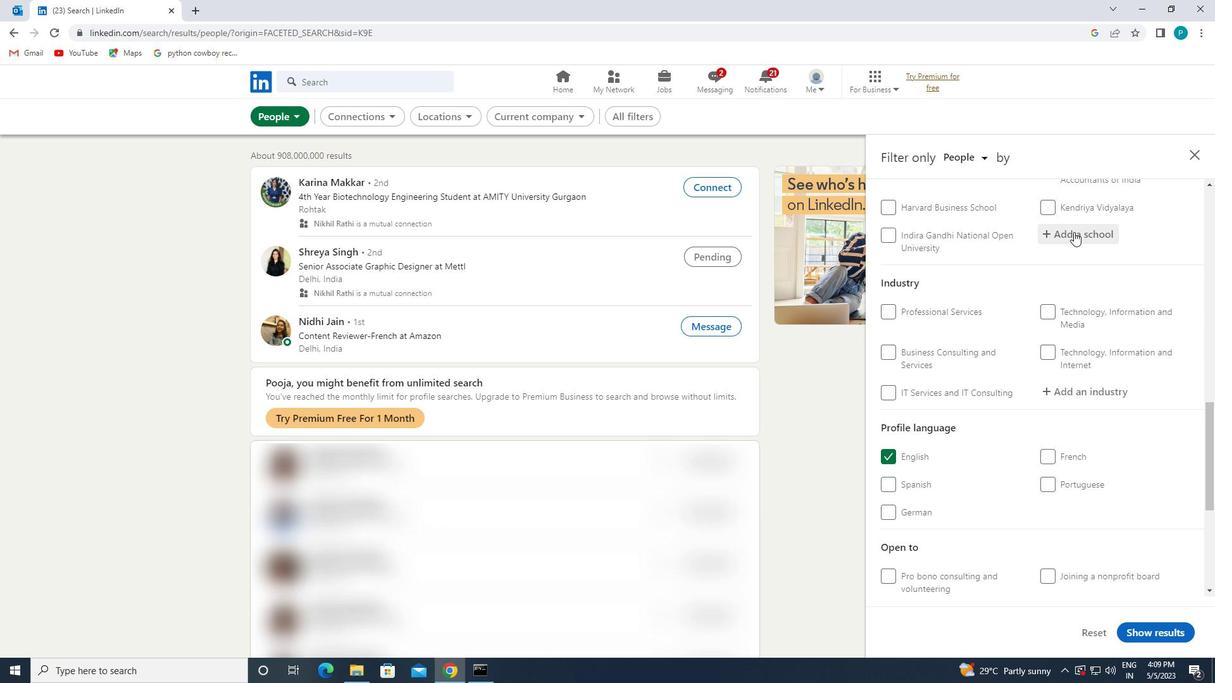 
Action: Key pressed <Key.caps_lock>V<Key.caps_lock>IGNAN'S
Screenshot: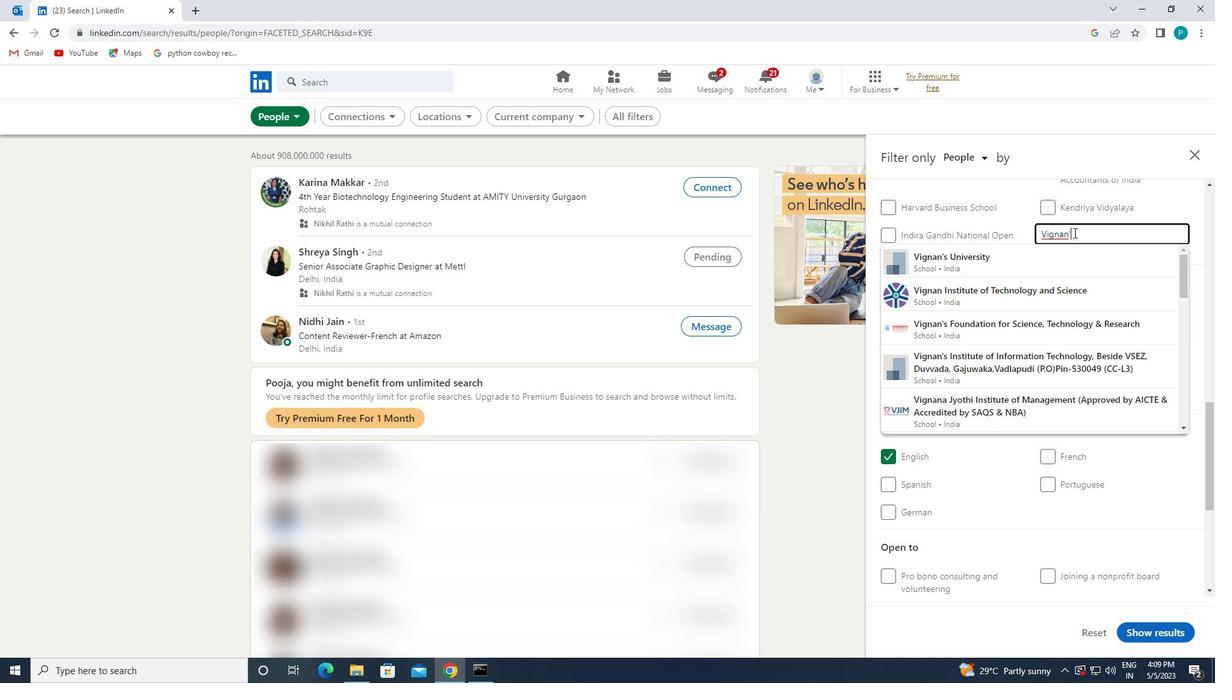 
Action: Mouse moved to (1059, 334)
Screenshot: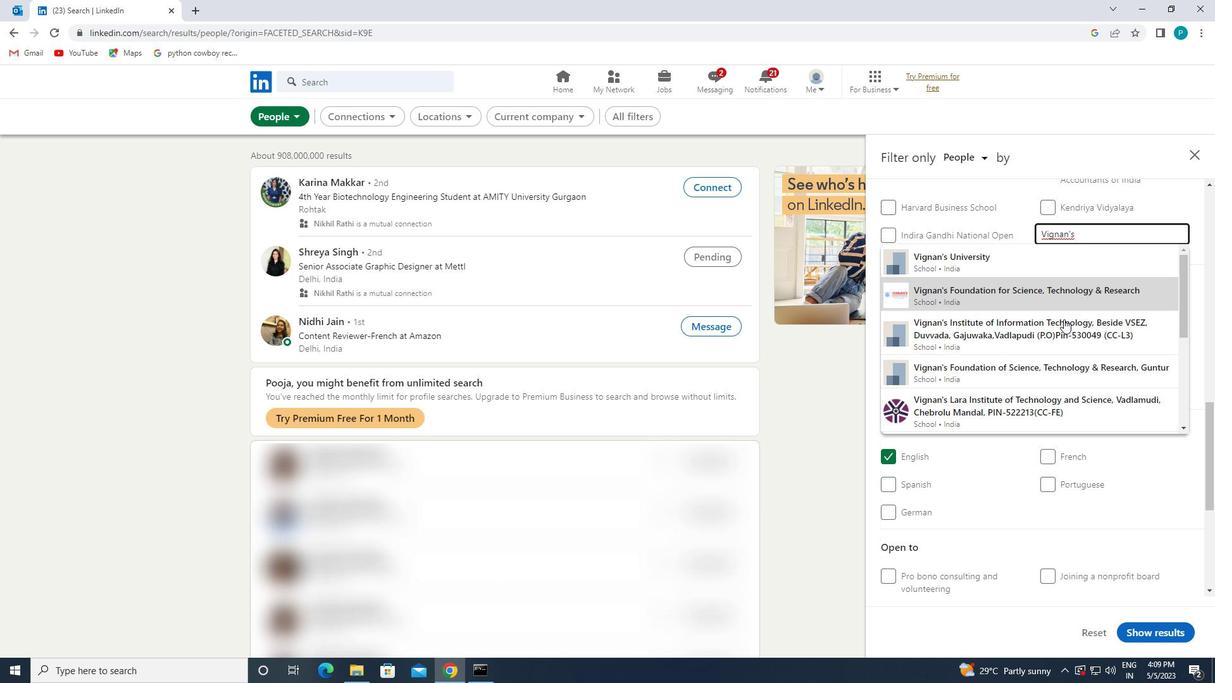 
Action: Mouse pressed left at (1059, 334)
Screenshot: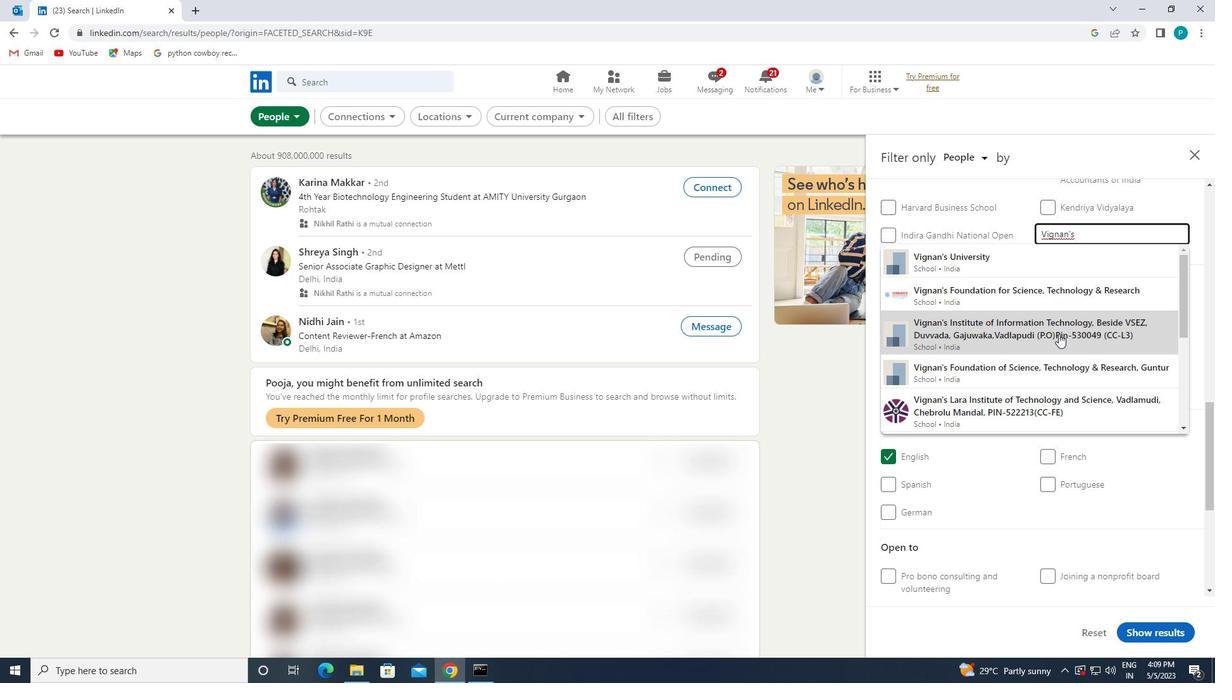 
Action: Mouse scrolled (1059, 333) with delta (0, 0)
Screenshot: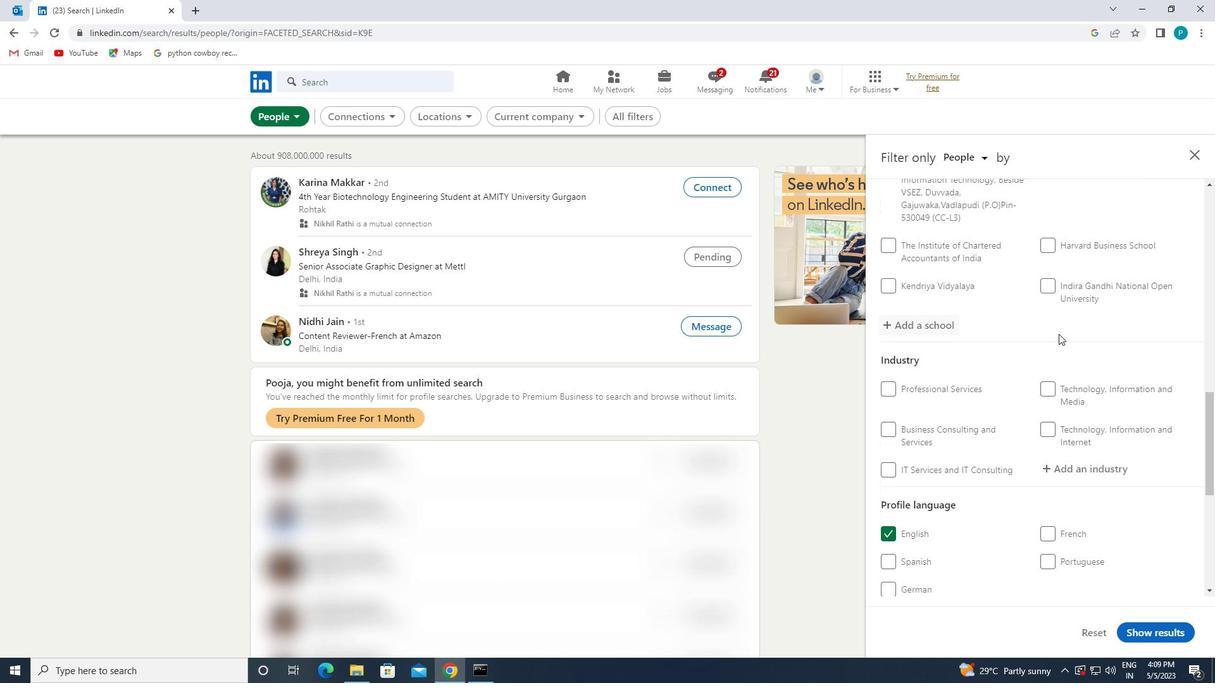
Action: Mouse scrolled (1059, 333) with delta (0, 0)
Screenshot: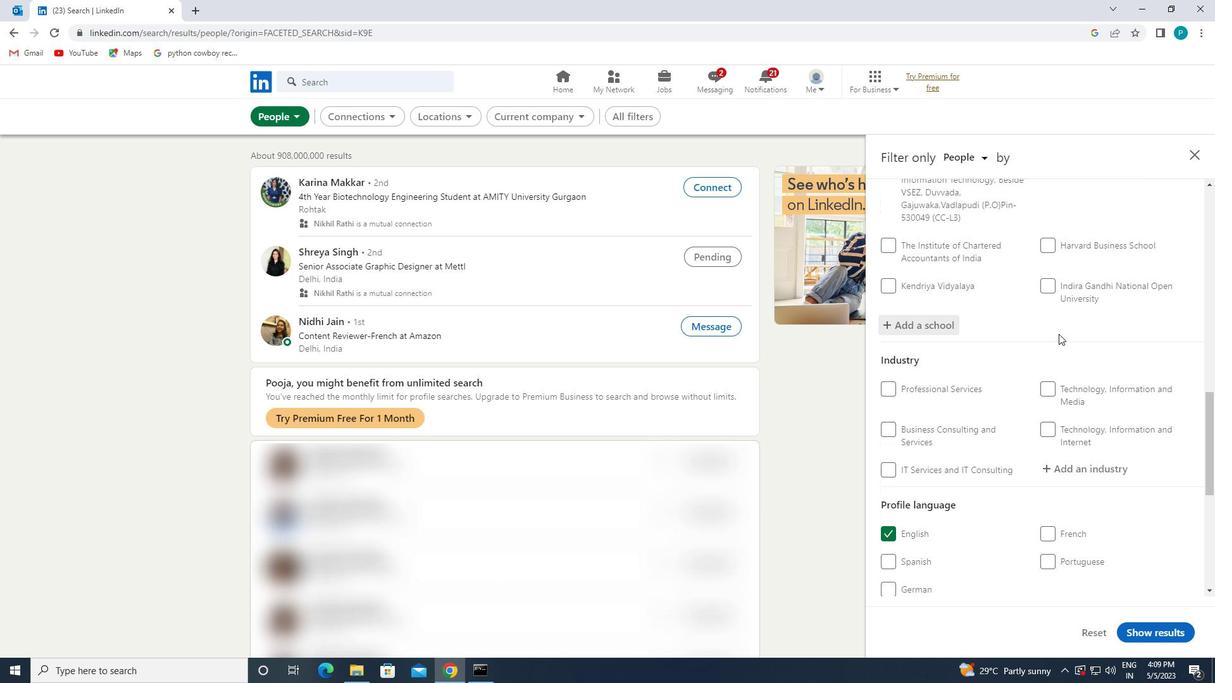 
Action: Mouse scrolled (1059, 333) with delta (0, 0)
Screenshot: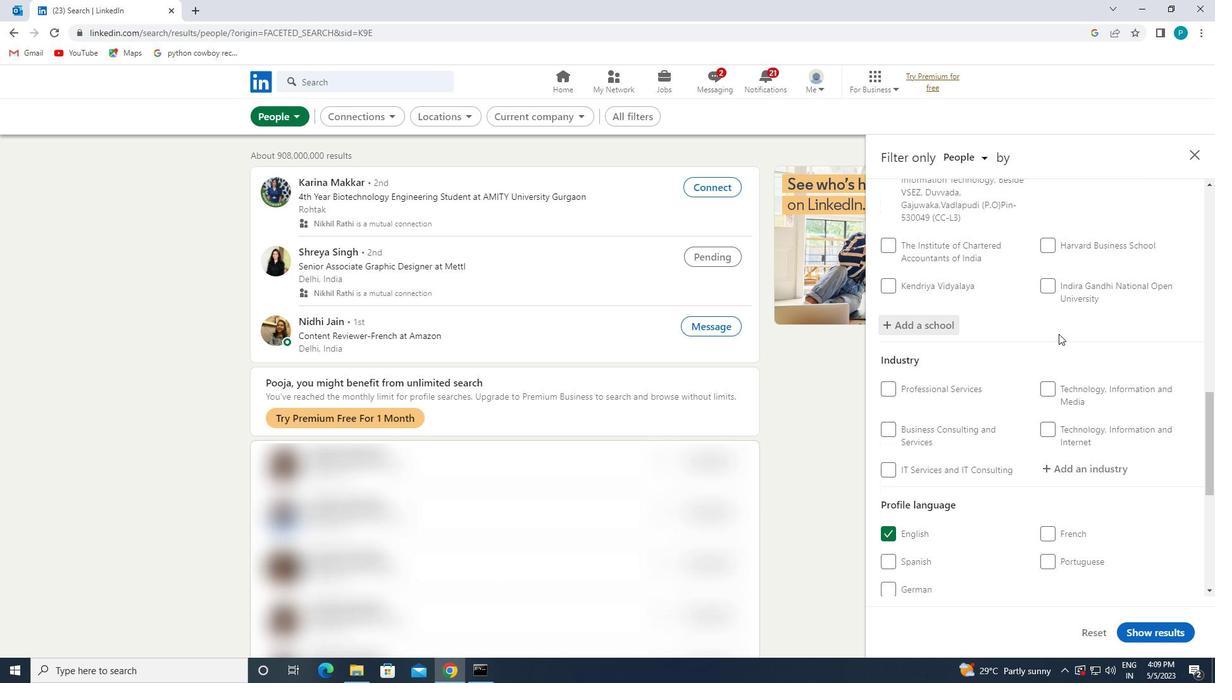
Action: Mouse moved to (1081, 270)
Screenshot: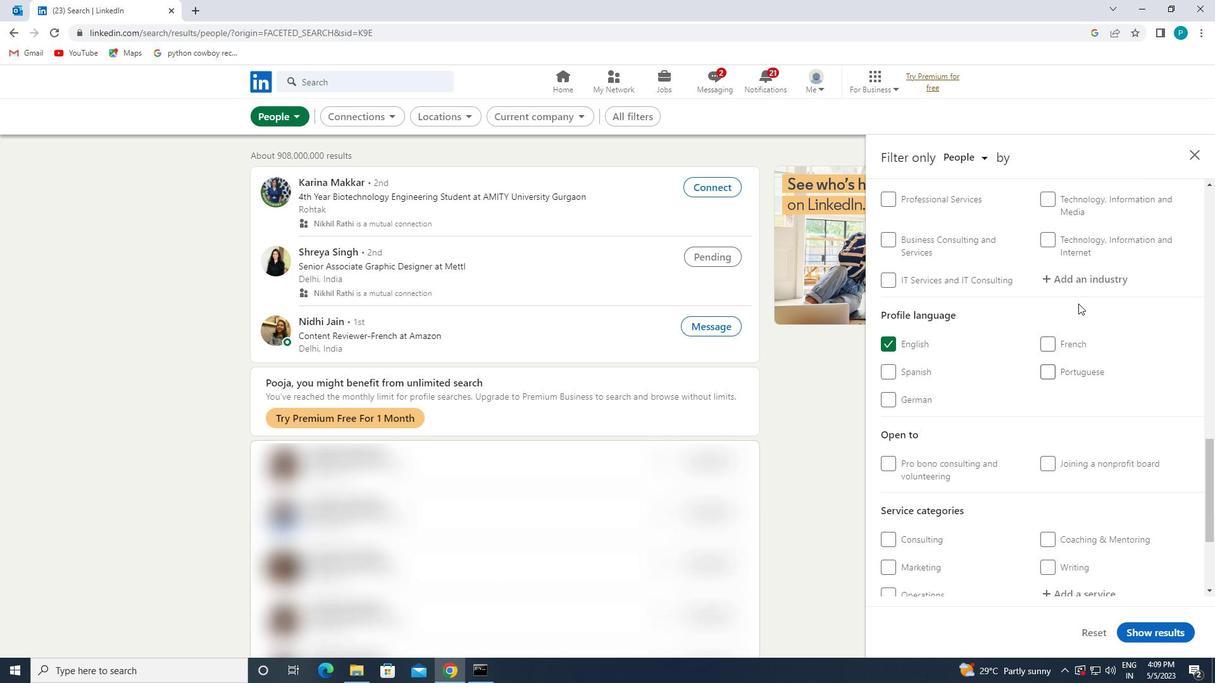 
Action: Mouse pressed left at (1081, 270)
Screenshot: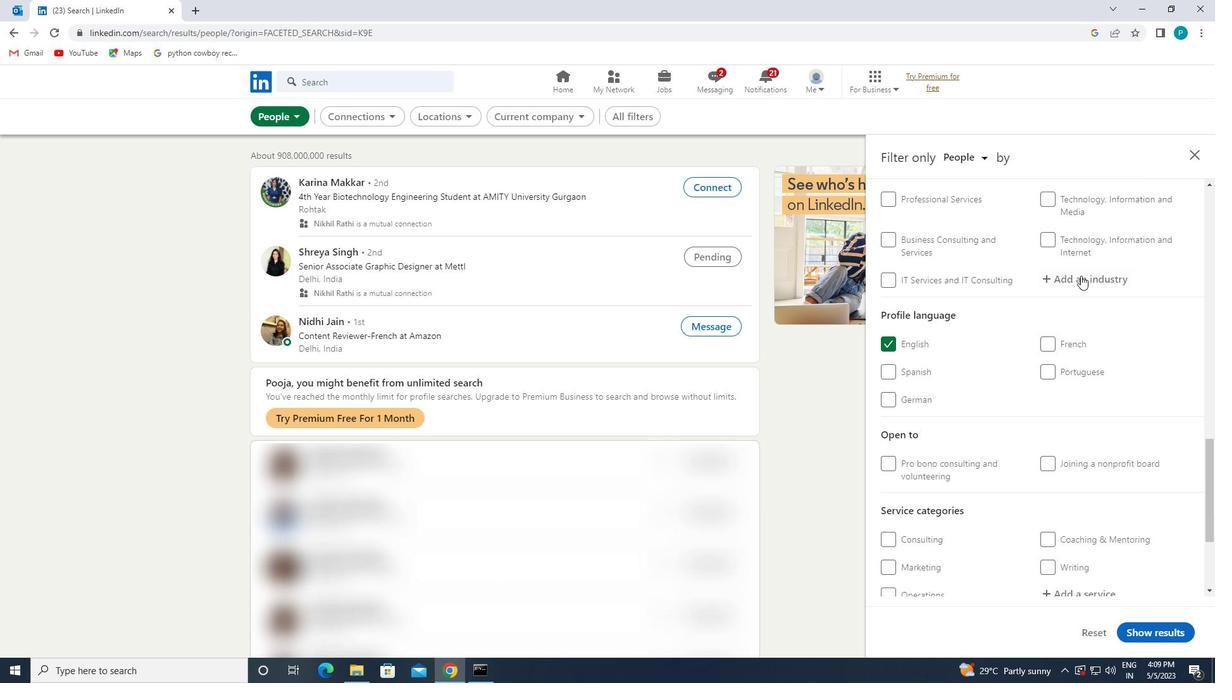 
Action: Key pressed <Key.caps_lock>T<Key.caps_lock>RAVEL
Screenshot: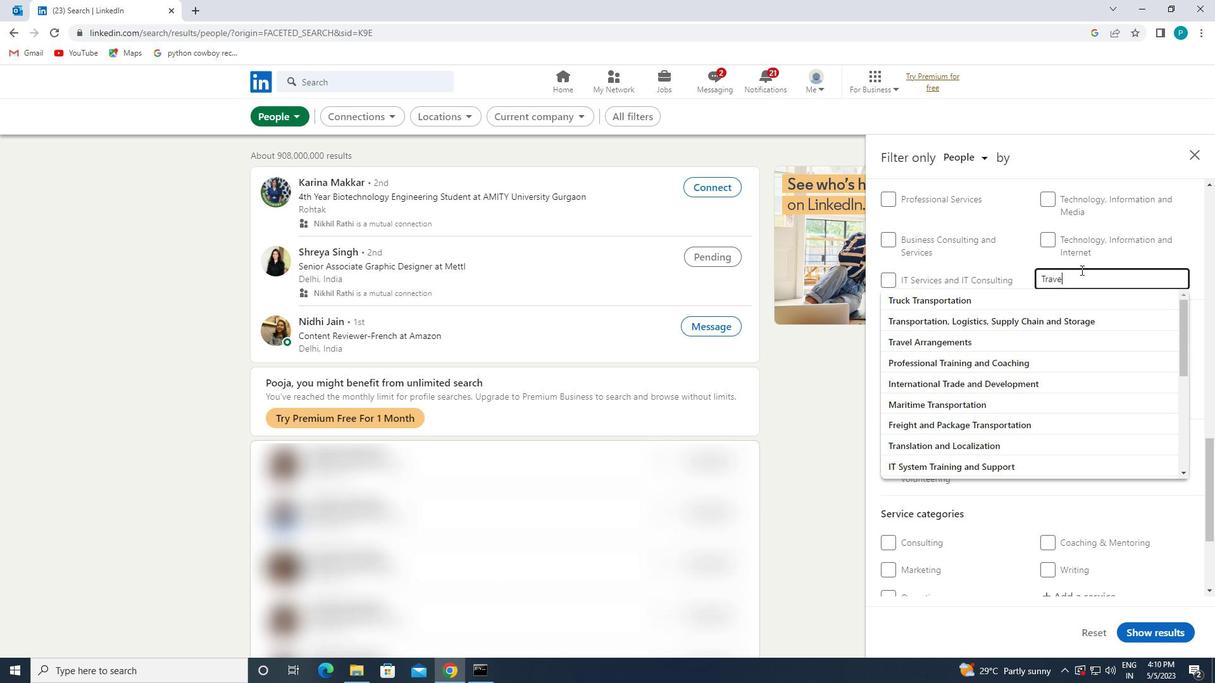 
Action: Mouse moved to (1080, 299)
Screenshot: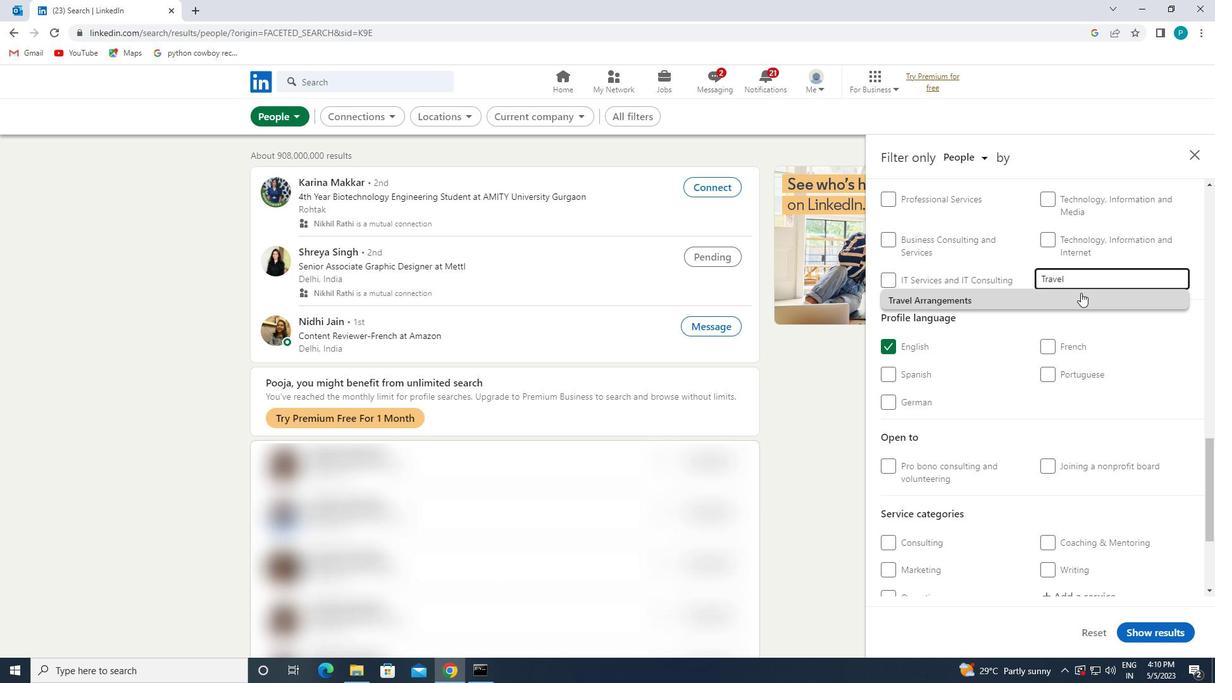 
Action: Mouse pressed left at (1080, 299)
Screenshot: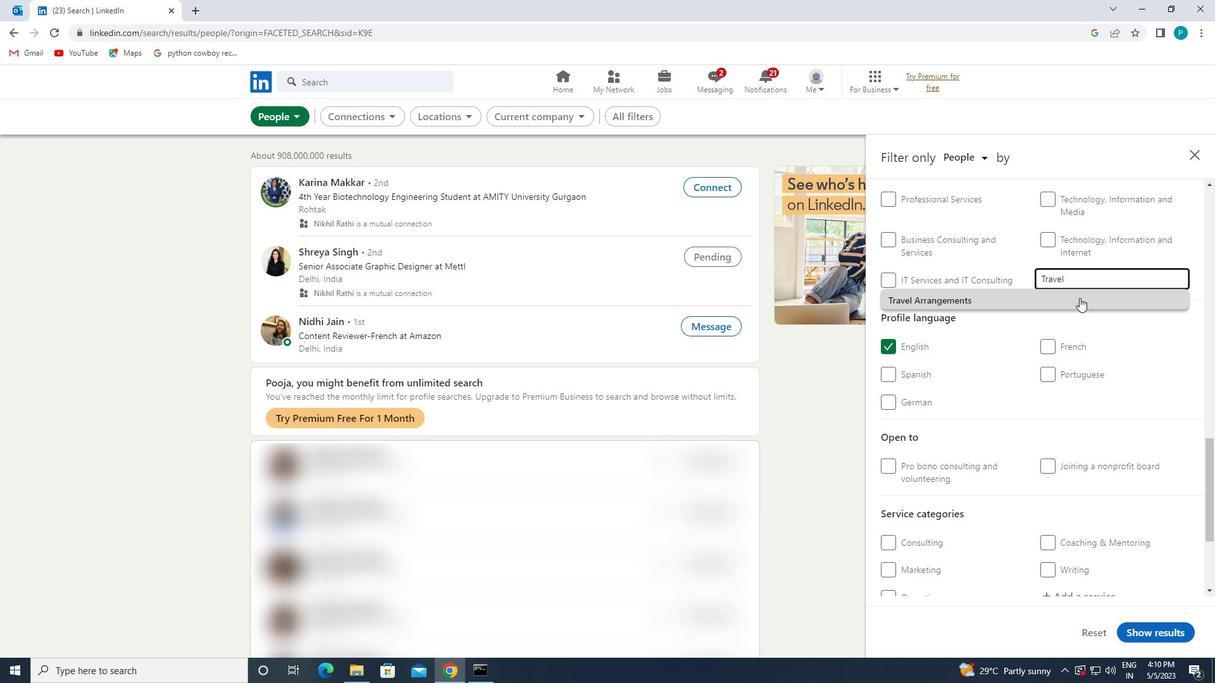 
Action: Mouse moved to (1080, 300)
Screenshot: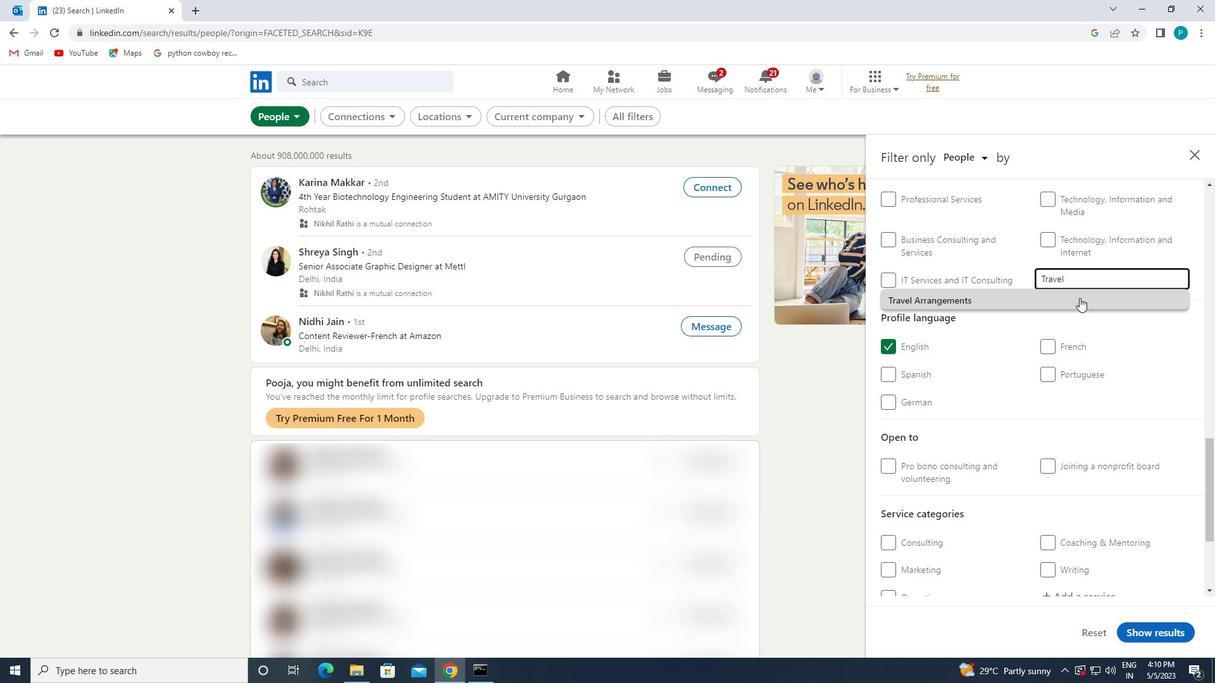 
Action: Mouse scrolled (1080, 299) with delta (0, 0)
Screenshot: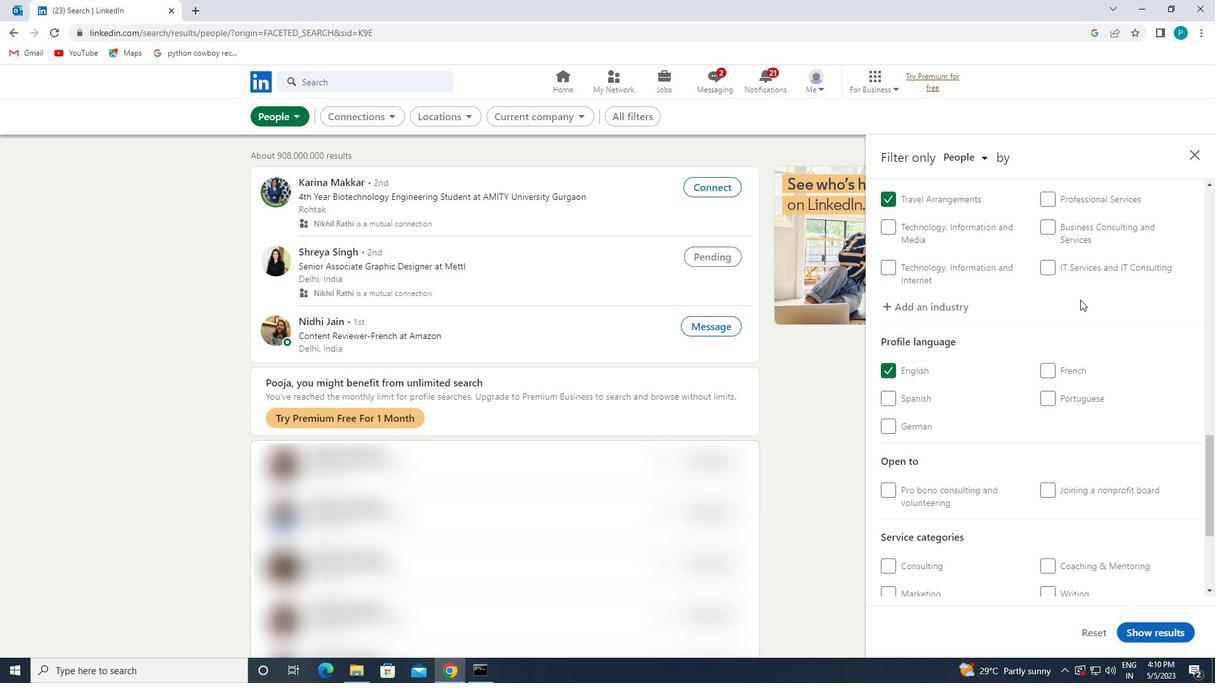 
Action: Mouse scrolled (1080, 299) with delta (0, 0)
Screenshot: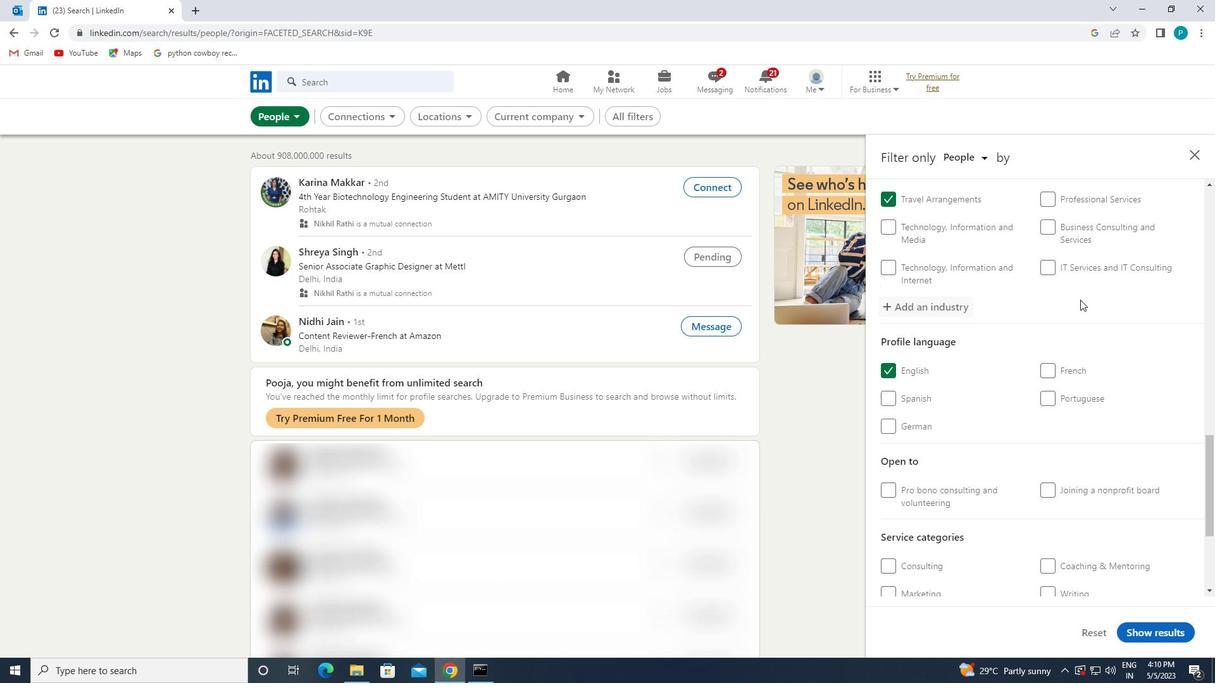
Action: Mouse scrolled (1080, 299) with delta (0, 0)
Screenshot: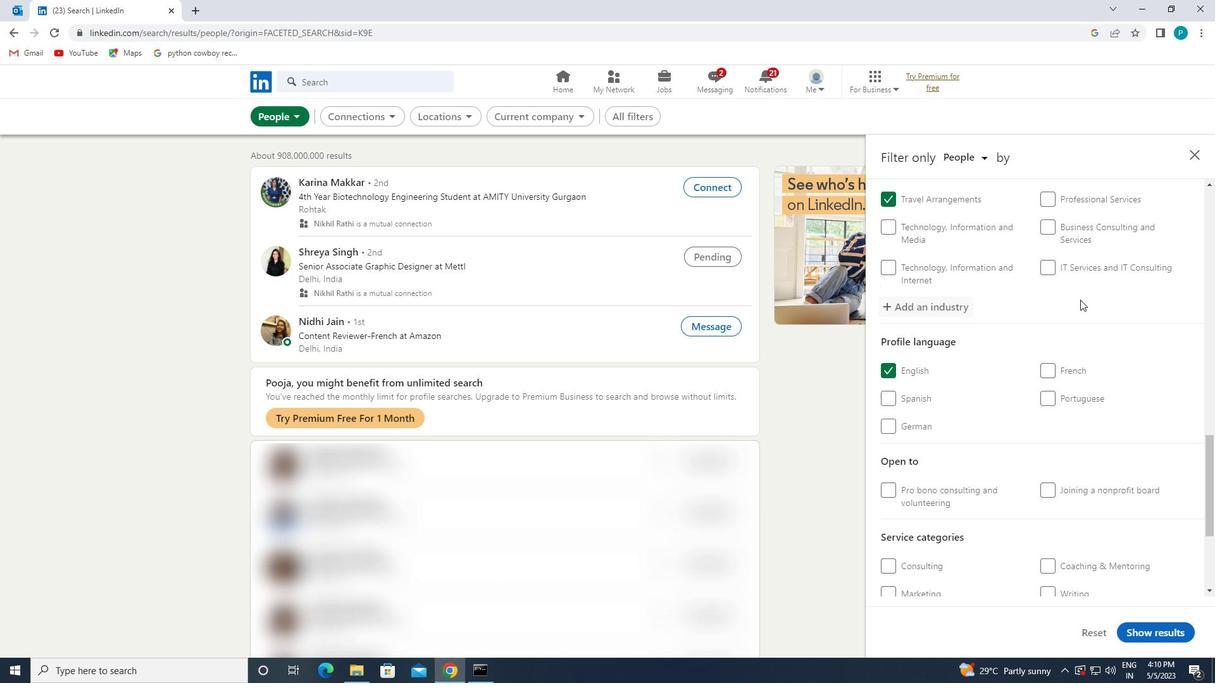 
Action: Mouse scrolled (1080, 299) with delta (0, 0)
Screenshot: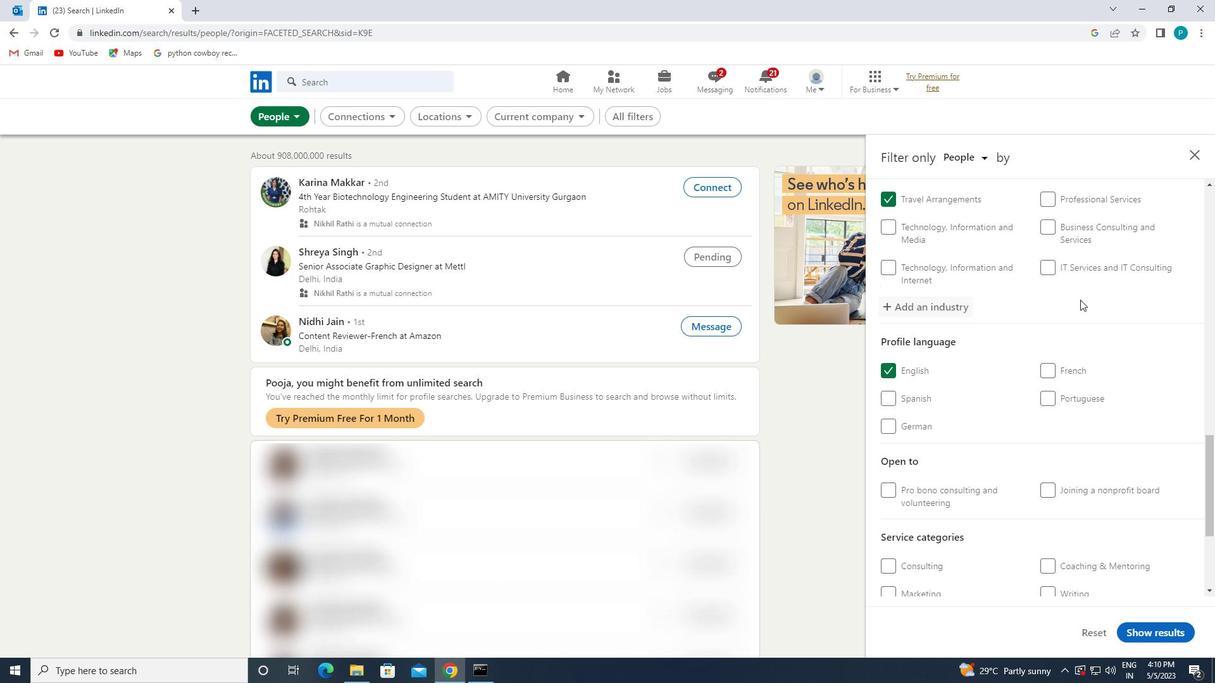 
Action: Mouse moved to (1092, 408)
Screenshot: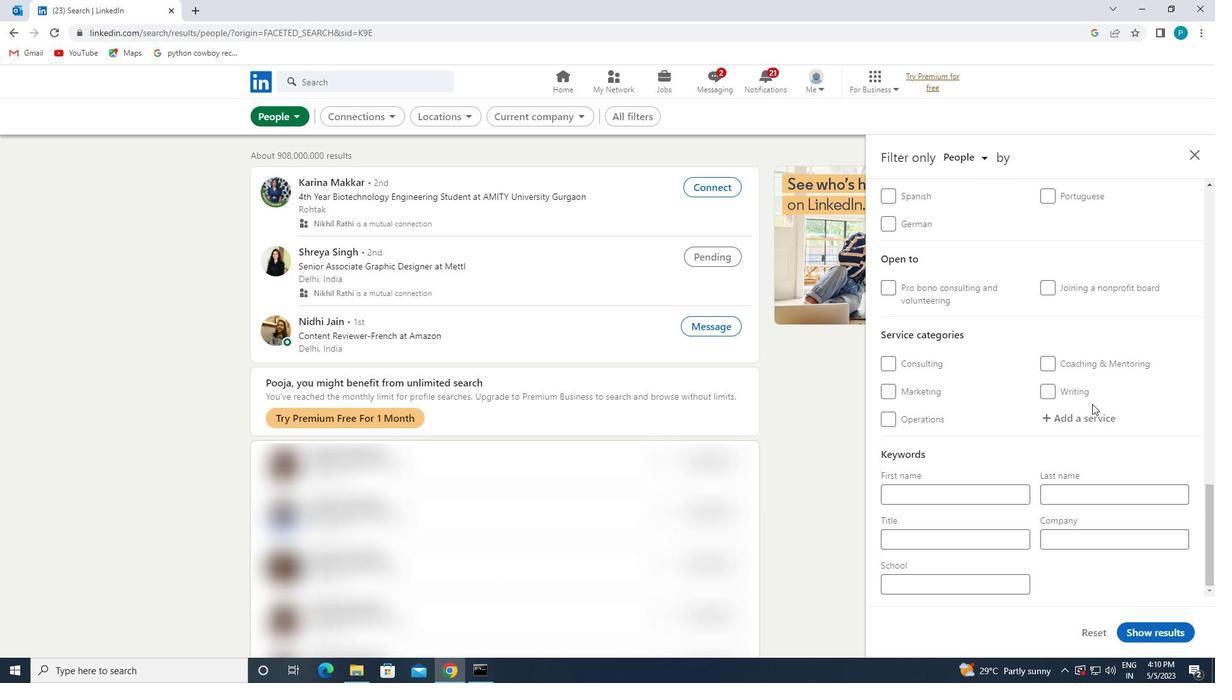 
Action: Mouse pressed left at (1092, 408)
Screenshot: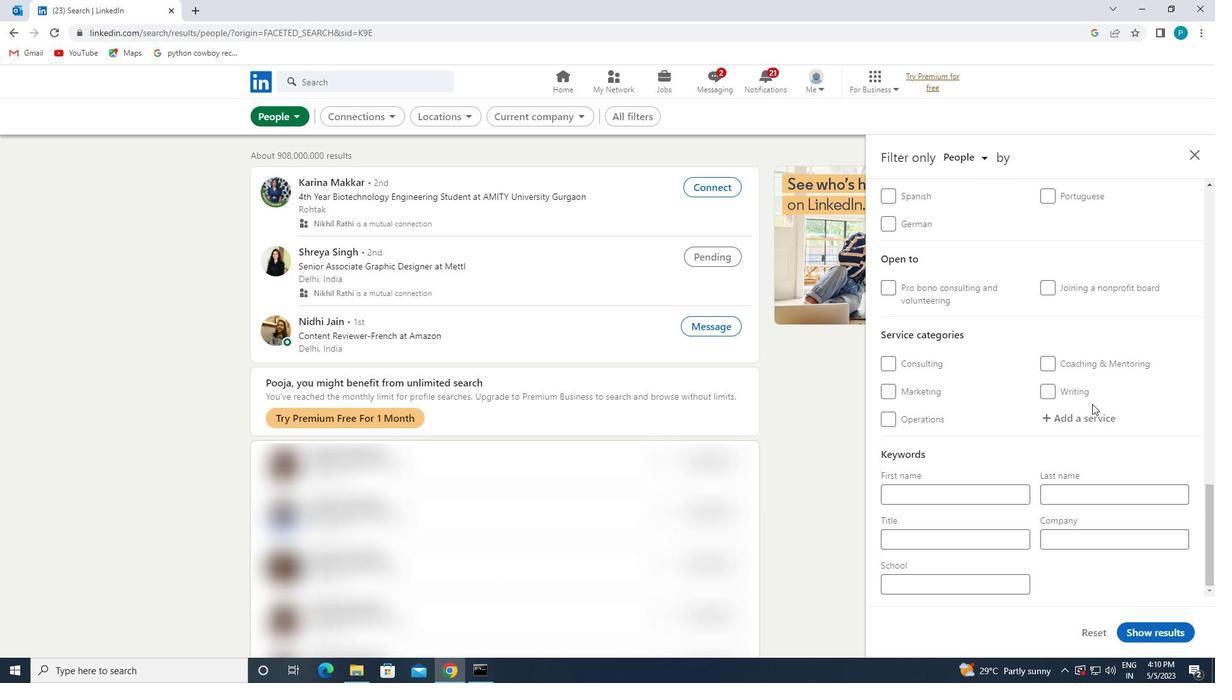 
Action: Mouse moved to (1091, 408)
Screenshot: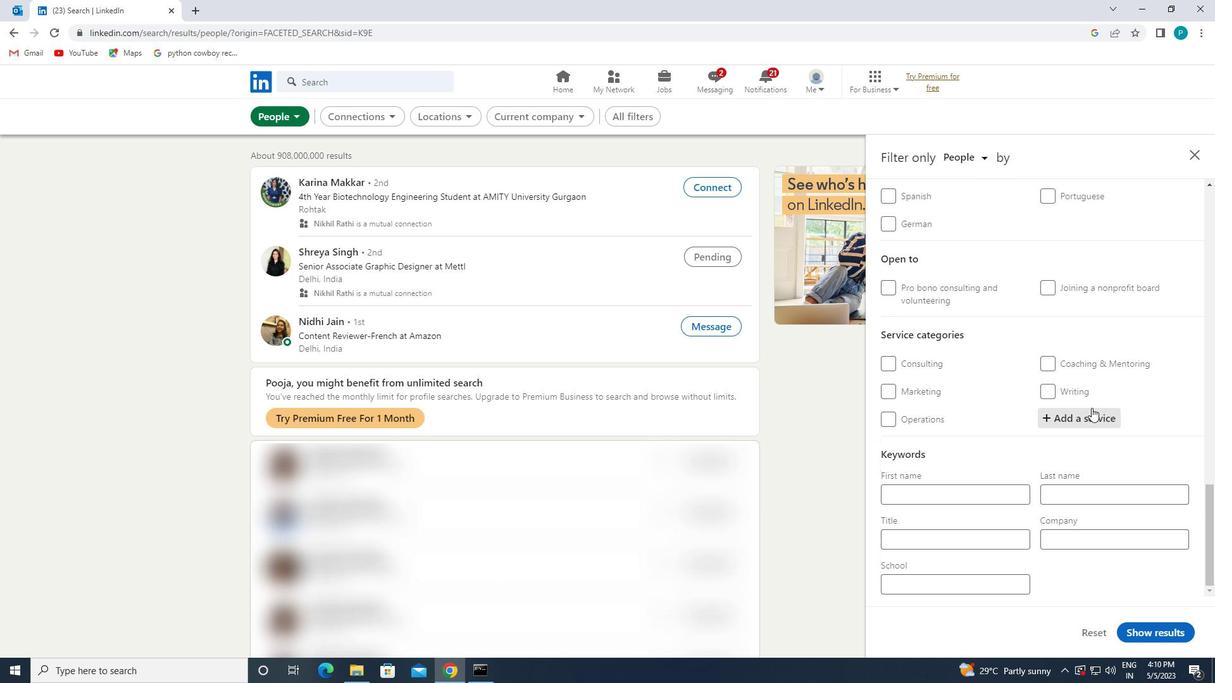 
Action: Key pressed <Key.caps_lock>N<Key.caps_lock>ONPROFIT
Screenshot: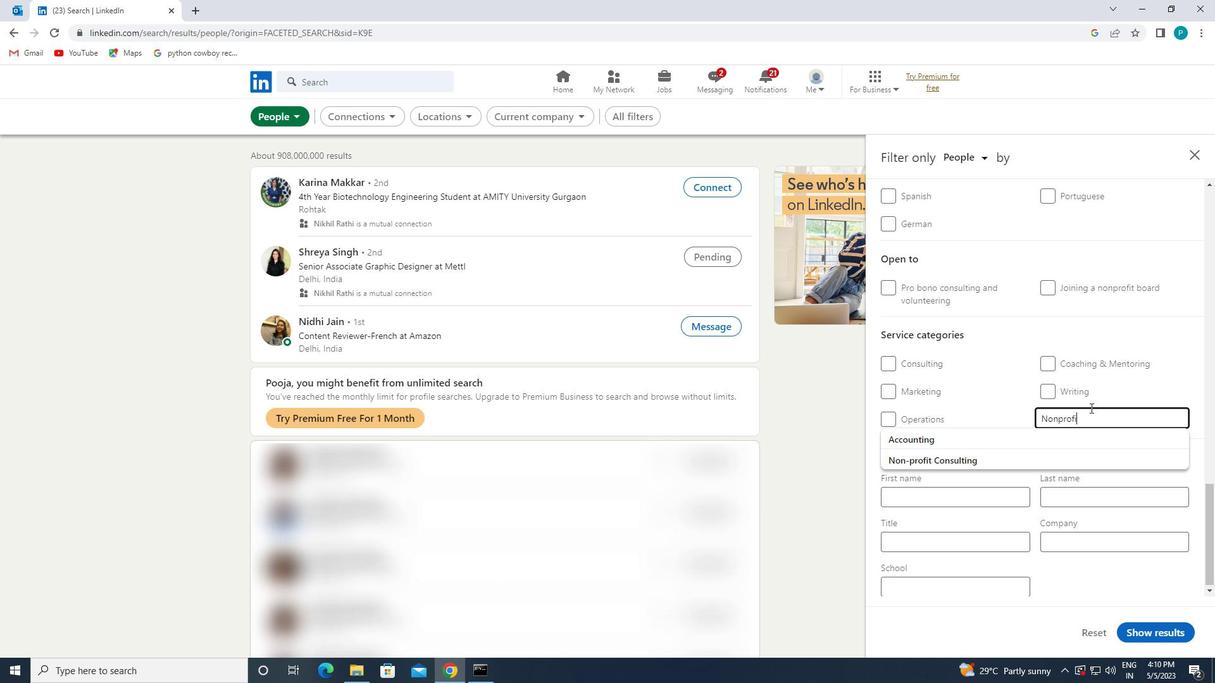 
Action: Mouse moved to (1077, 459)
Screenshot: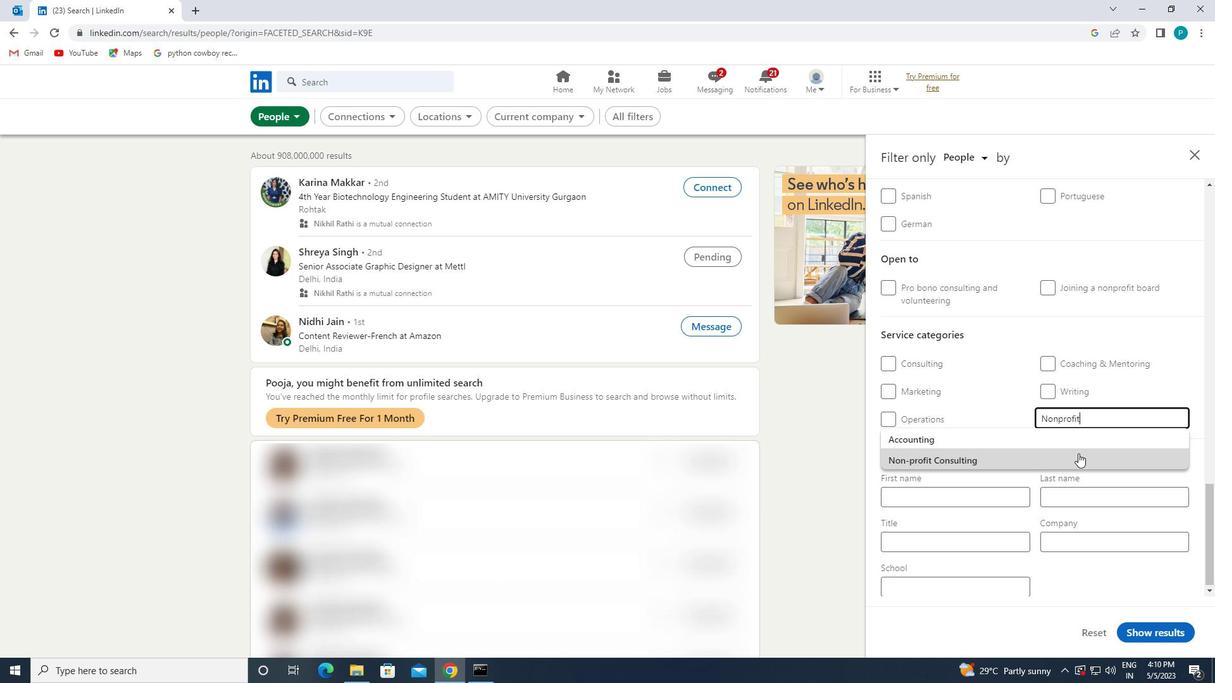 
Action: Mouse pressed left at (1077, 459)
Screenshot: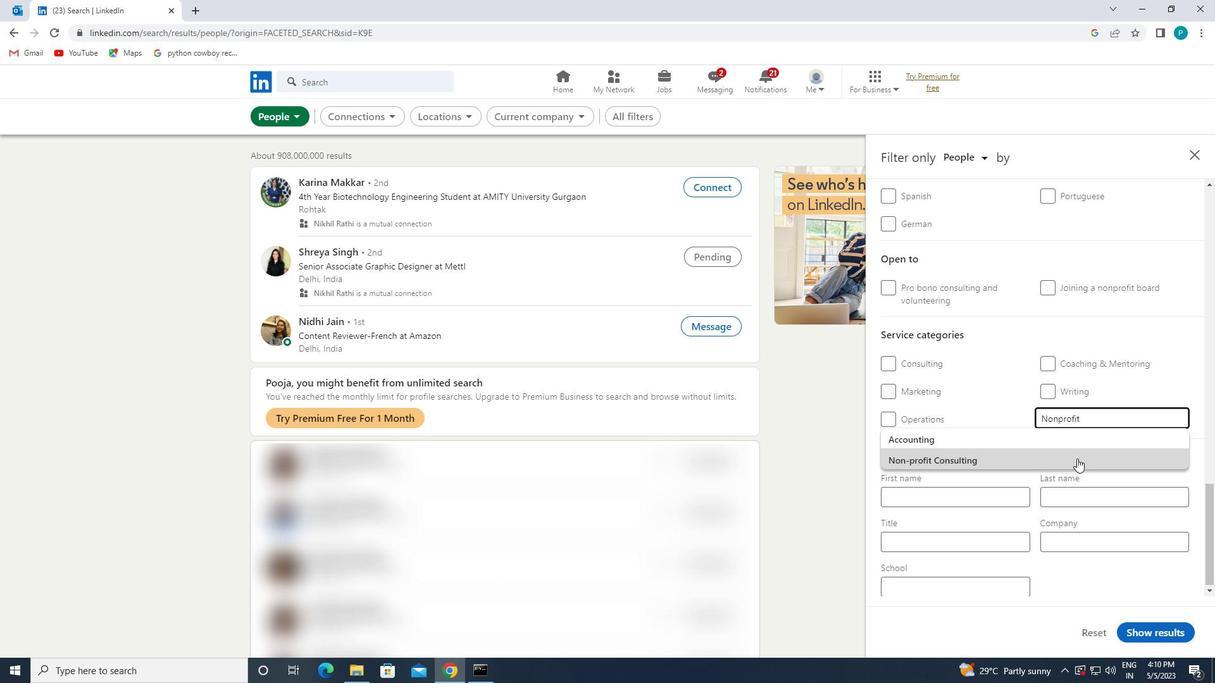 
Action: Mouse moved to (1064, 460)
Screenshot: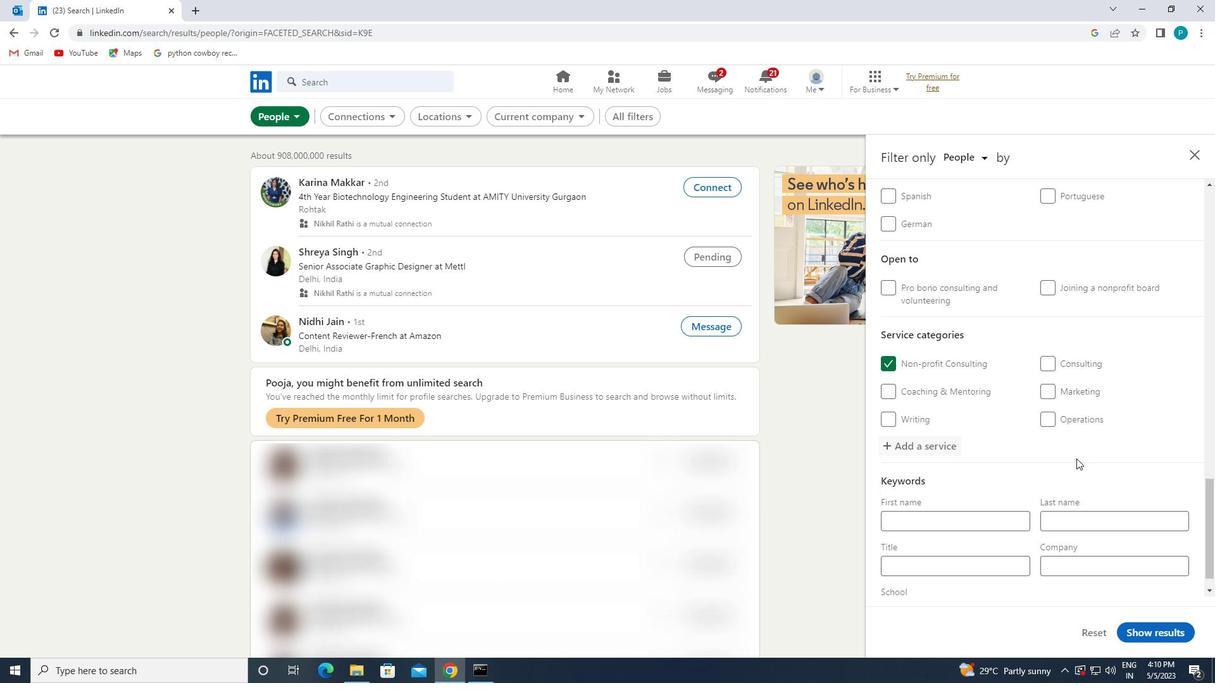 
Action: Mouse scrolled (1064, 459) with delta (0, 0)
Screenshot: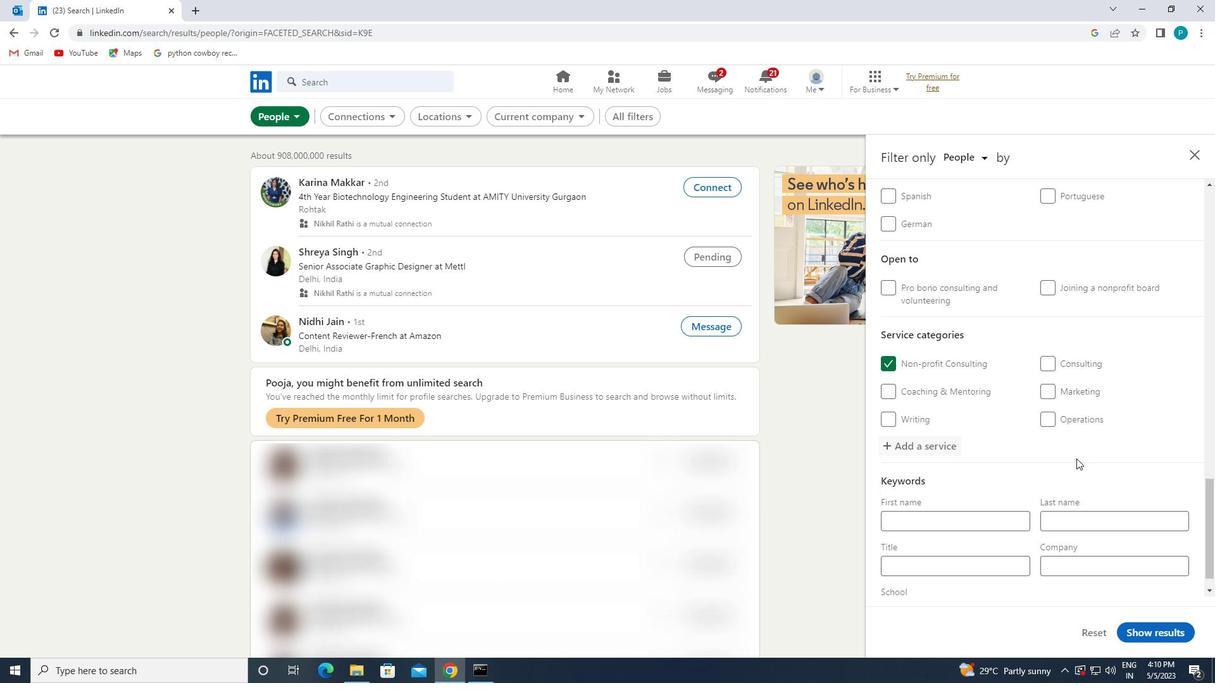 
Action: Mouse moved to (1053, 462)
Screenshot: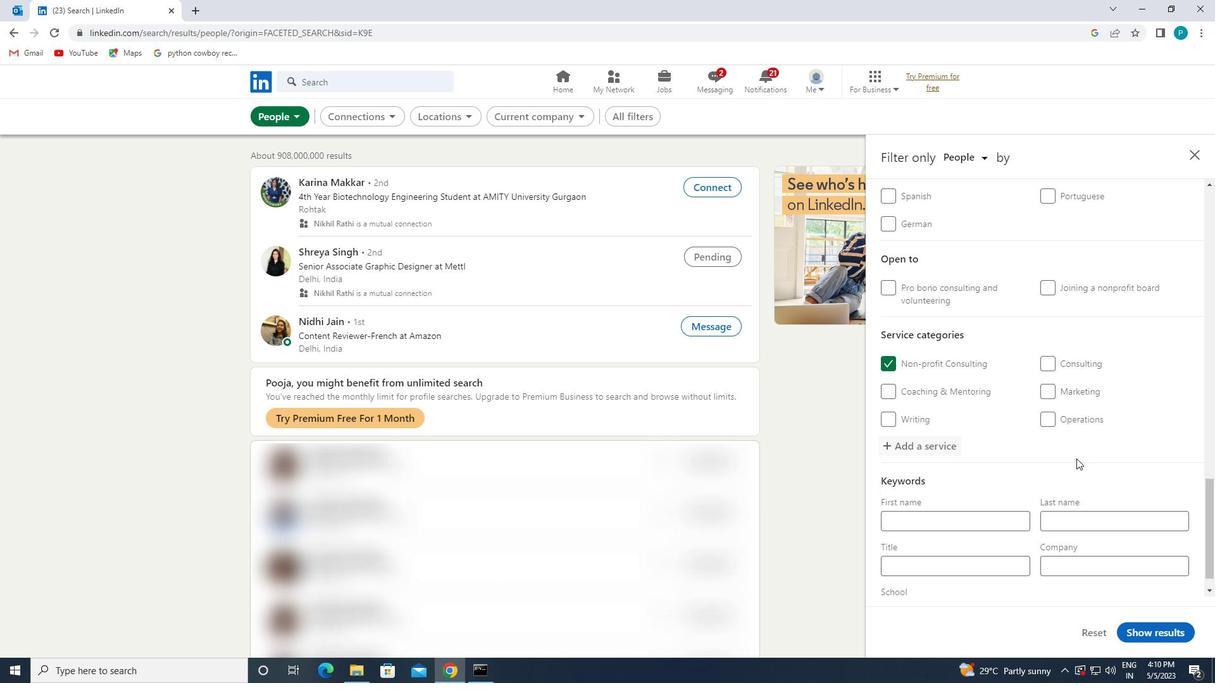 
Action: Mouse scrolled (1053, 461) with delta (0, 0)
Screenshot: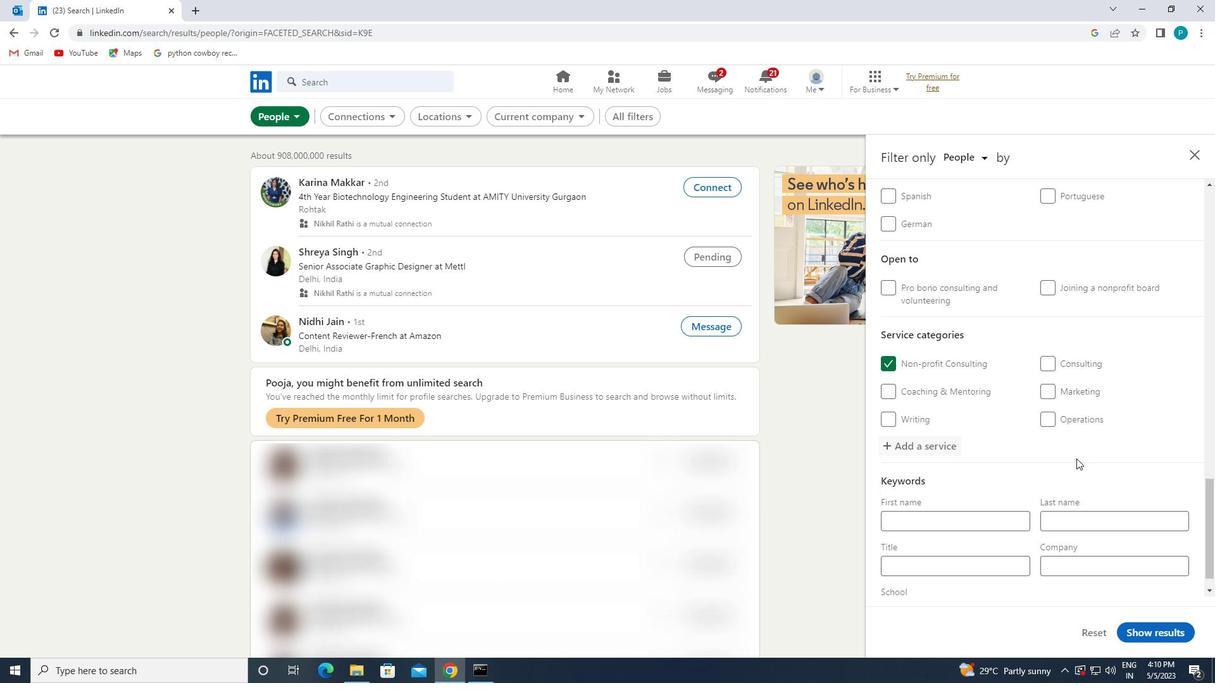 
Action: Mouse moved to (1041, 465)
Screenshot: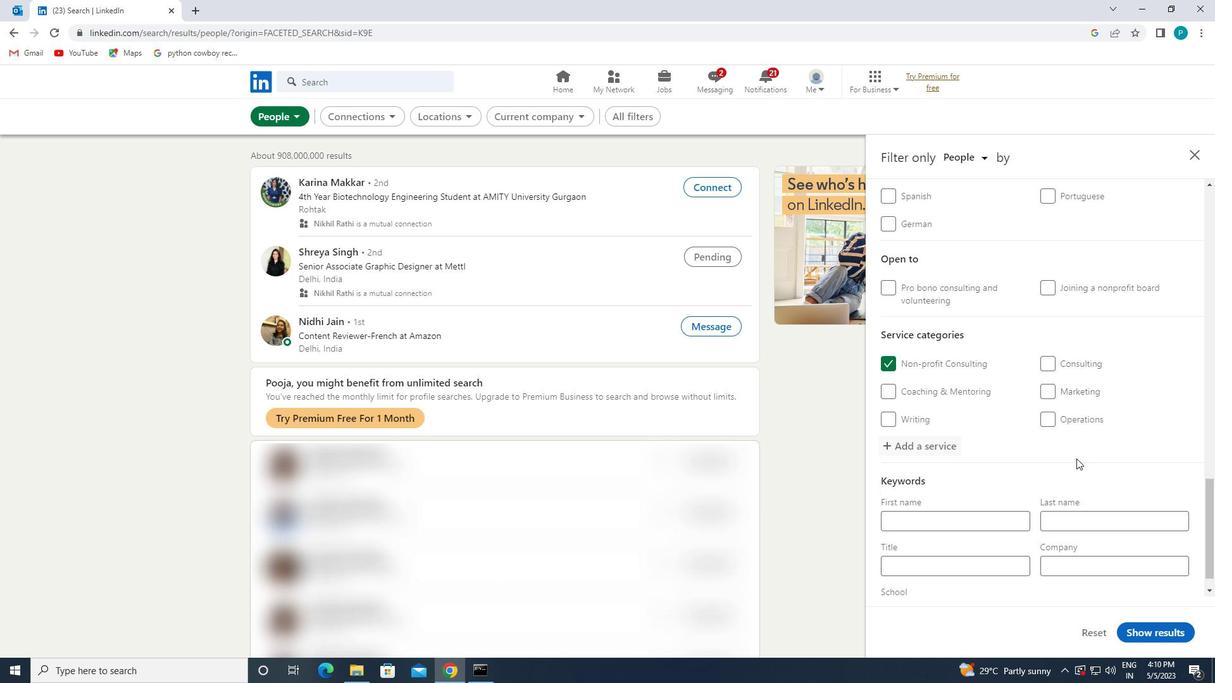 
Action: Mouse scrolled (1041, 464) with delta (0, 0)
Screenshot: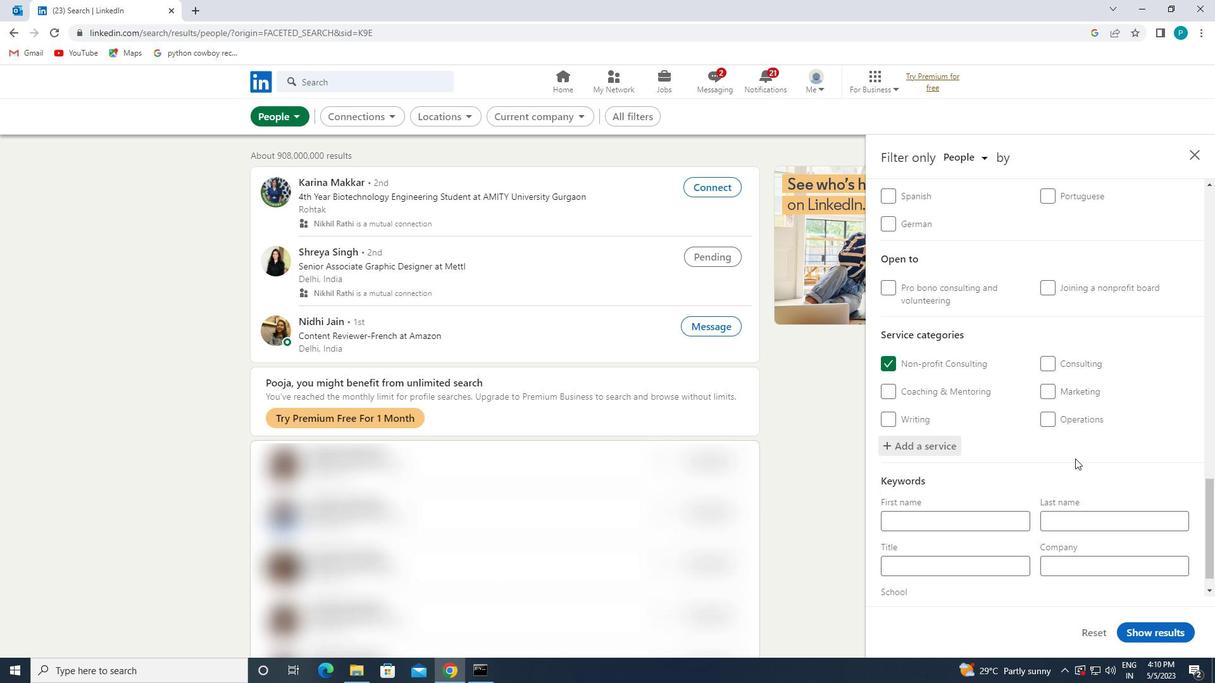 
Action: Mouse moved to (1039, 466)
Screenshot: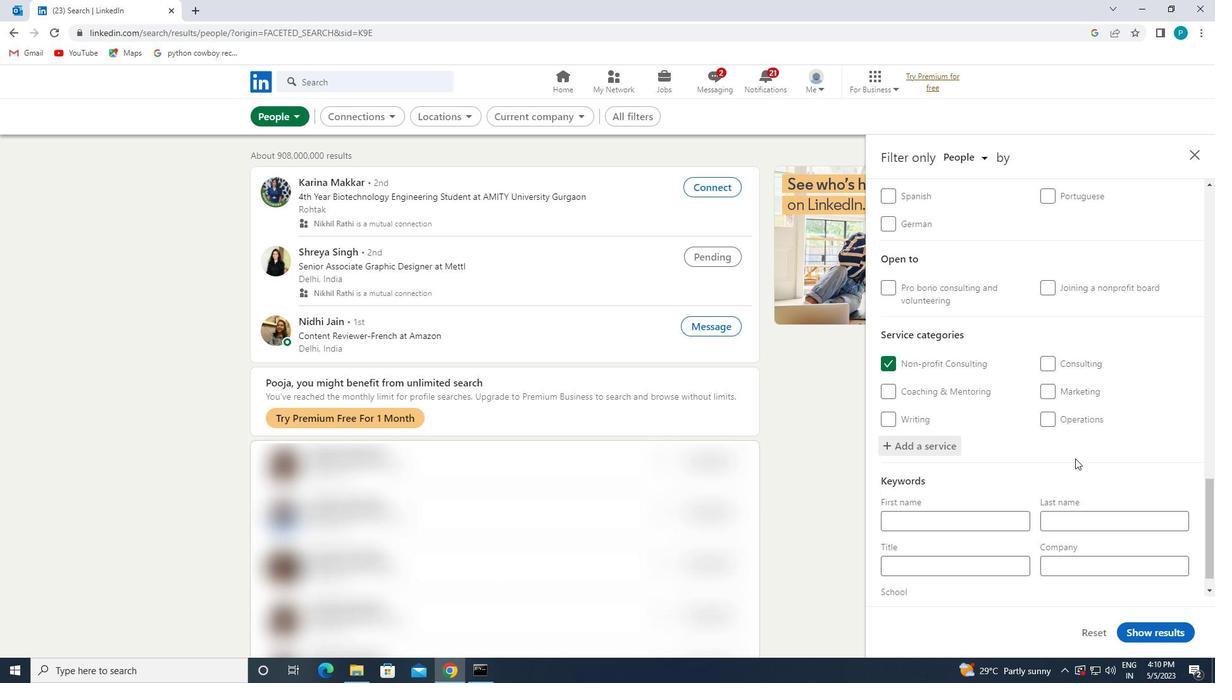 
Action: Mouse scrolled (1039, 466) with delta (0, 0)
Screenshot: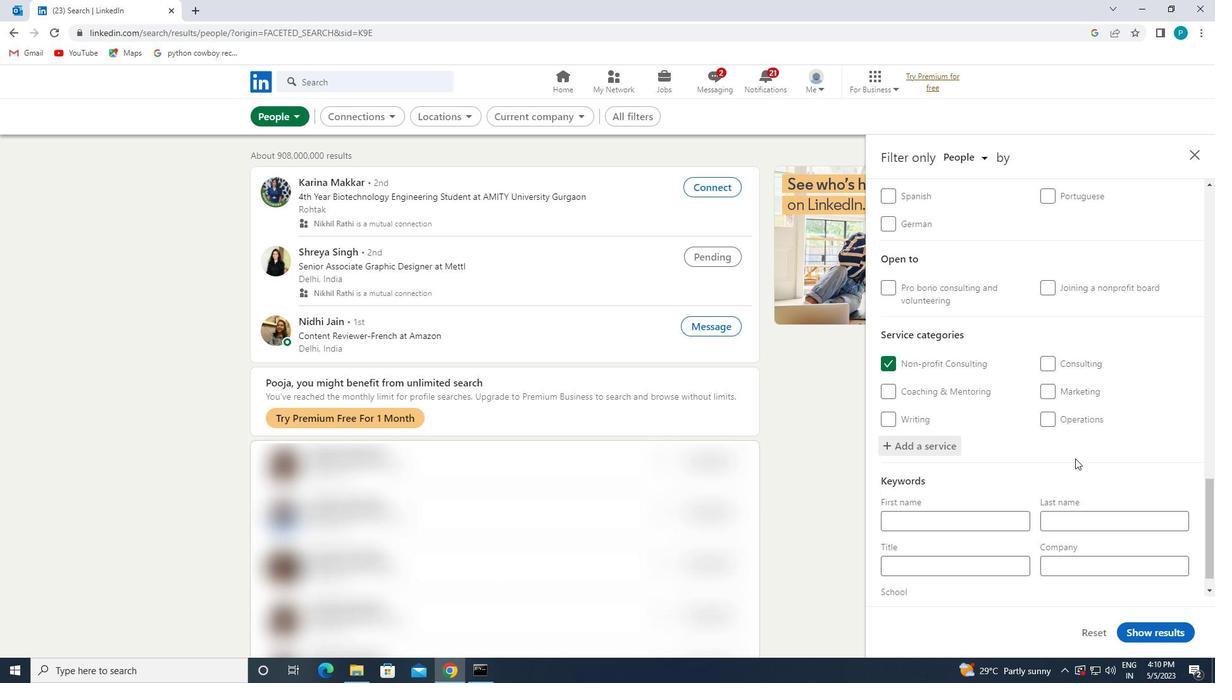 
Action: Mouse moved to (984, 534)
Screenshot: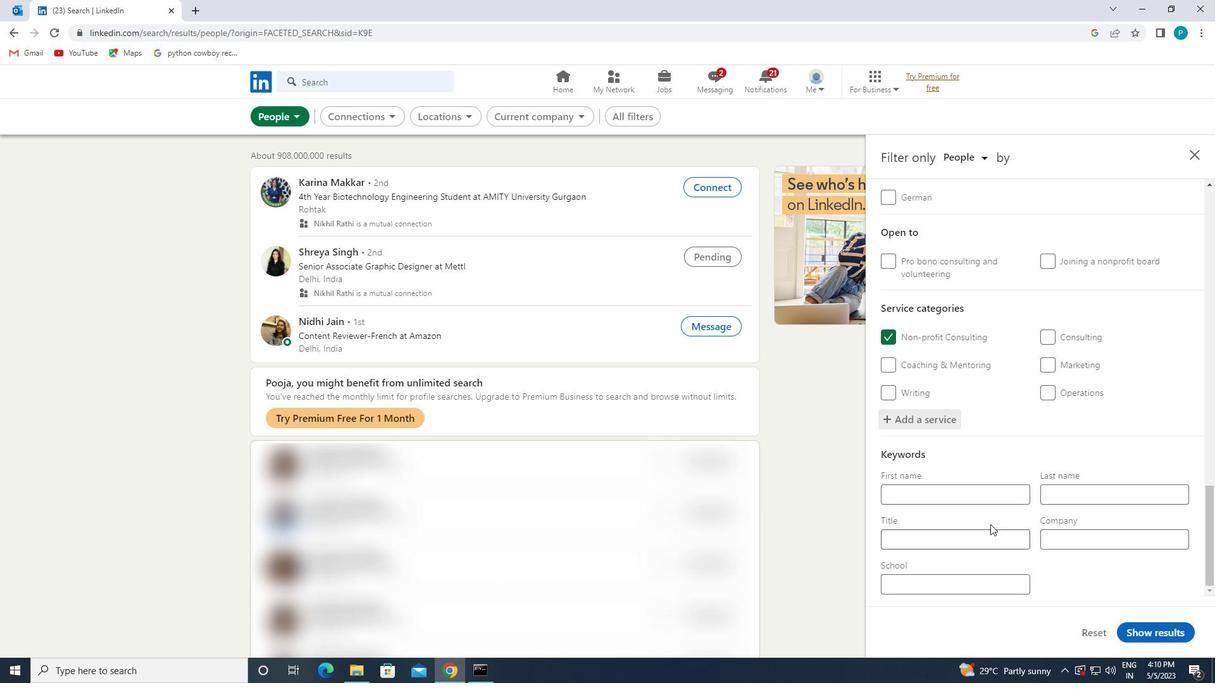 
Action: Mouse pressed left at (984, 534)
Screenshot: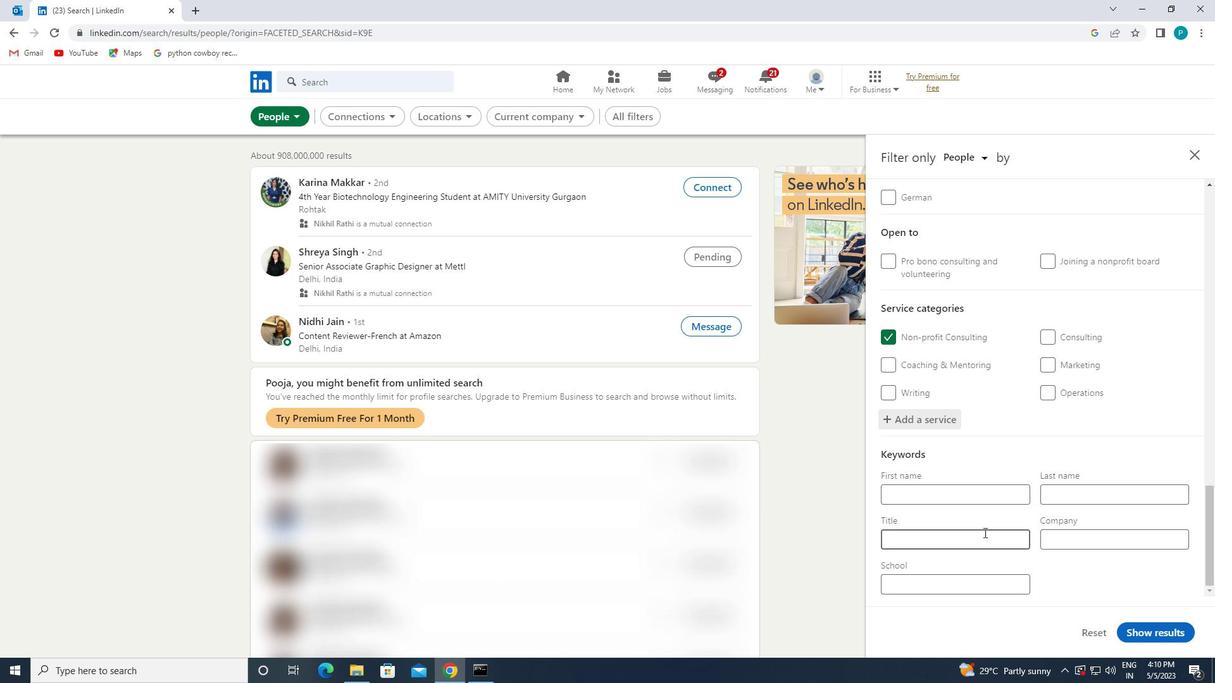 
Action: Key pressed <Key.caps_lock>I<Key.caps_lock>NFORT<Key.backspace>,<Key.backspace>MATION<Key.space><Key.caps_lock>S<Key.caps_lock>ECURITY<Key.space><Key.caps_lock>A<Key.caps_lock>NALYSTT<Key.backspace>
Screenshot: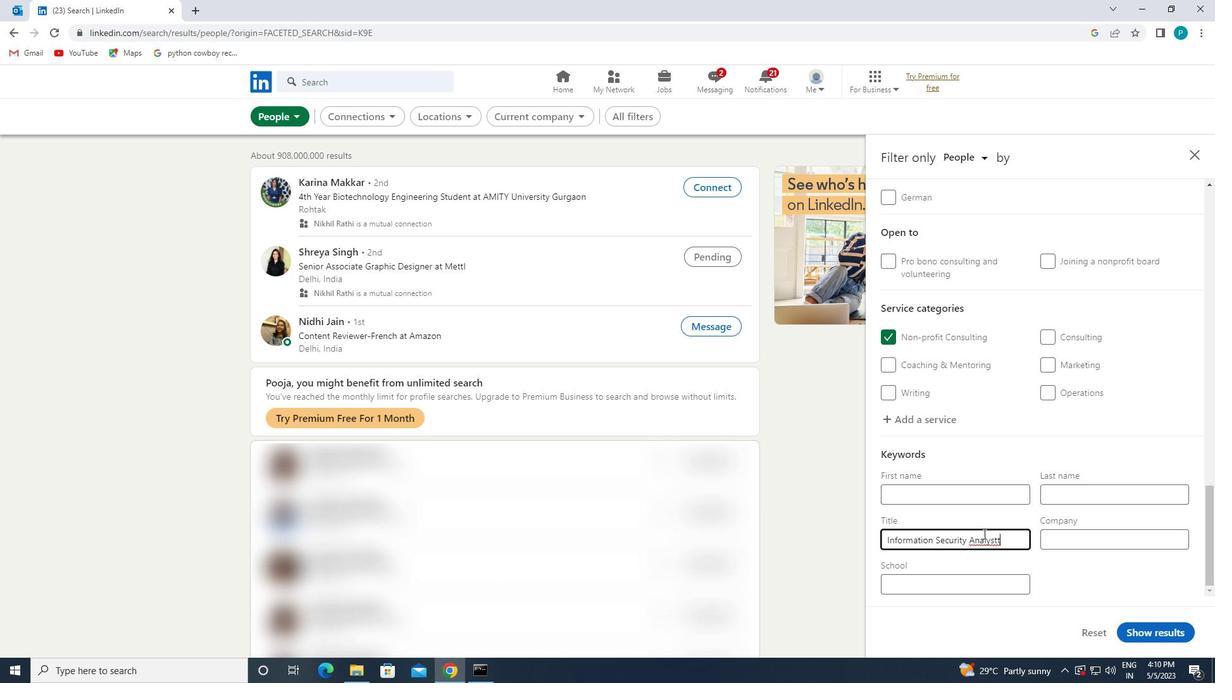 
Action: Mouse moved to (1163, 630)
Screenshot: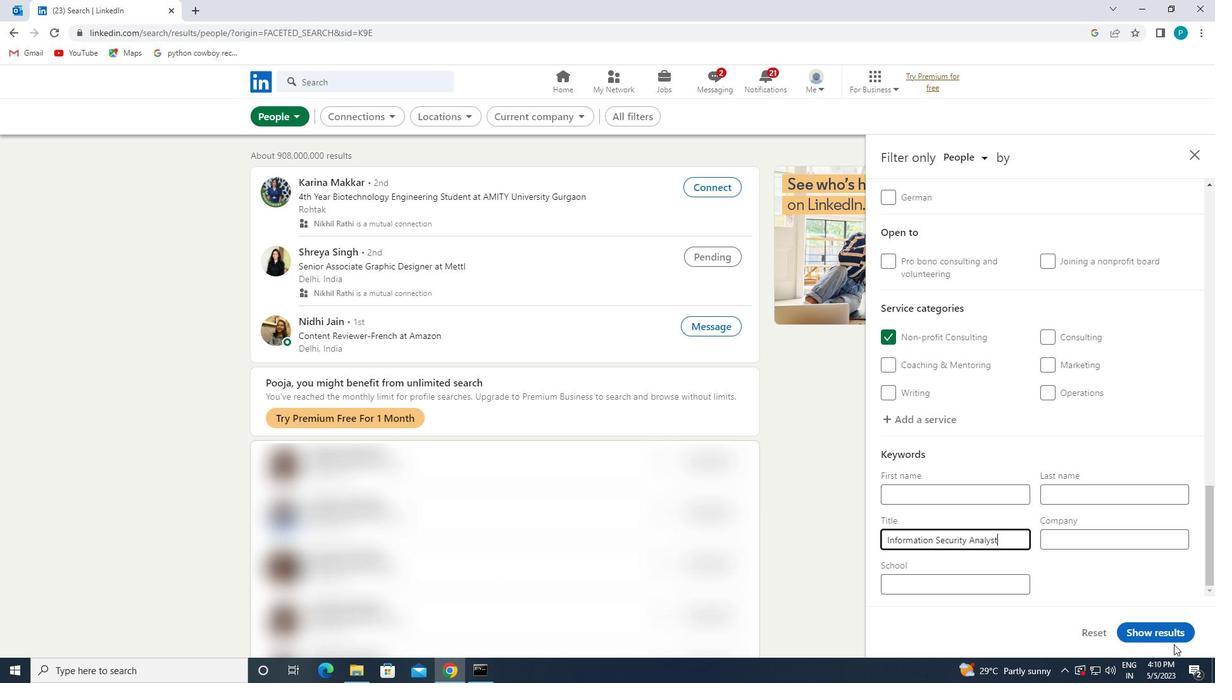 
Action: Mouse pressed left at (1163, 630)
Screenshot: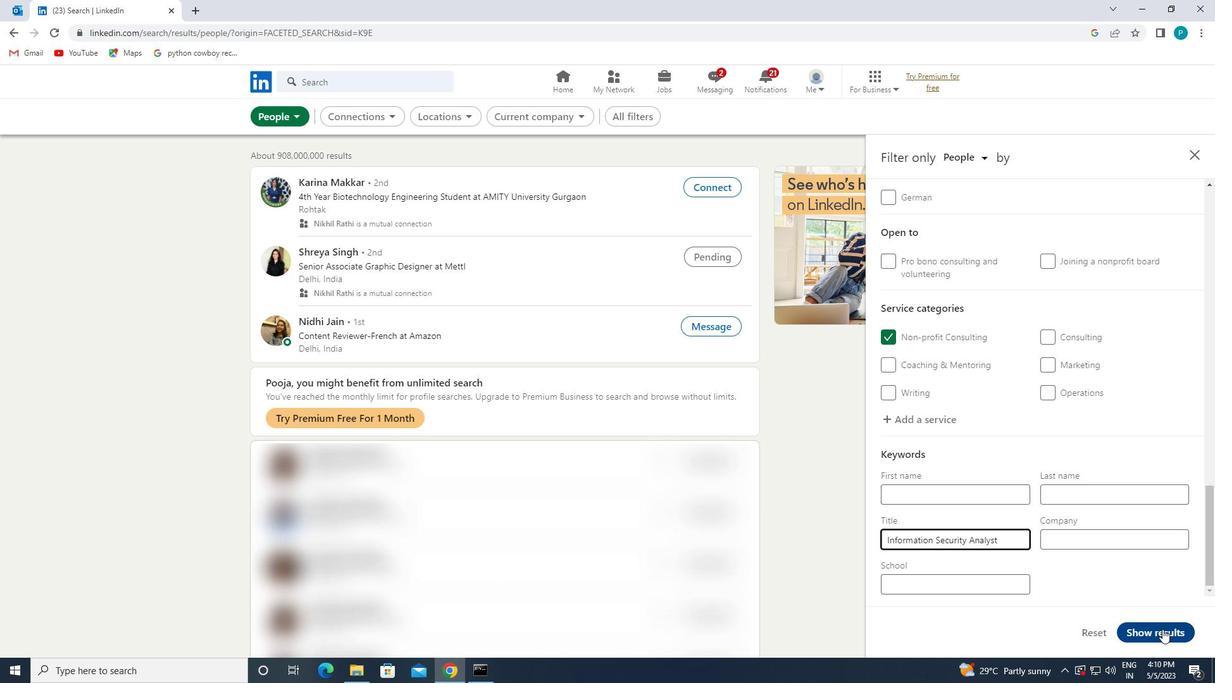 
